 Task: Search one way flight ticket for 2 adults, 2 children, 2 infants in seat in first from Deadhorse: Deadhorse Airport(prudhoe Bay Airport) to Gillette: Gillette Campbell County Airport on 5-1-2023. Choice of flights is United. Number of bags: 7 checked bags. Price is upto 86000. Outbound departure time preference is 13:30. Return departure time preference is 16:30.
Action: Mouse moved to (263, 172)
Screenshot: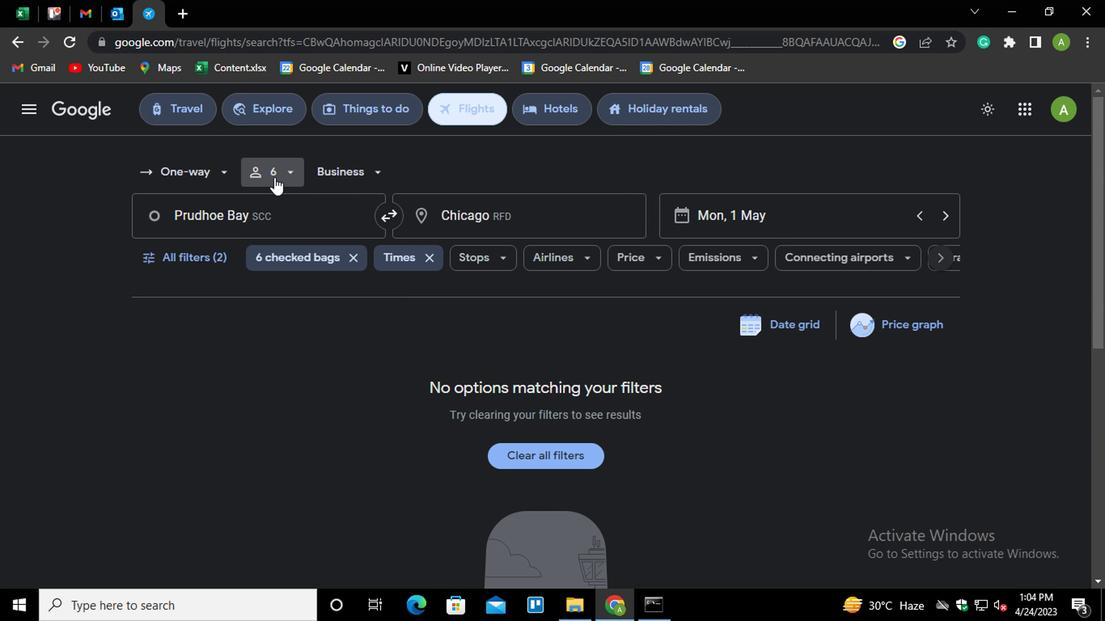 
Action: Mouse pressed left at (263, 172)
Screenshot: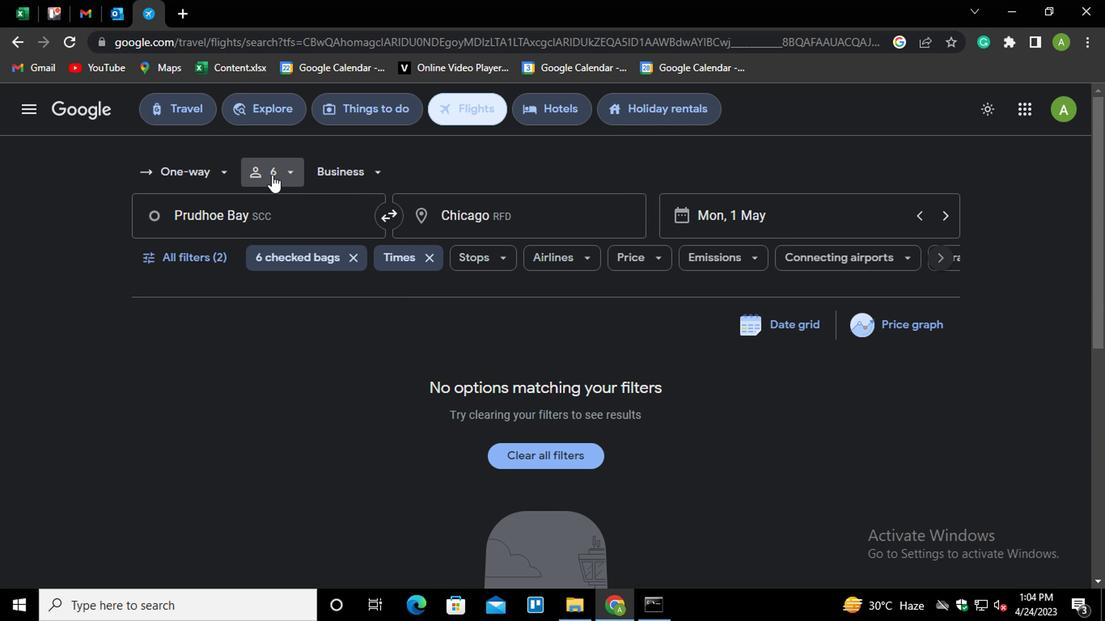 
Action: Mouse moved to (410, 214)
Screenshot: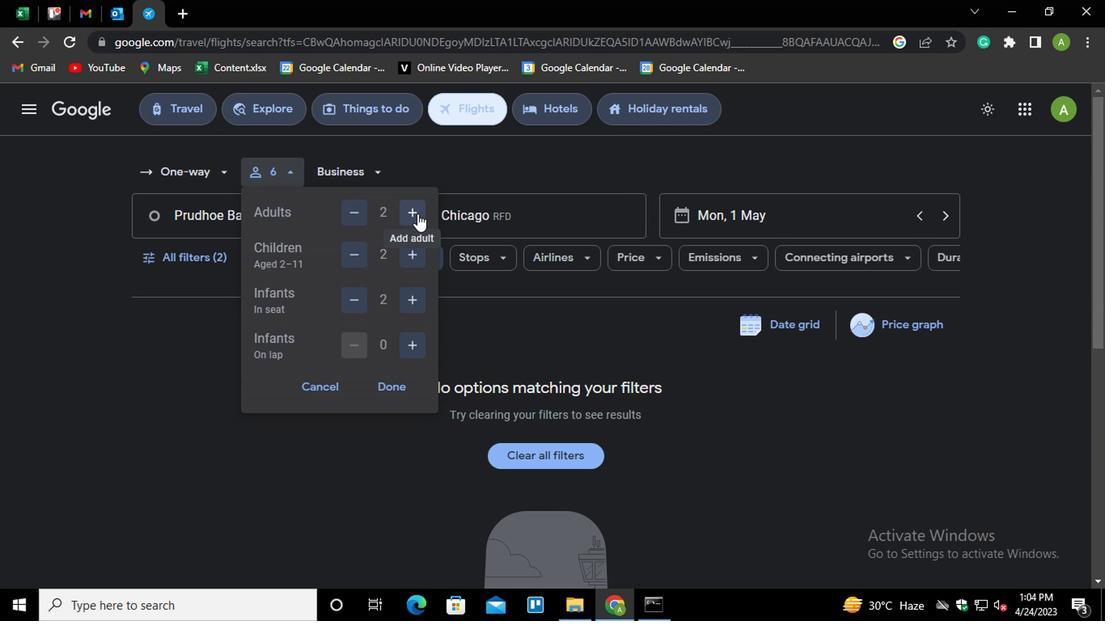 
Action: Mouse pressed left at (410, 214)
Screenshot: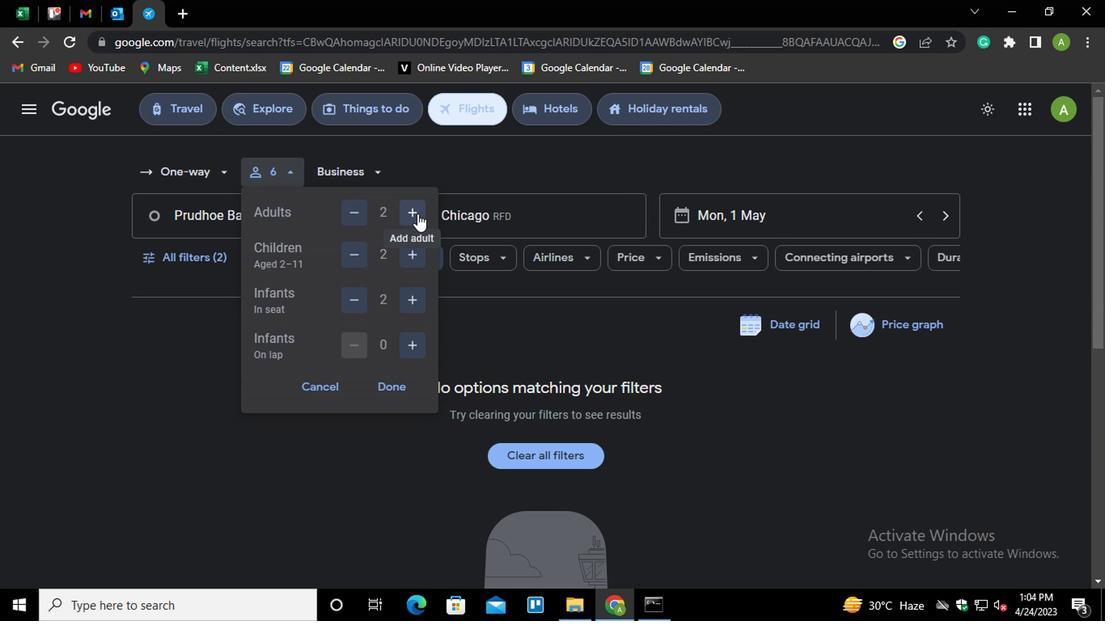 
Action: Mouse pressed left at (410, 214)
Screenshot: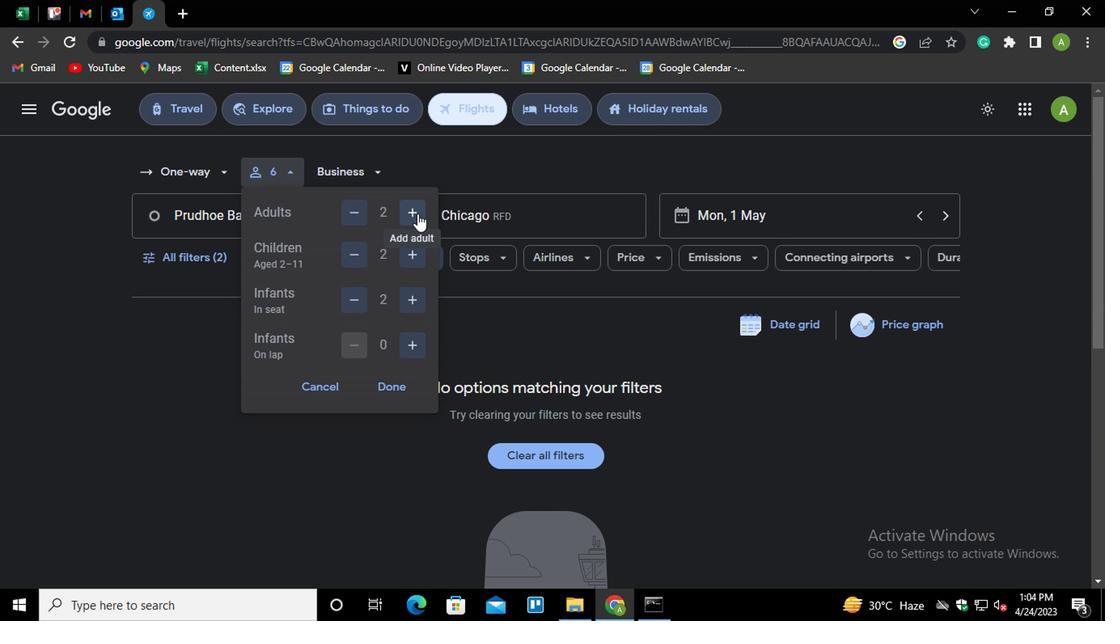 
Action: Mouse moved to (410, 214)
Screenshot: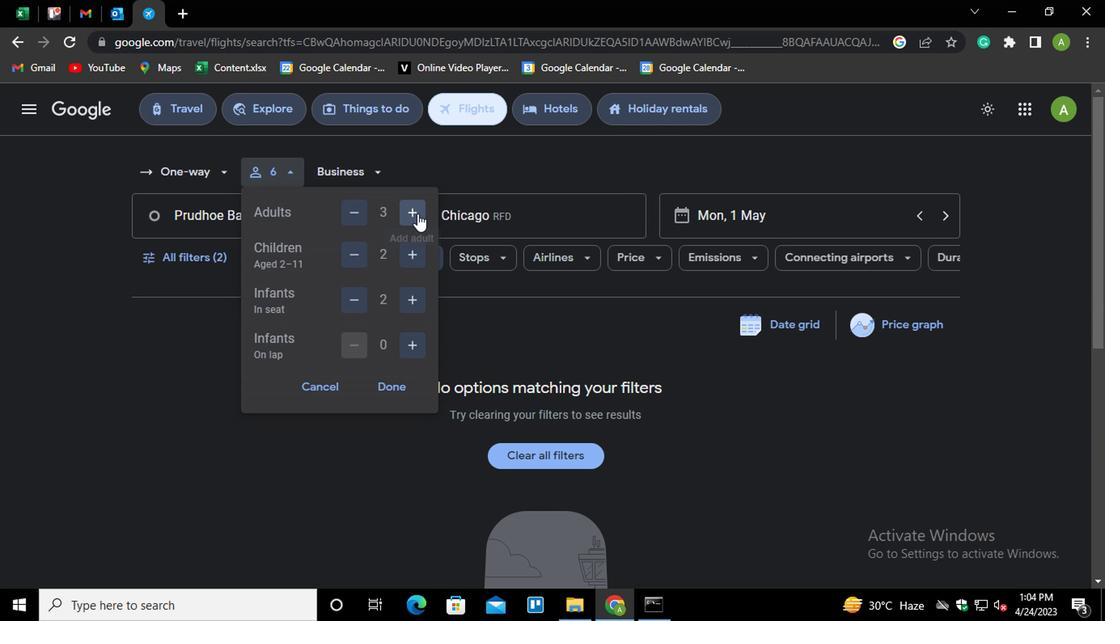 
Action: Mouse pressed left at (410, 214)
Screenshot: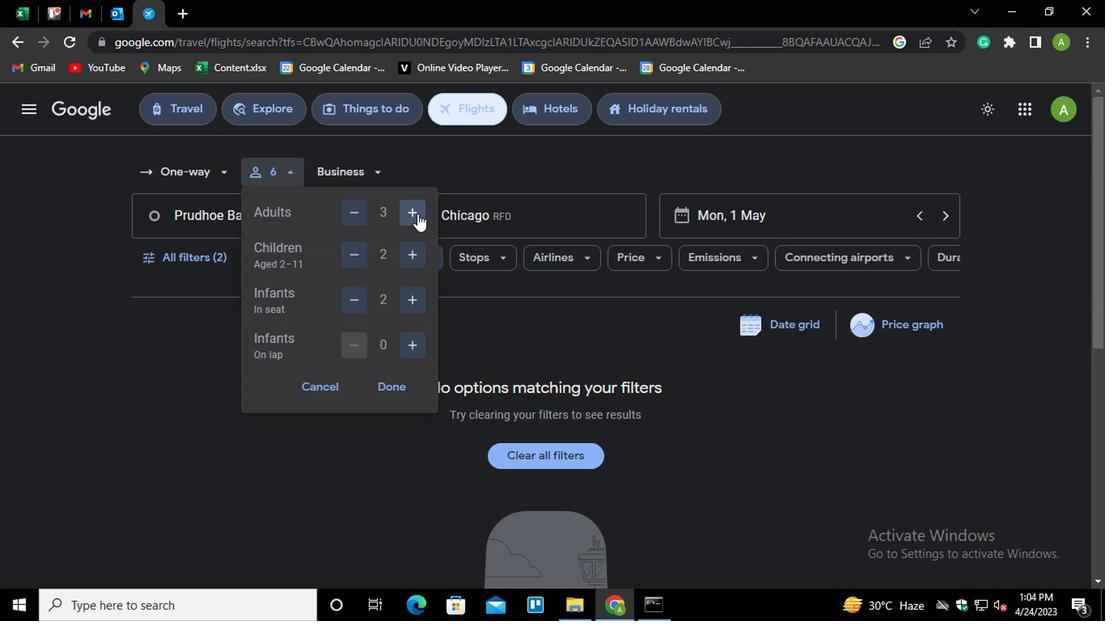 
Action: Mouse moved to (345, 297)
Screenshot: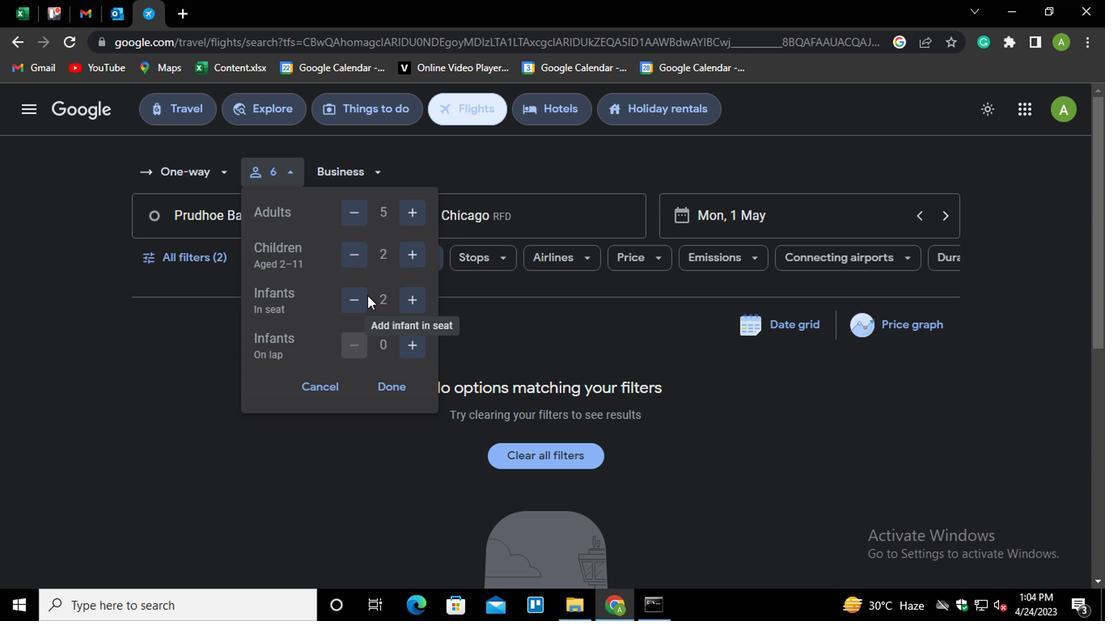 
Action: Mouse pressed left at (345, 297)
Screenshot: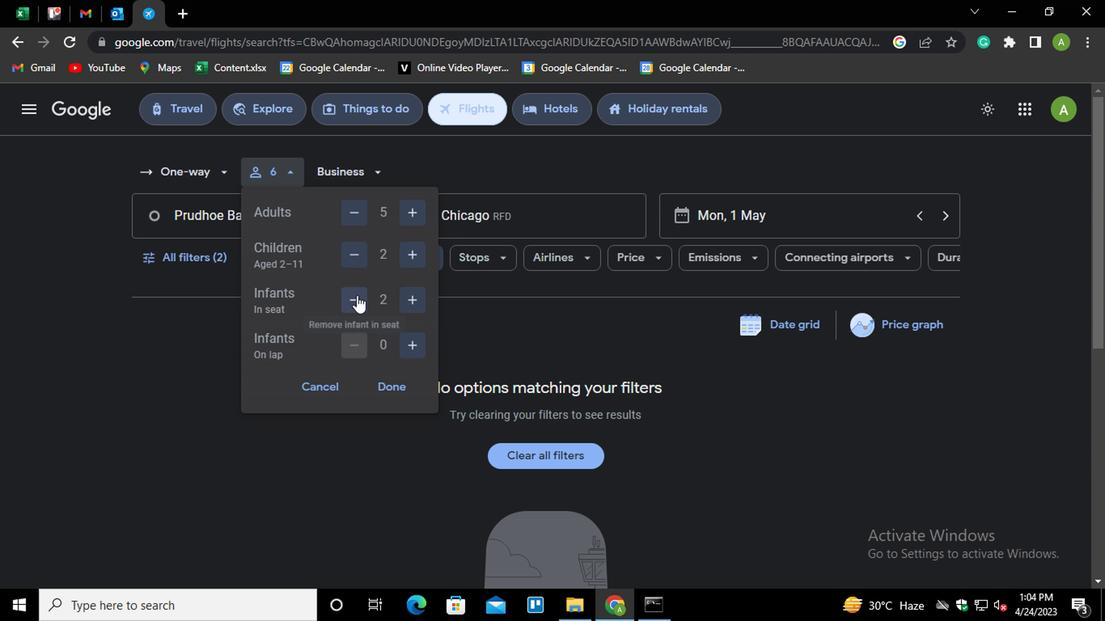 
Action: Mouse moved to (347, 214)
Screenshot: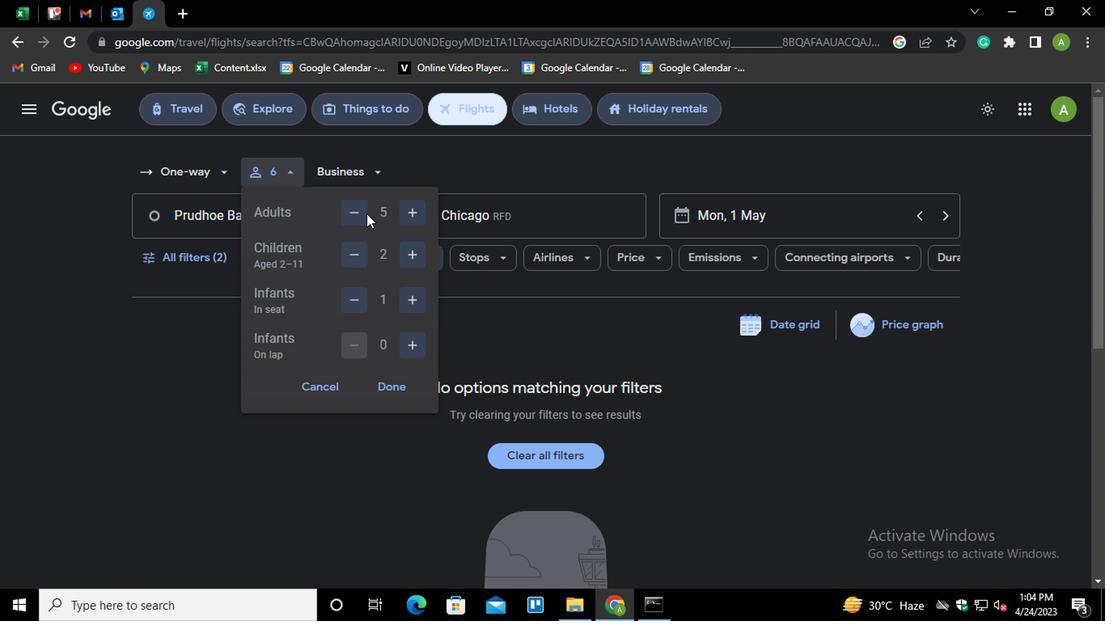 
Action: Mouse pressed left at (347, 214)
Screenshot: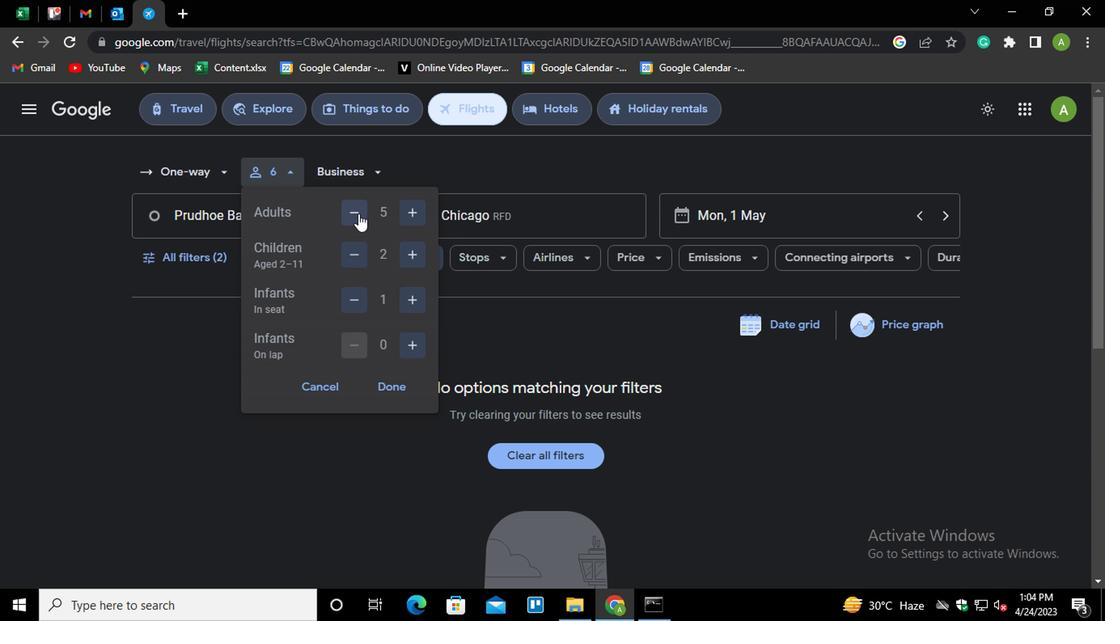 
Action: Mouse pressed left at (347, 214)
Screenshot: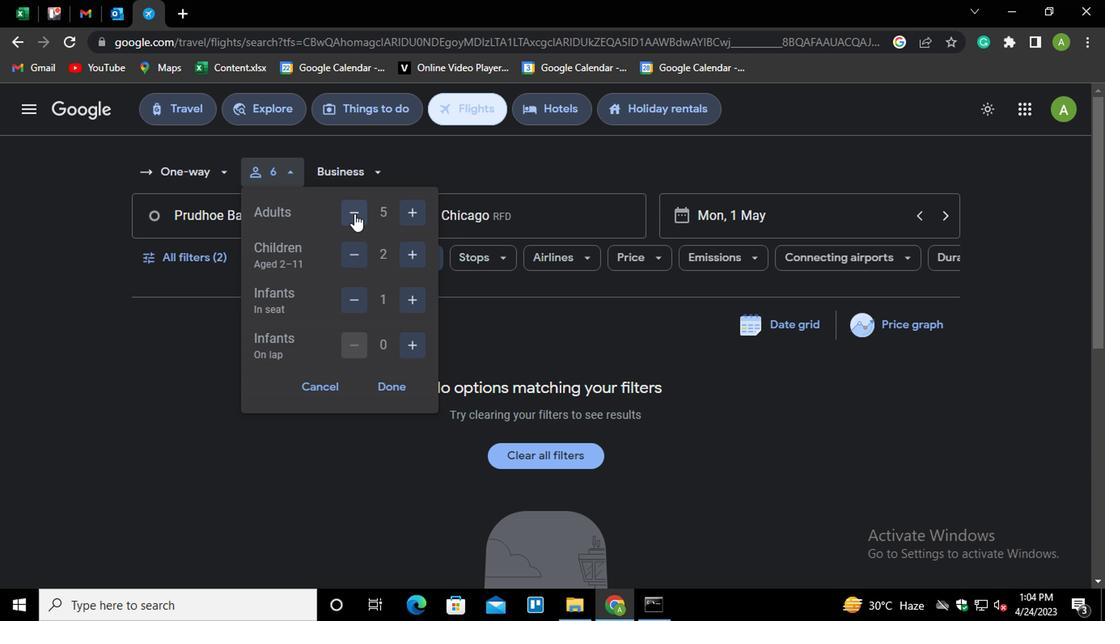 
Action: Mouse pressed left at (347, 214)
Screenshot: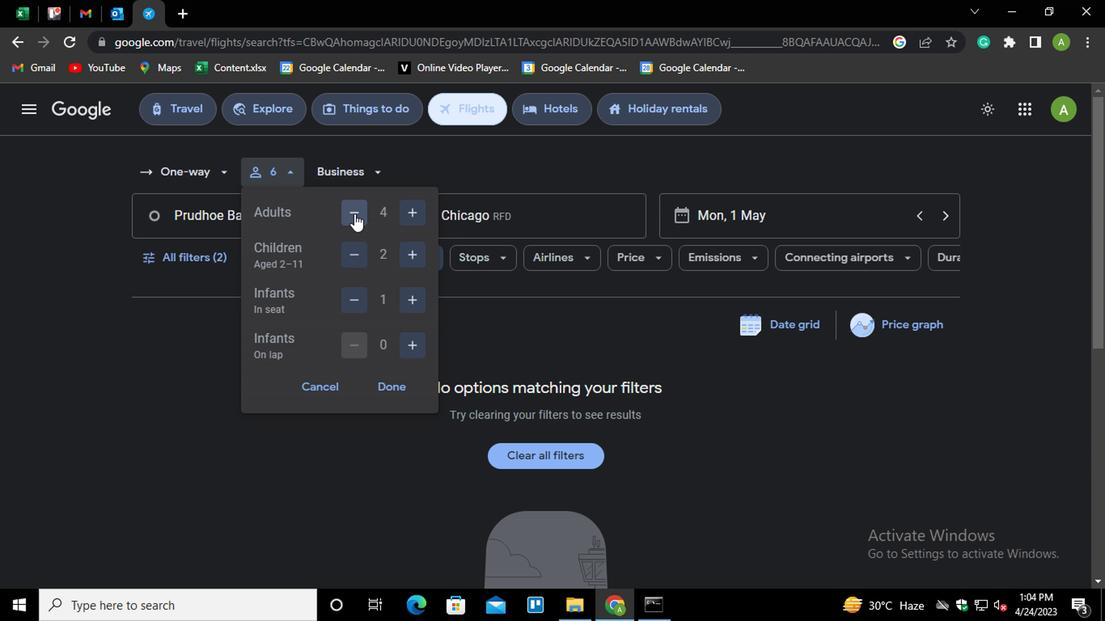 
Action: Mouse moved to (408, 301)
Screenshot: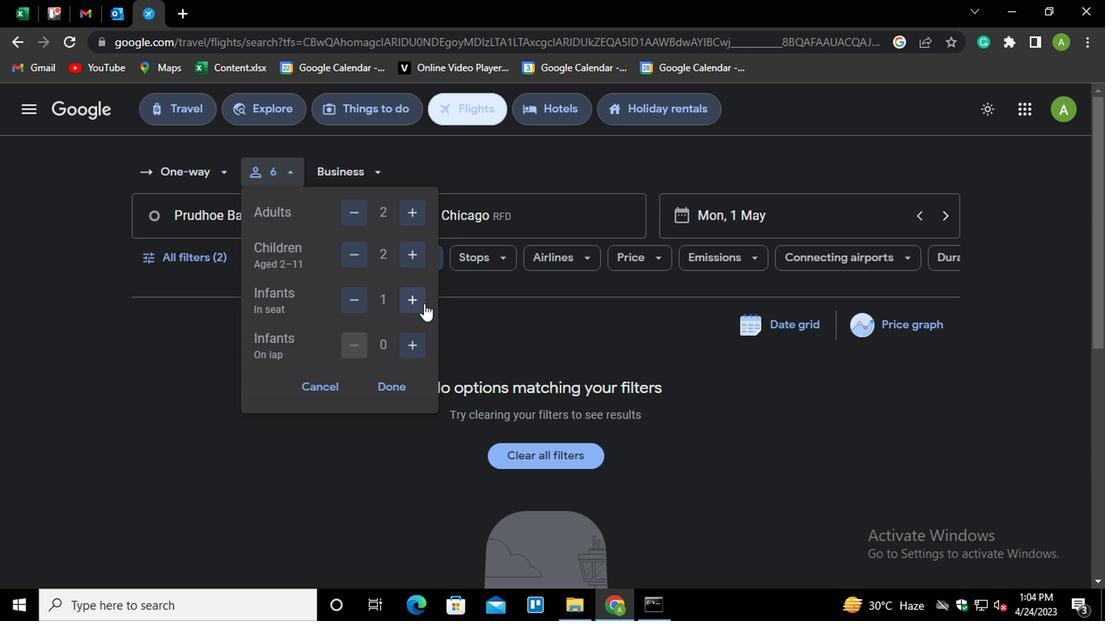 
Action: Mouse pressed left at (408, 301)
Screenshot: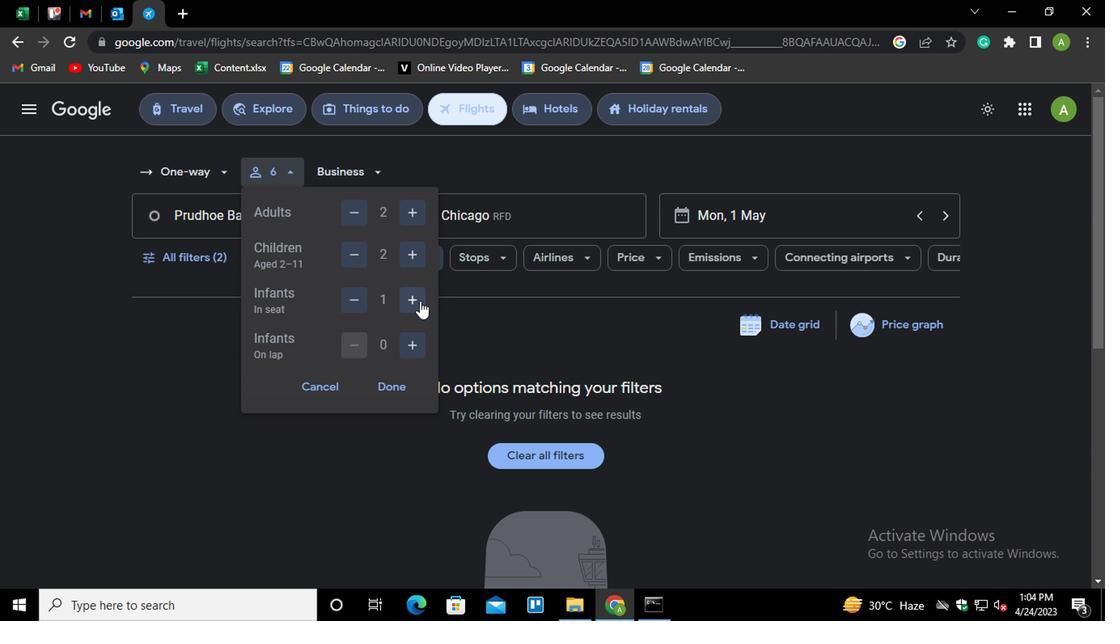 
Action: Mouse moved to (390, 383)
Screenshot: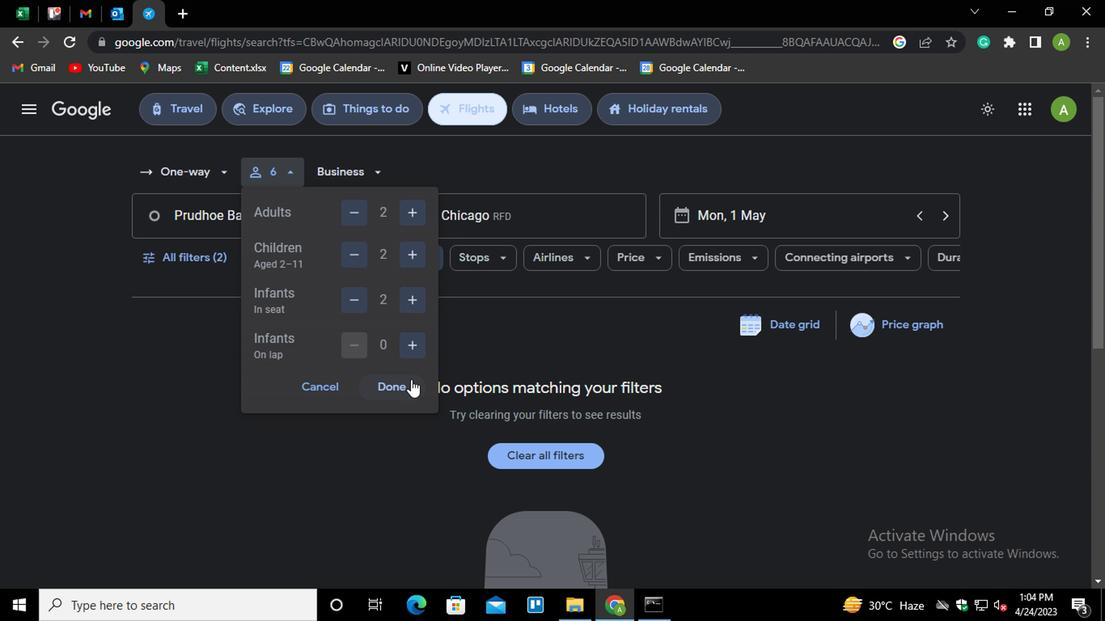 
Action: Mouse pressed left at (390, 383)
Screenshot: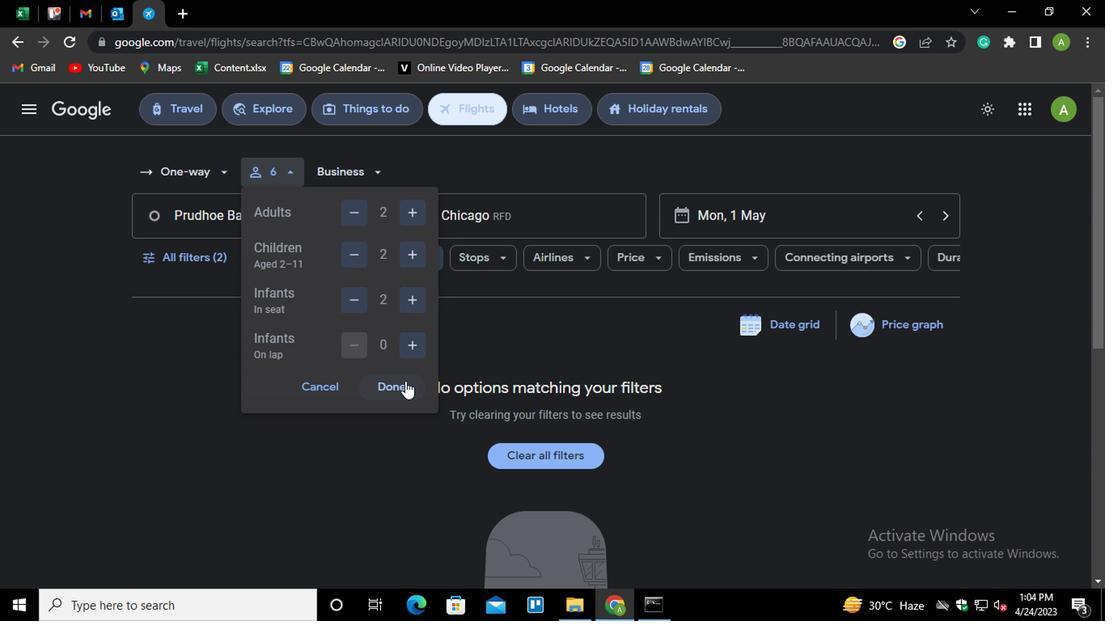 
Action: Mouse moved to (309, 218)
Screenshot: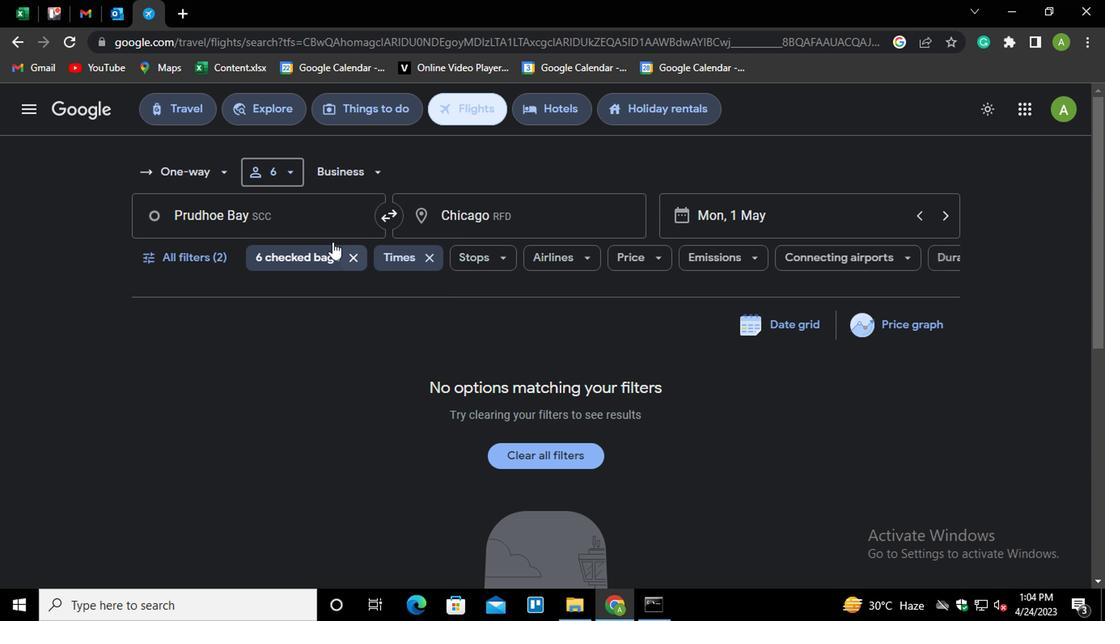 
Action: Mouse pressed left at (309, 218)
Screenshot: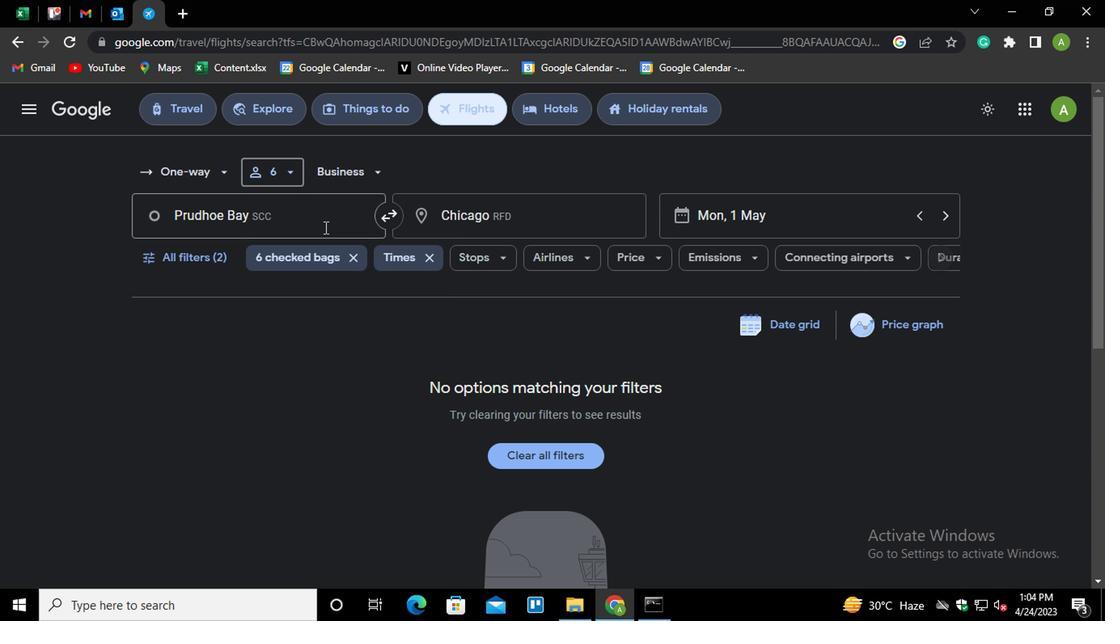 
Action: Mouse pressed left at (309, 218)
Screenshot: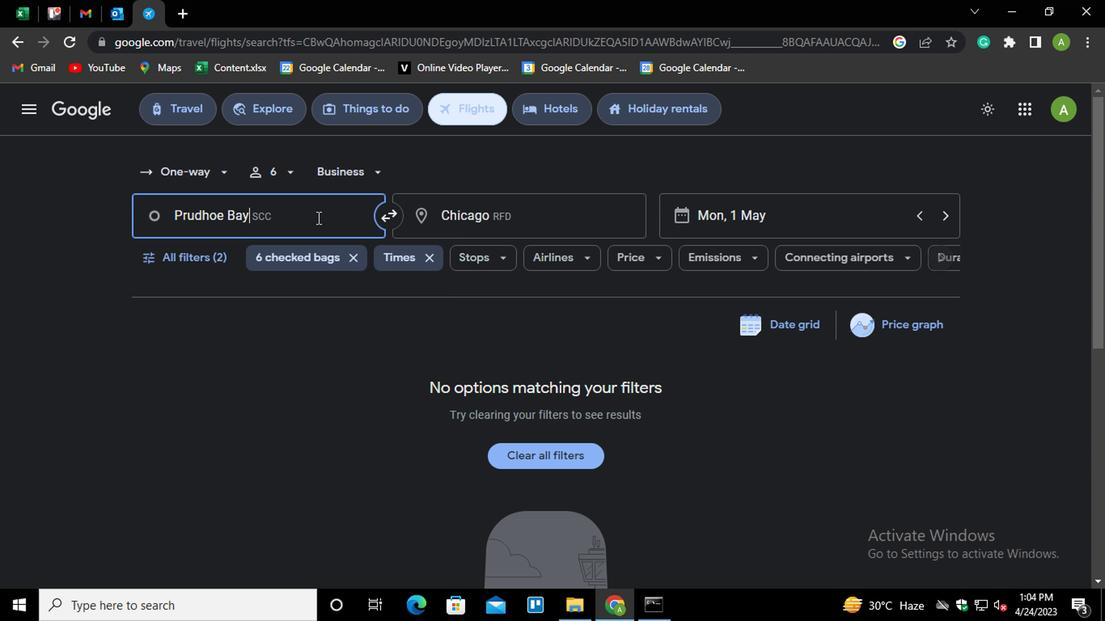 
Action: Mouse moved to (255, 275)
Screenshot: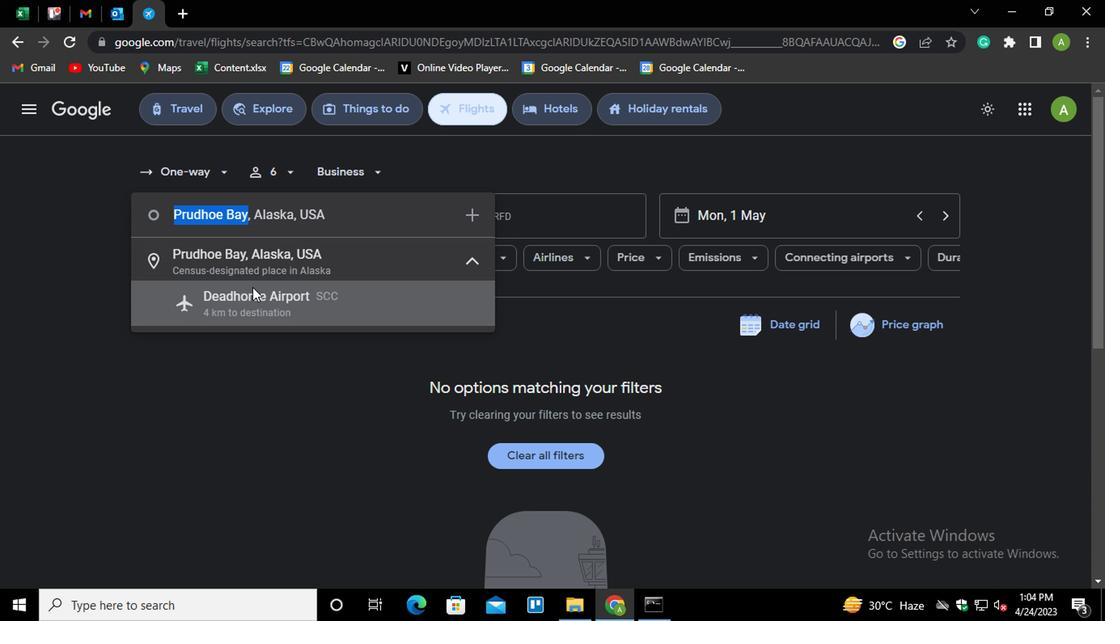 
Action: Mouse pressed left at (255, 275)
Screenshot: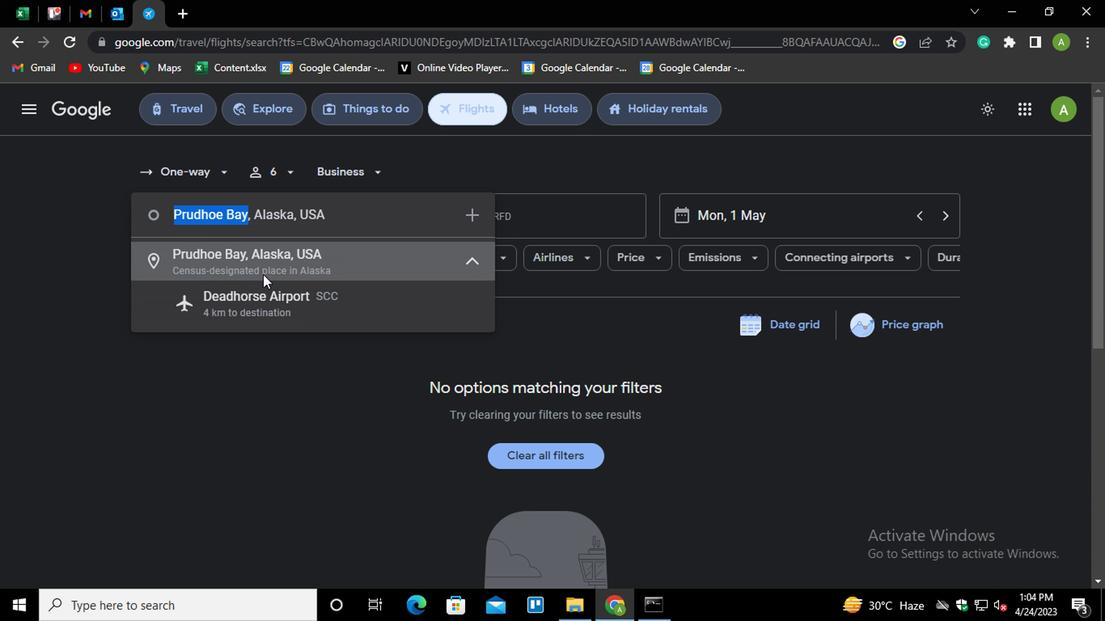 
Action: Mouse moved to (562, 222)
Screenshot: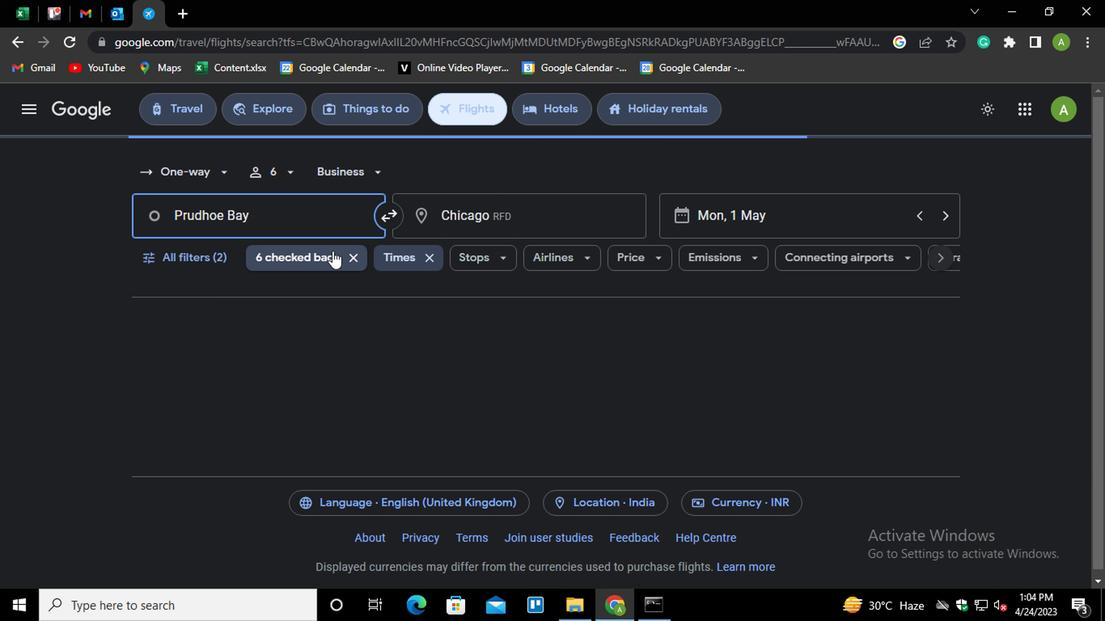 
Action: Mouse pressed left at (562, 222)
Screenshot: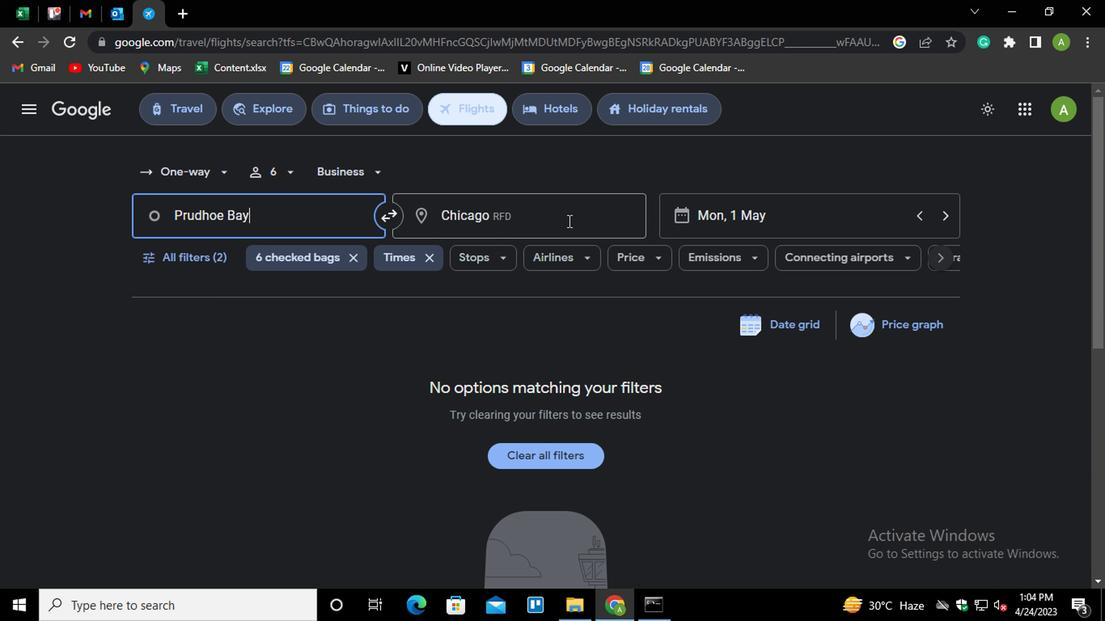 
Action: Key pressed <Key.shift>GILLETTE<Key.down><Key.enter>
Screenshot: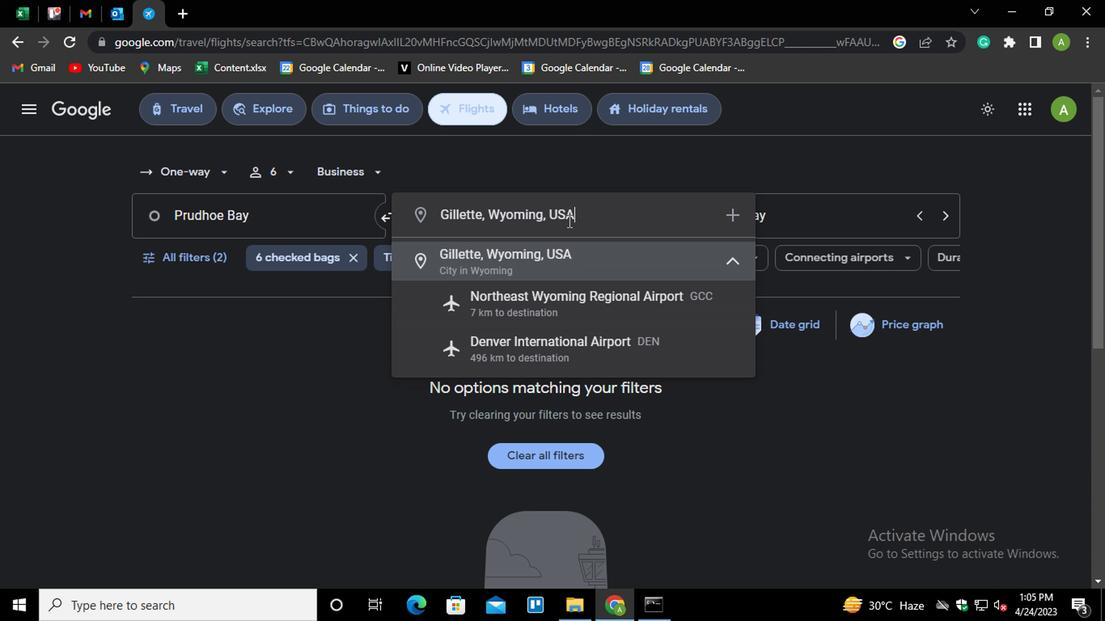 
Action: Mouse moved to (188, 265)
Screenshot: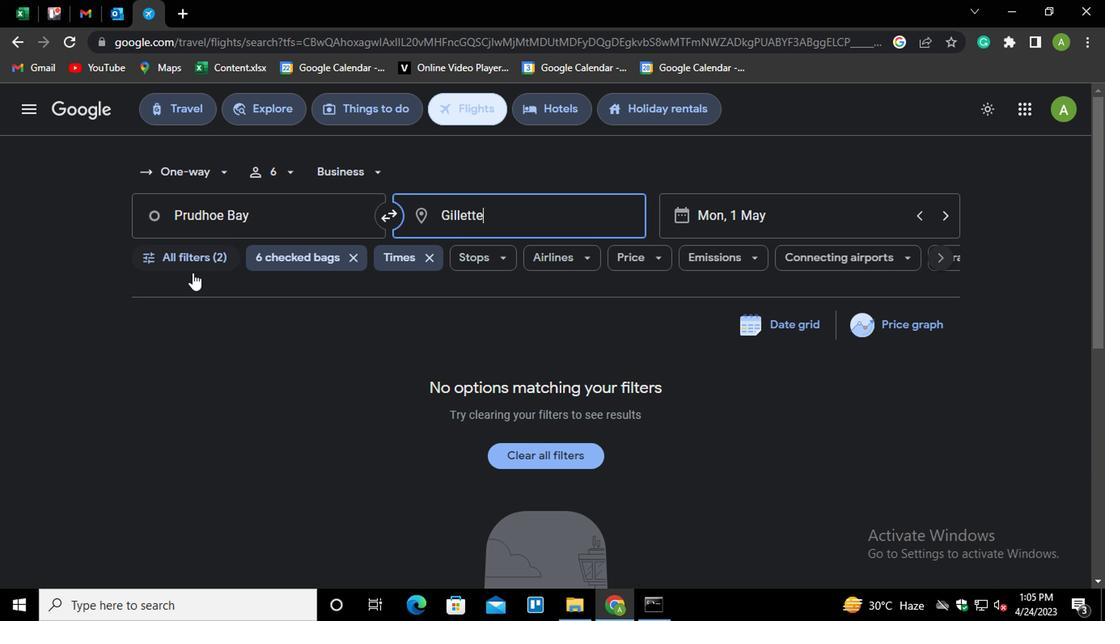 
Action: Mouse pressed left at (188, 265)
Screenshot: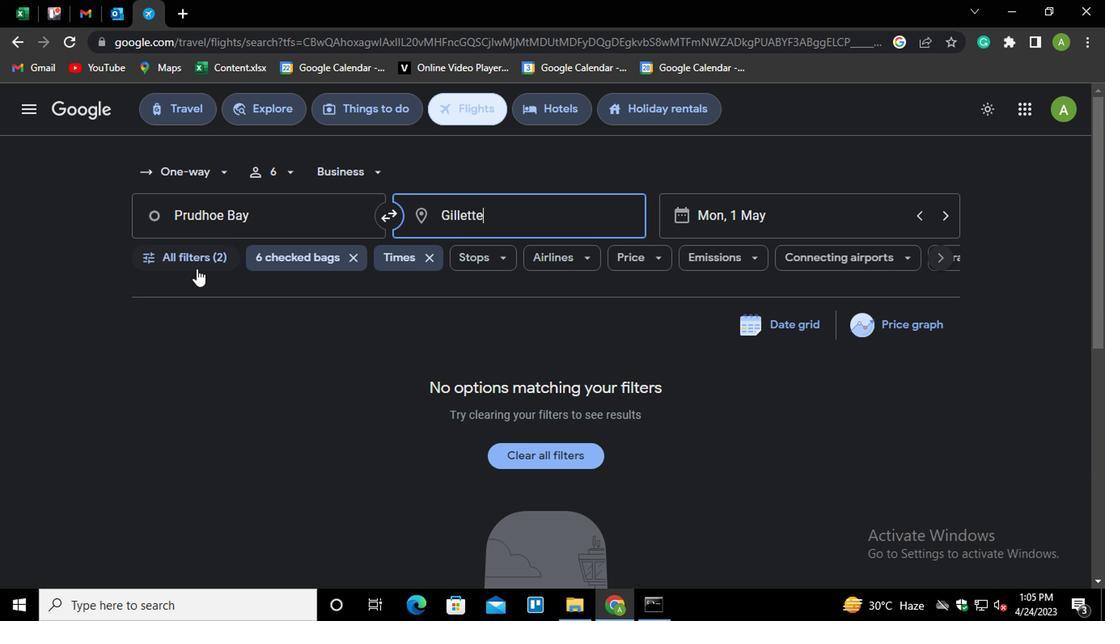 
Action: Mouse moved to (361, 567)
Screenshot: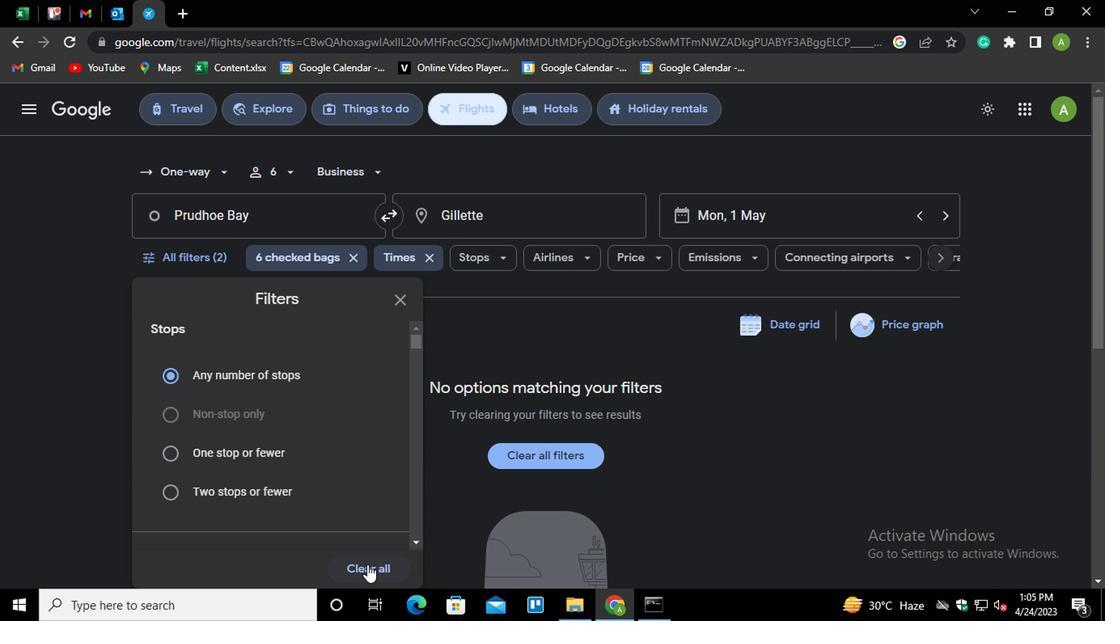 
Action: Mouse pressed left at (361, 567)
Screenshot: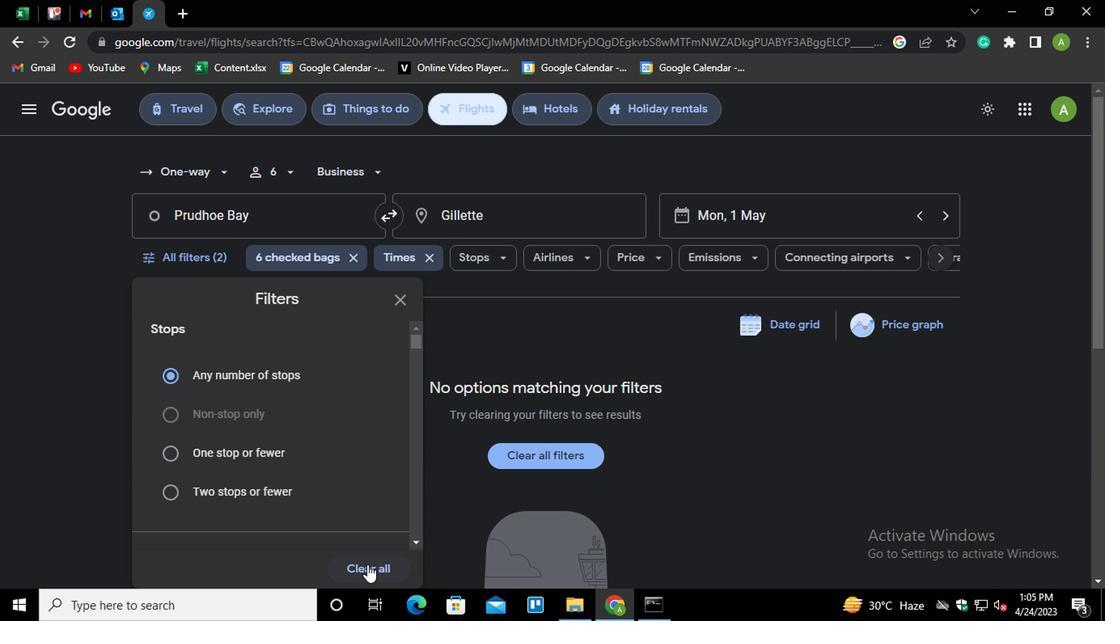 
Action: Mouse moved to (343, 435)
Screenshot: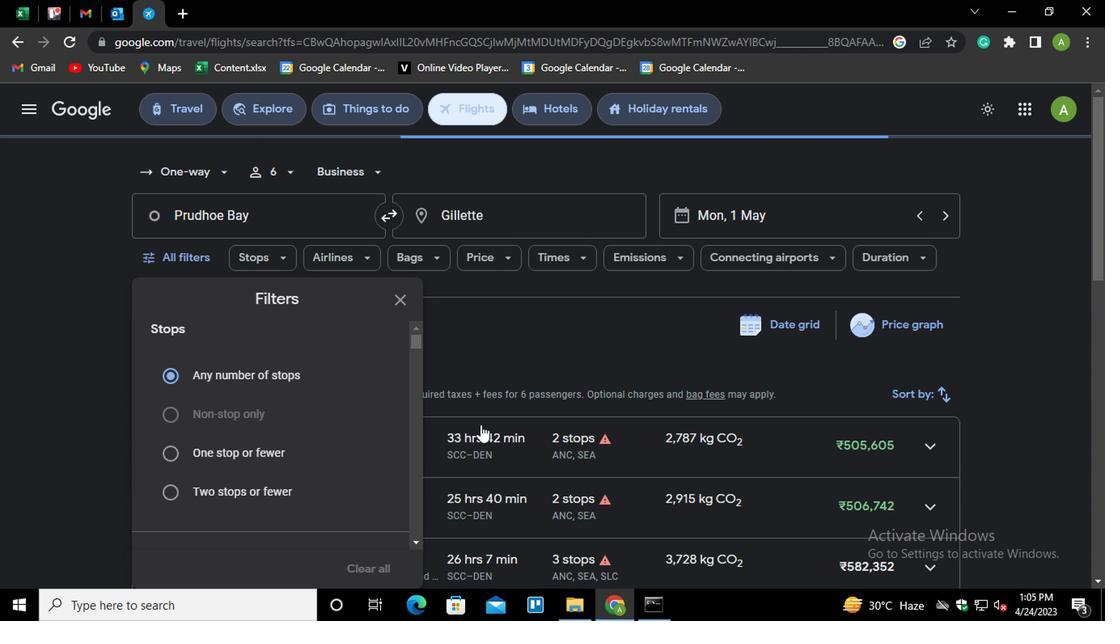 
Action: Mouse scrolled (343, 434) with delta (0, -1)
Screenshot: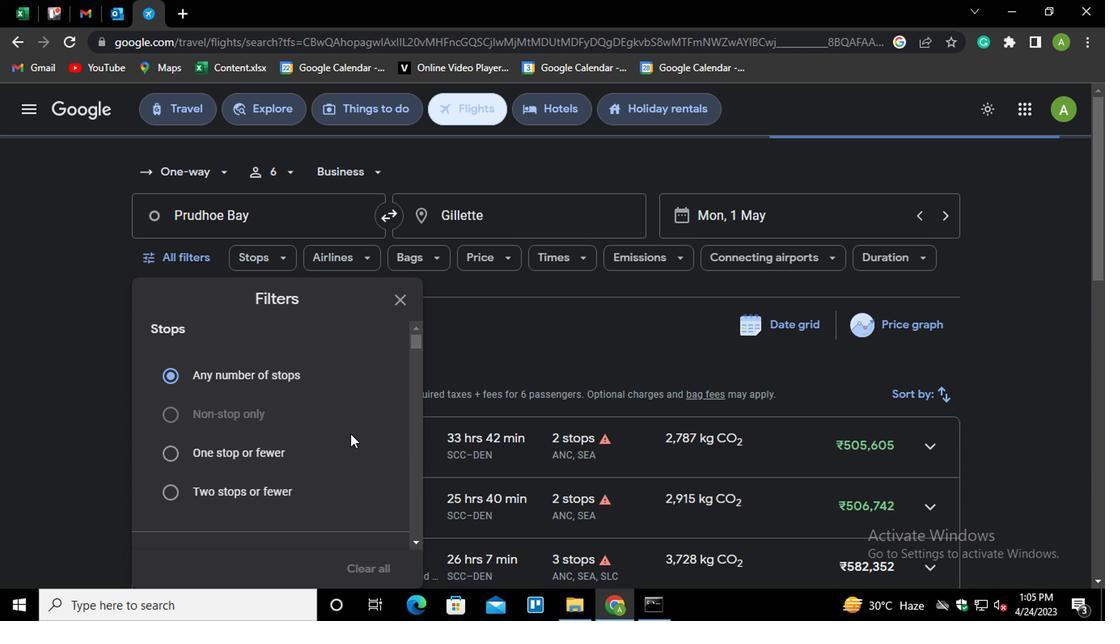 
Action: Mouse scrolled (343, 434) with delta (0, -1)
Screenshot: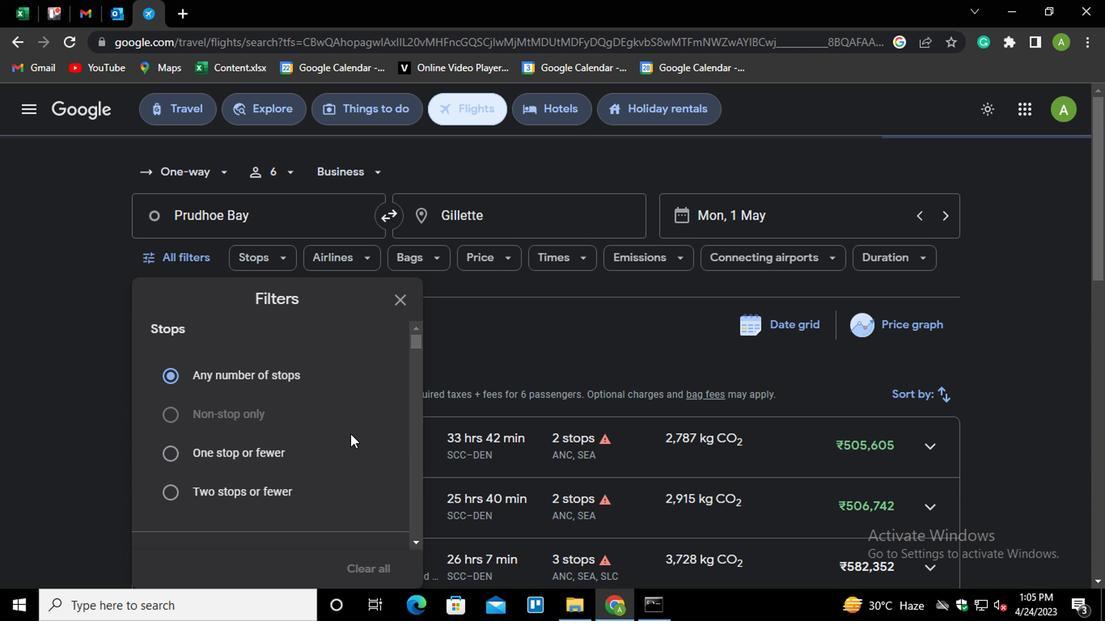 
Action: Mouse moved to (299, 440)
Screenshot: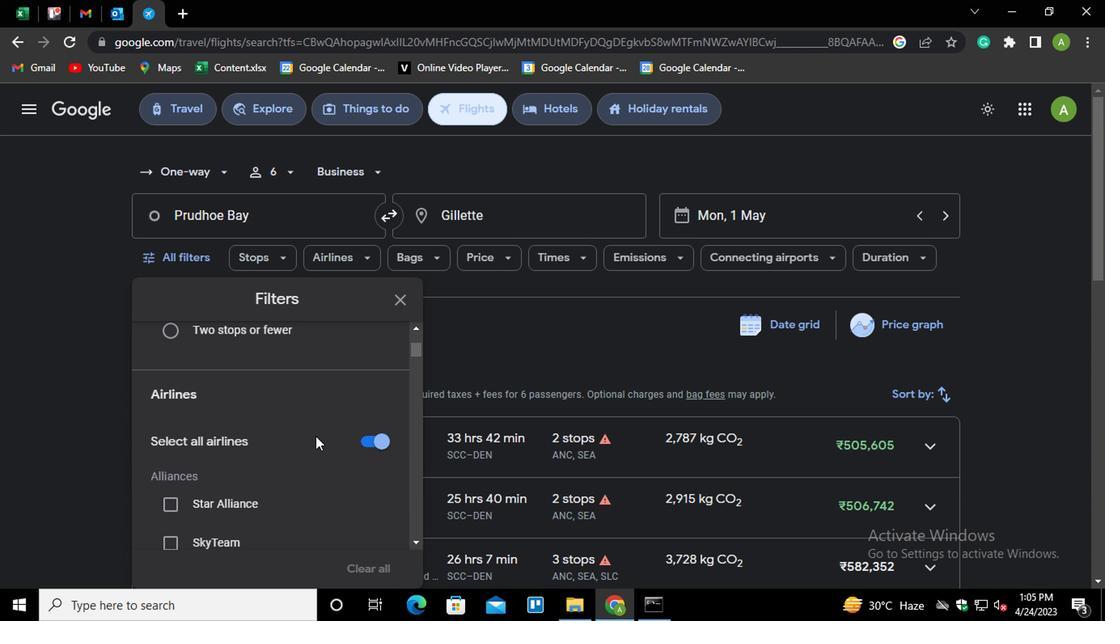 
Action: Mouse scrolled (299, 439) with delta (0, 0)
Screenshot: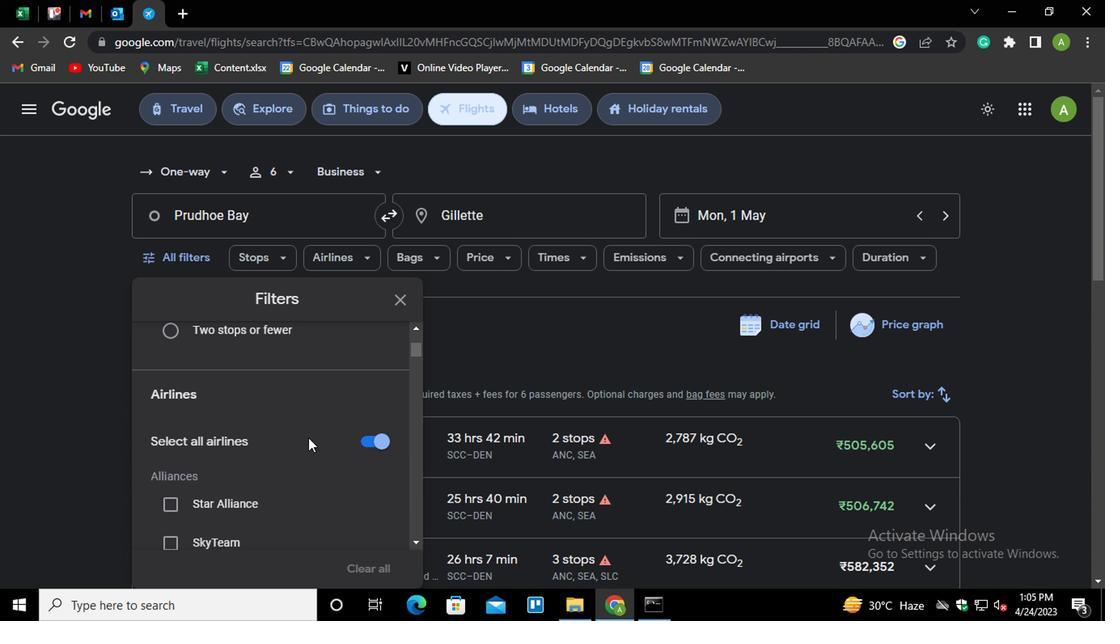 
Action: Mouse scrolled (299, 439) with delta (0, 0)
Screenshot: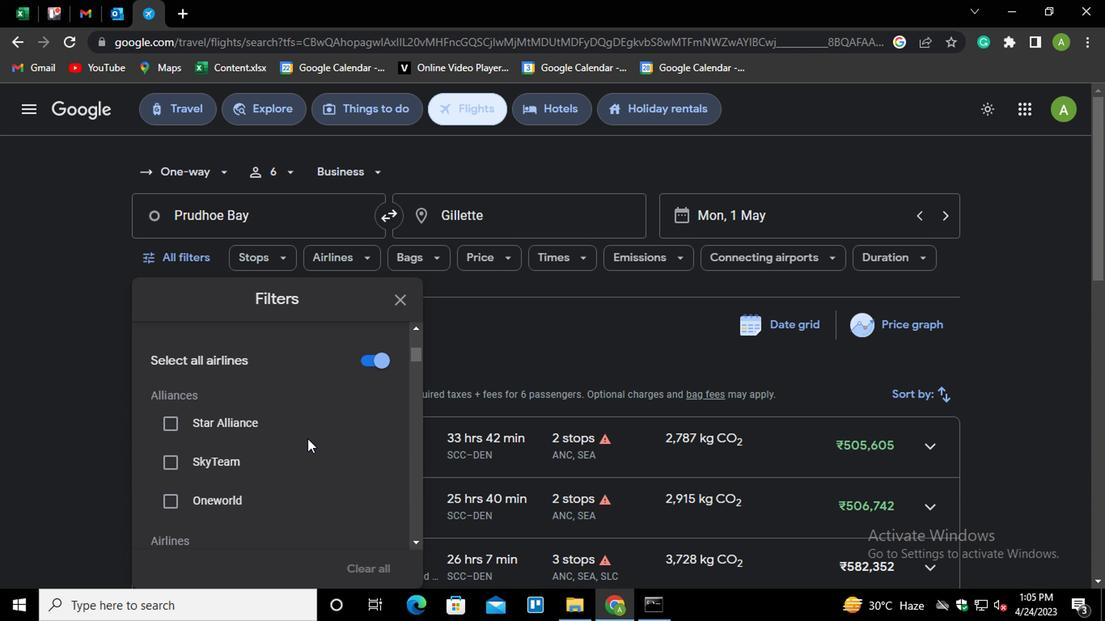 
Action: Mouse scrolled (299, 439) with delta (0, 0)
Screenshot: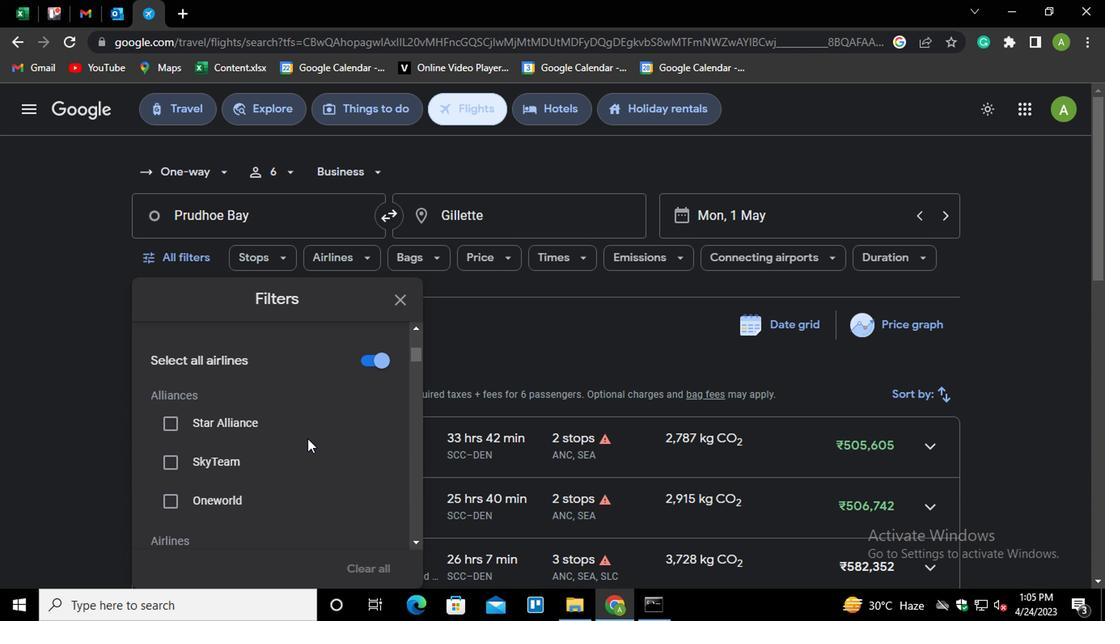 
Action: Mouse moved to (299, 440)
Screenshot: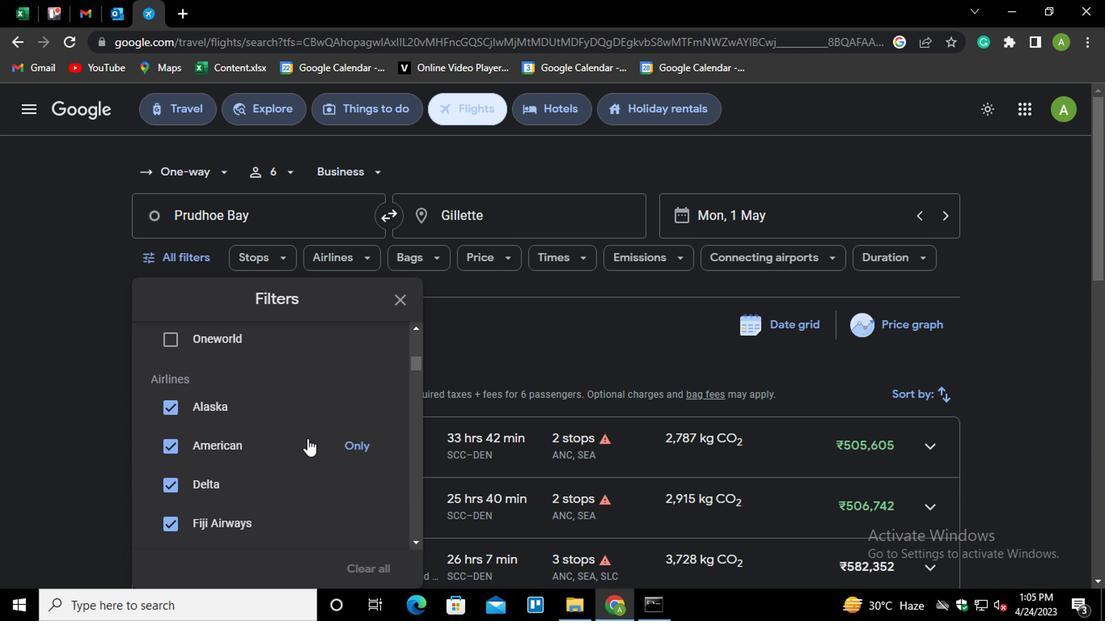 
Action: Mouse scrolled (299, 439) with delta (0, 0)
Screenshot: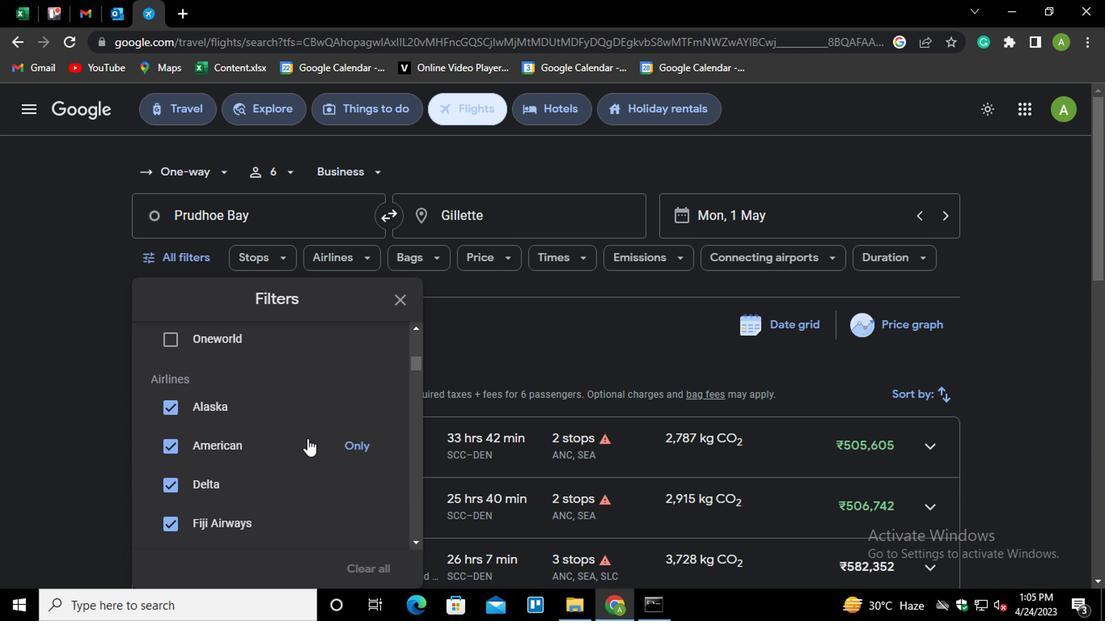 
Action: Mouse moved to (337, 521)
Screenshot: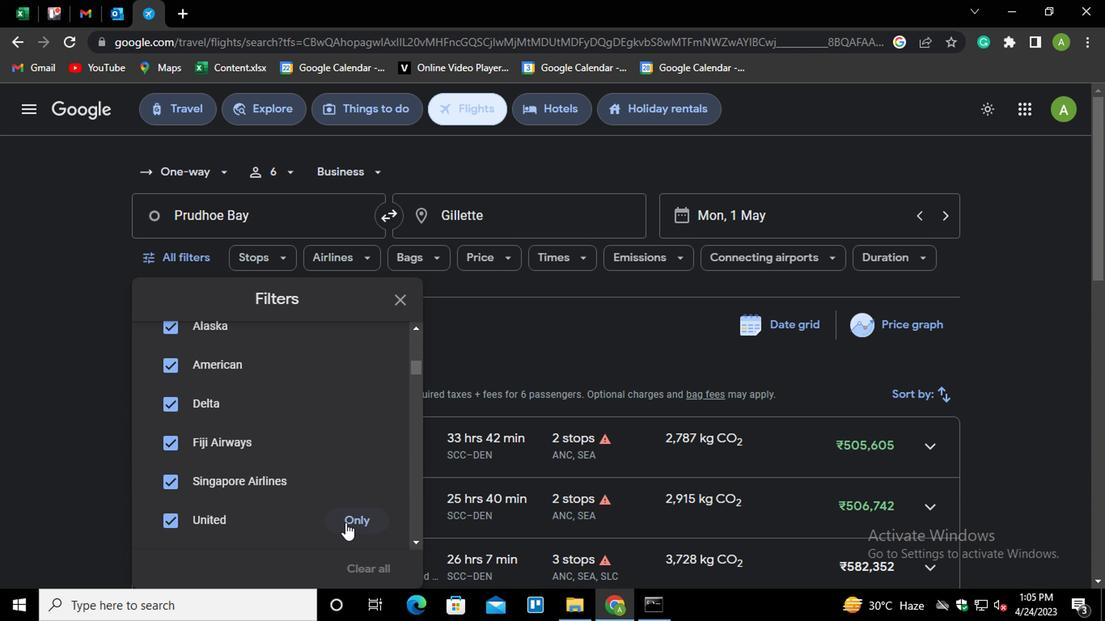 
Action: Mouse pressed left at (337, 521)
Screenshot: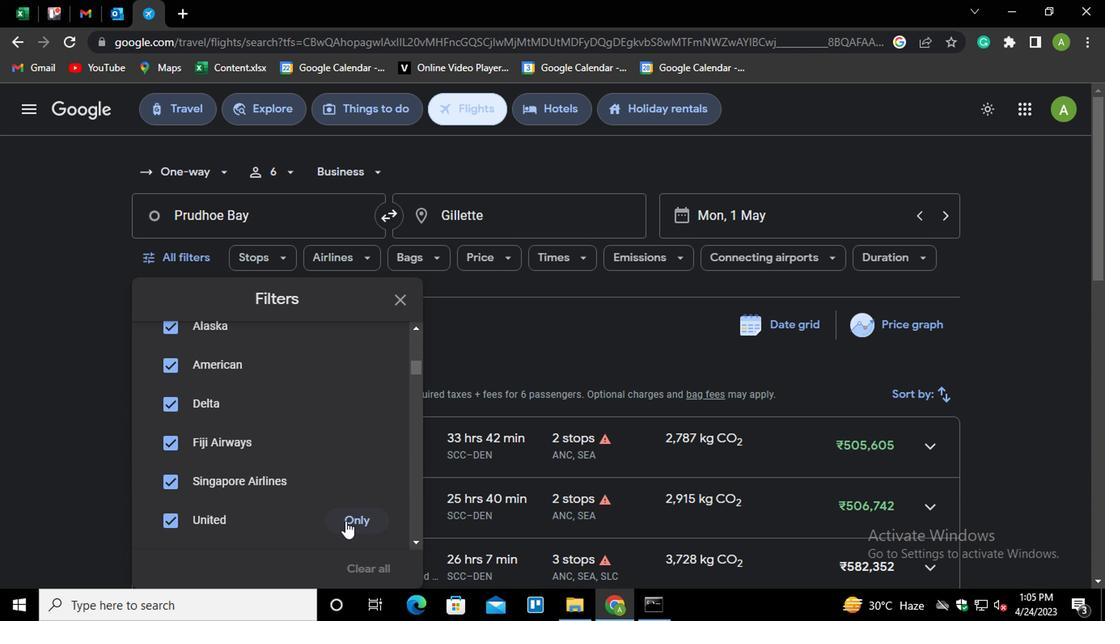 
Action: Mouse moved to (290, 478)
Screenshot: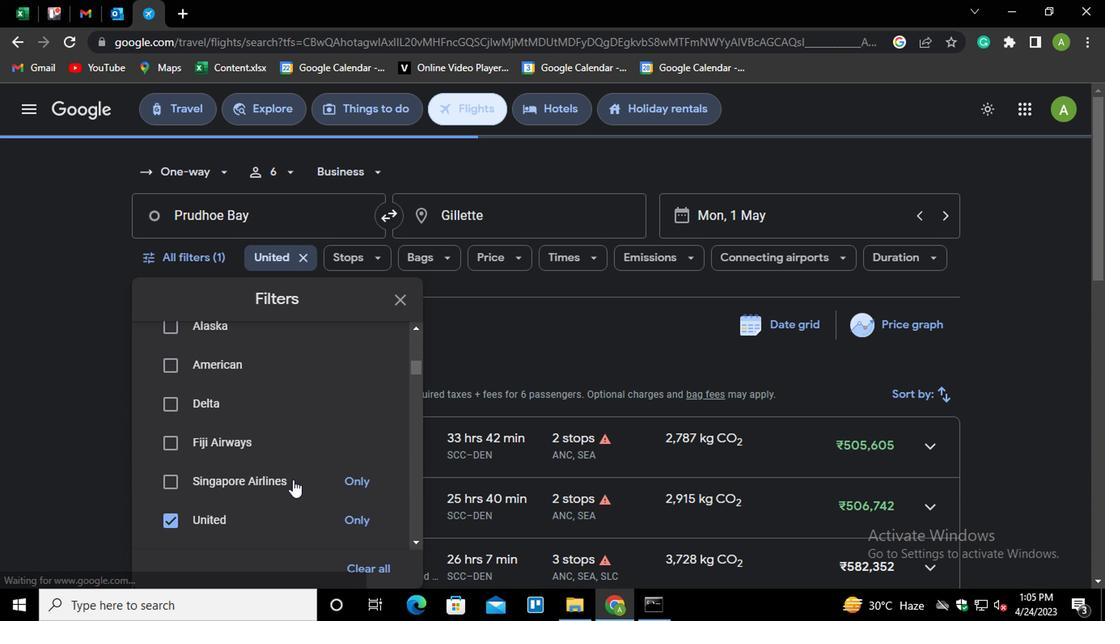
Action: Mouse scrolled (290, 477) with delta (0, 0)
Screenshot: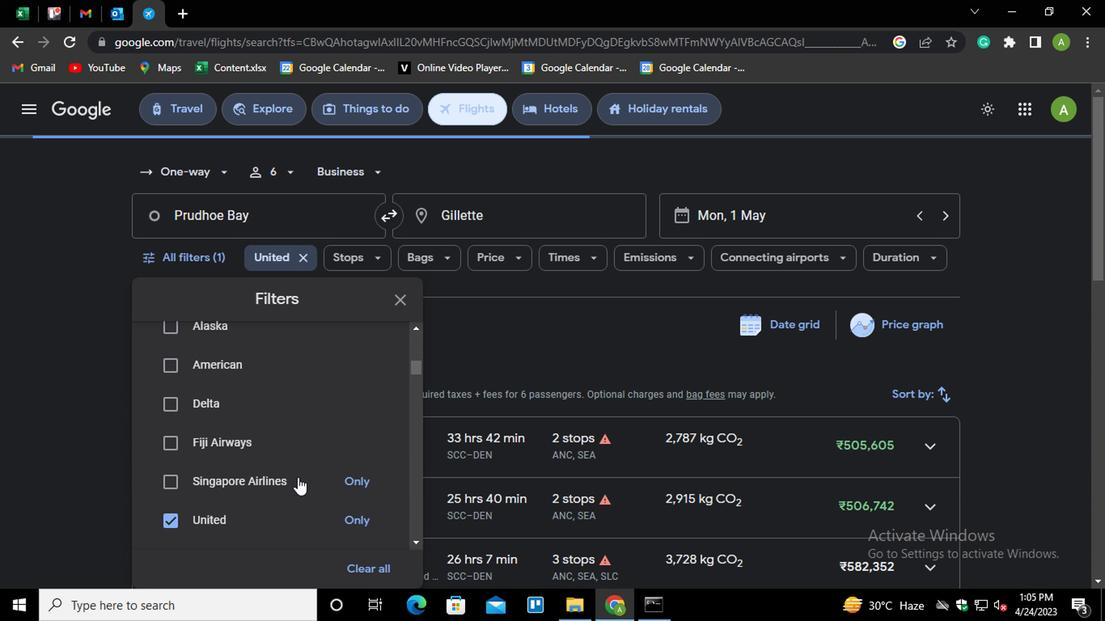 
Action: Mouse scrolled (290, 477) with delta (0, 0)
Screenshot: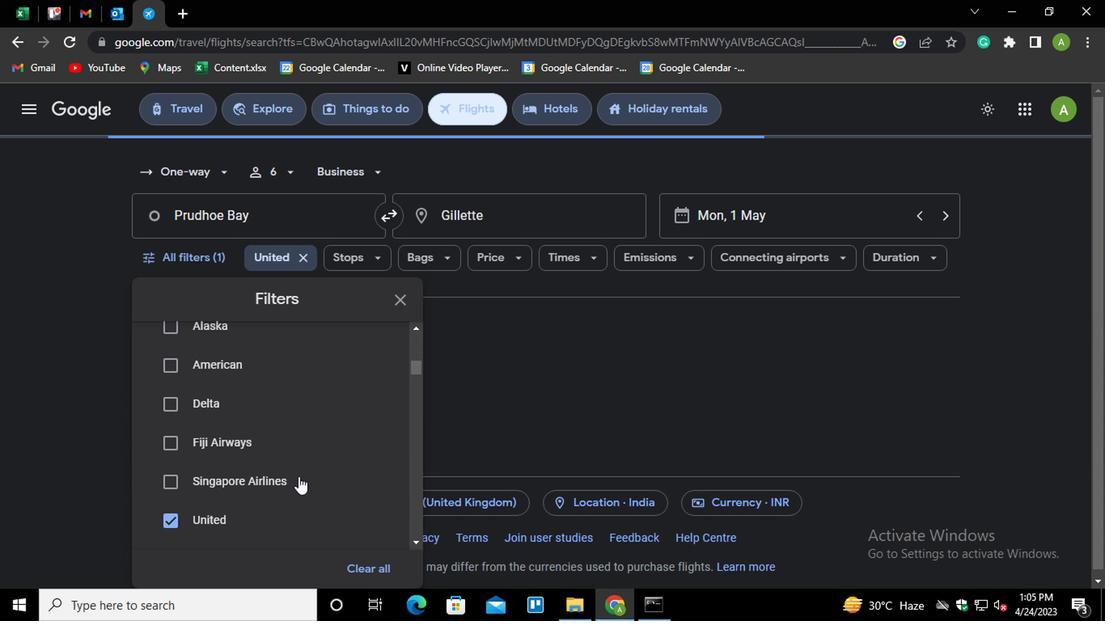 
Action: Mouse scrolled (290, 477) with delta (0, 0)
Screenshot: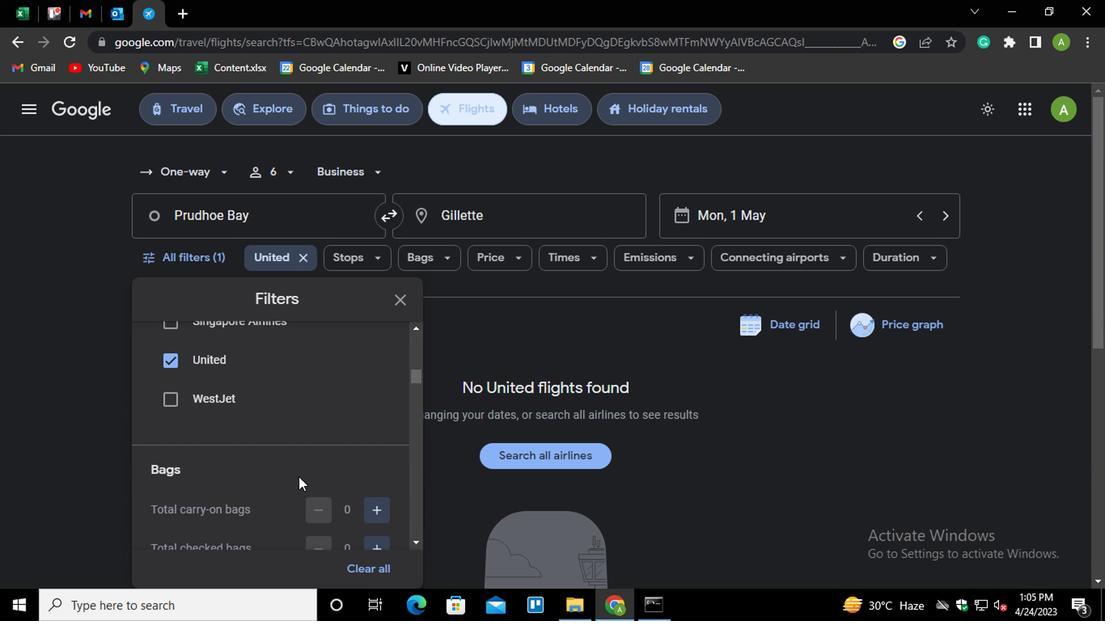 
Action: Mouse moved to (375, 467)
Screenshot: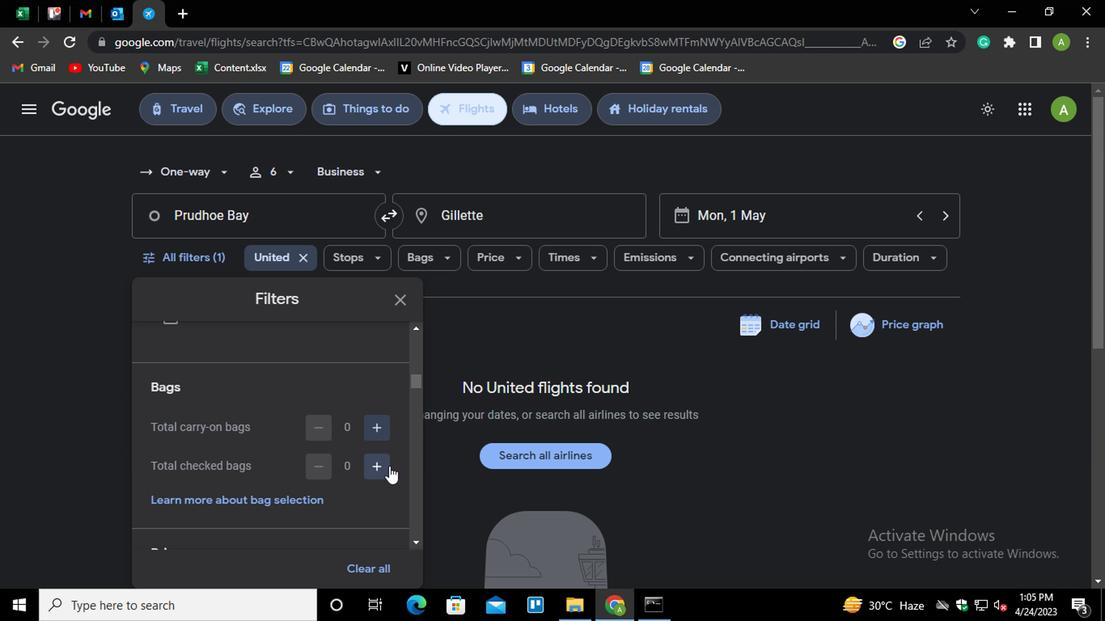 
Action: Mouse pressed left at (375, 467)
Screenshot: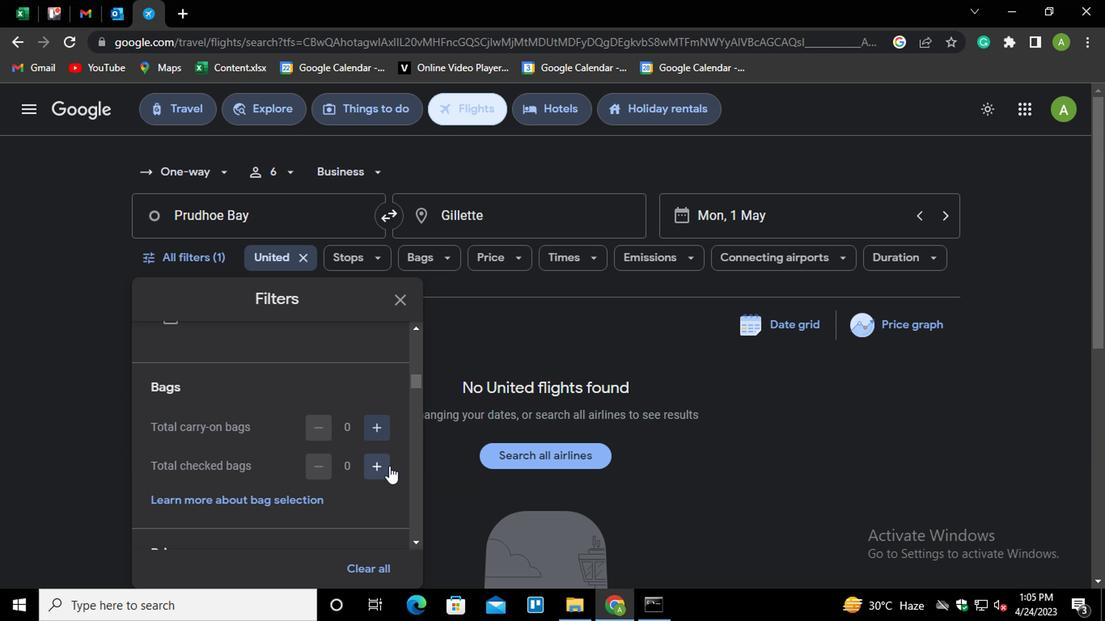 
Action: Mouse pressed left at (375, 467)
Screenshot: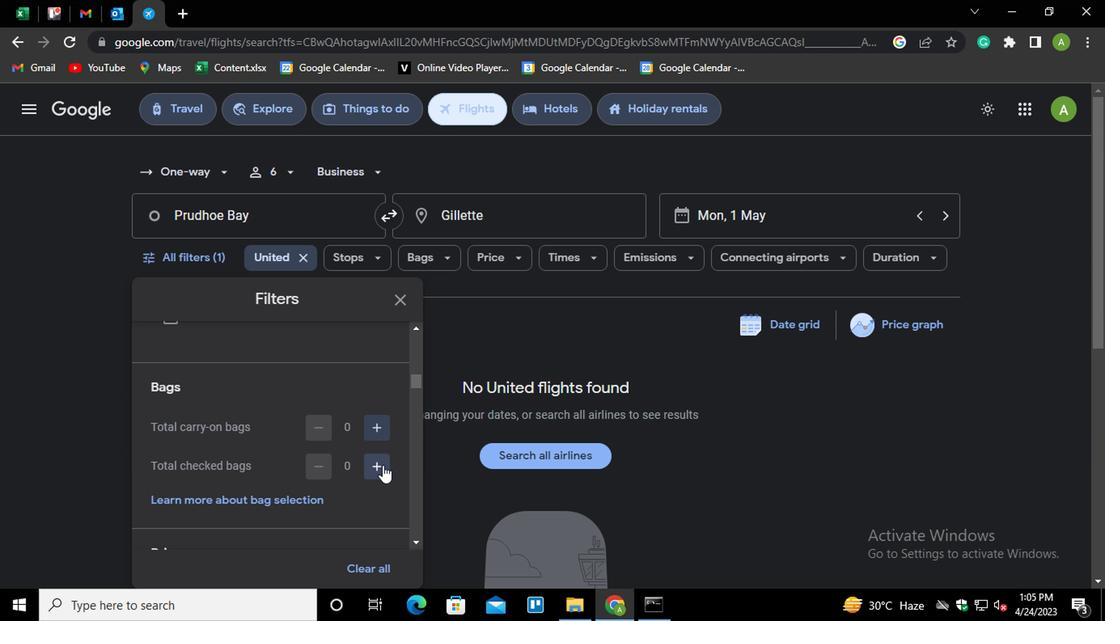 
Action: Mouse pressed left at (375, 467)
Screenshot: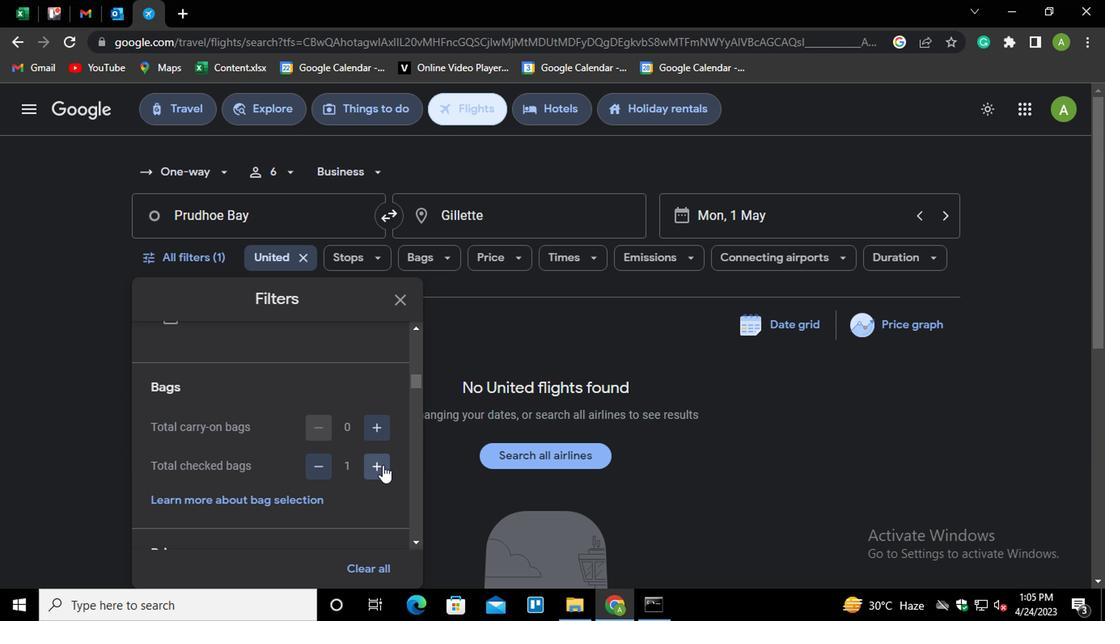 
Action: Mouse pressed left at (375, 467)
Screenshot: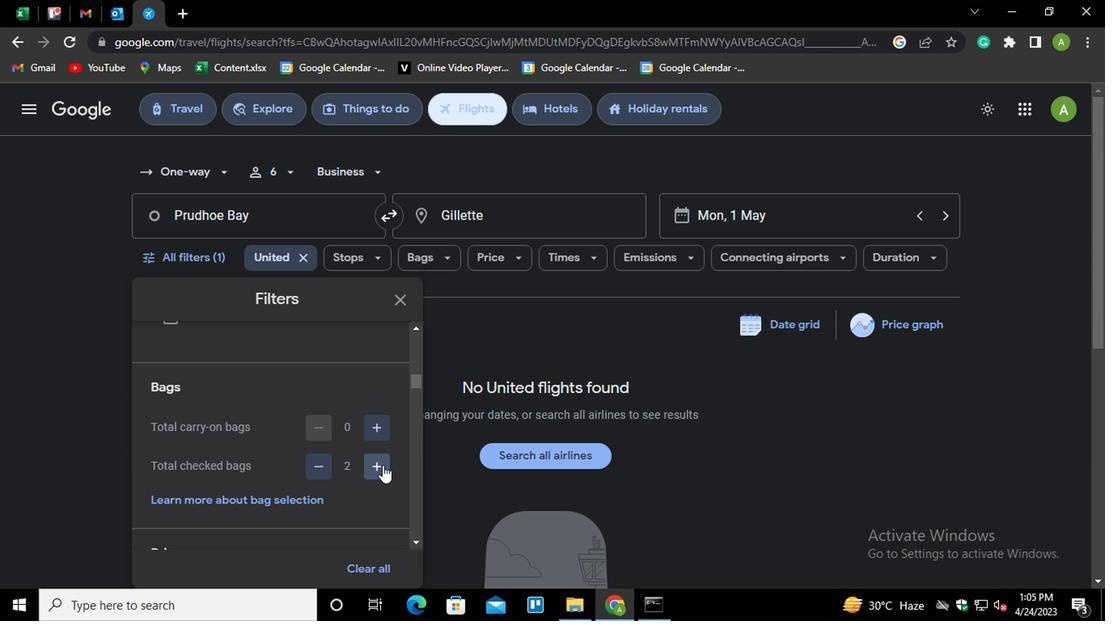 
Action: Mouse pressed left at (375, 467)
Screenshot: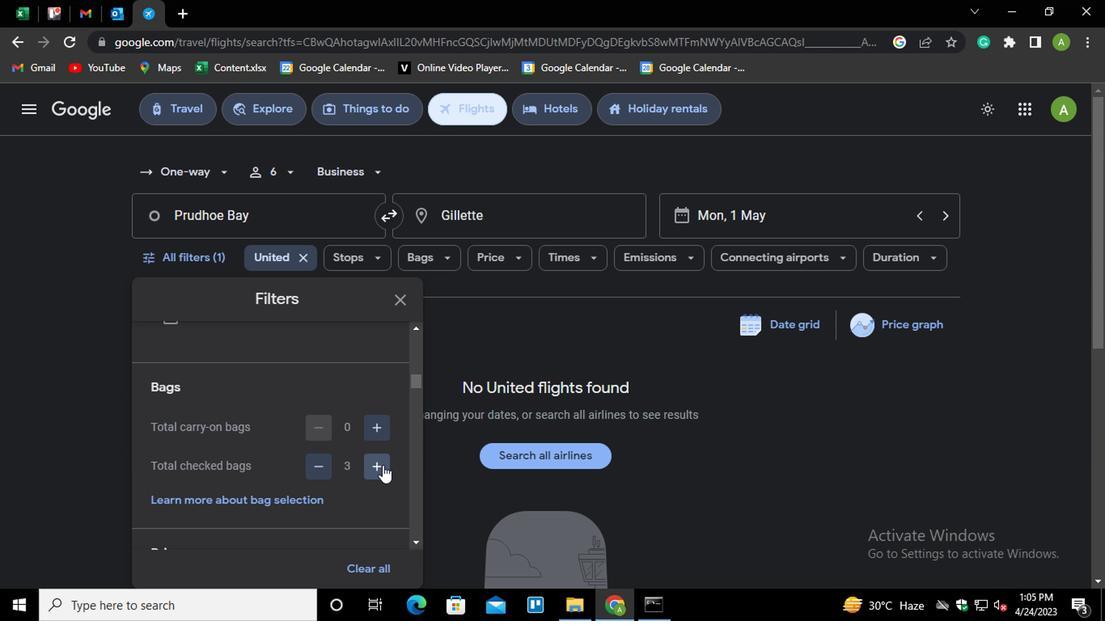 
Action: Mouse moved to (374, 467)
Screenshot: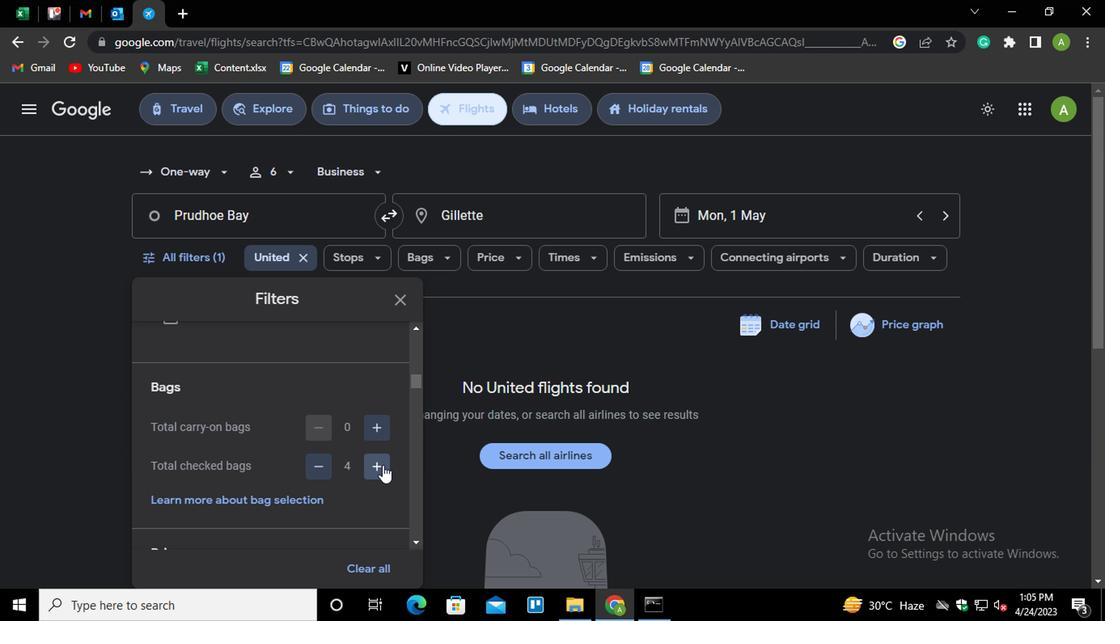 
Action: Mouse pressed left at (374, 467)
Screenshot: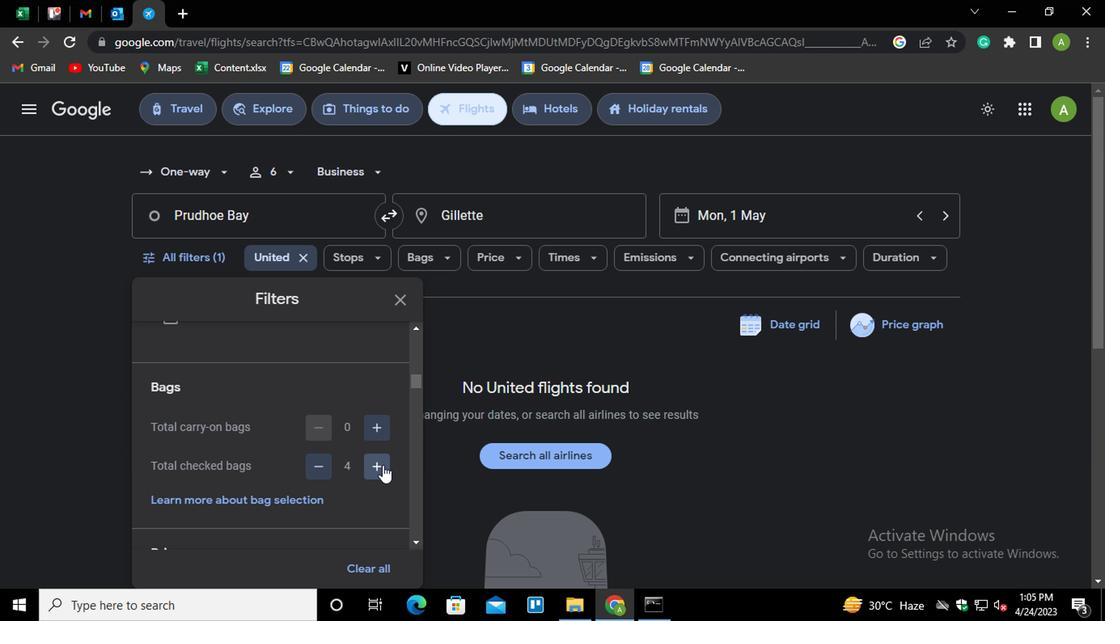 
Action: Mouse pressed left at (374, 467)
Screenshot: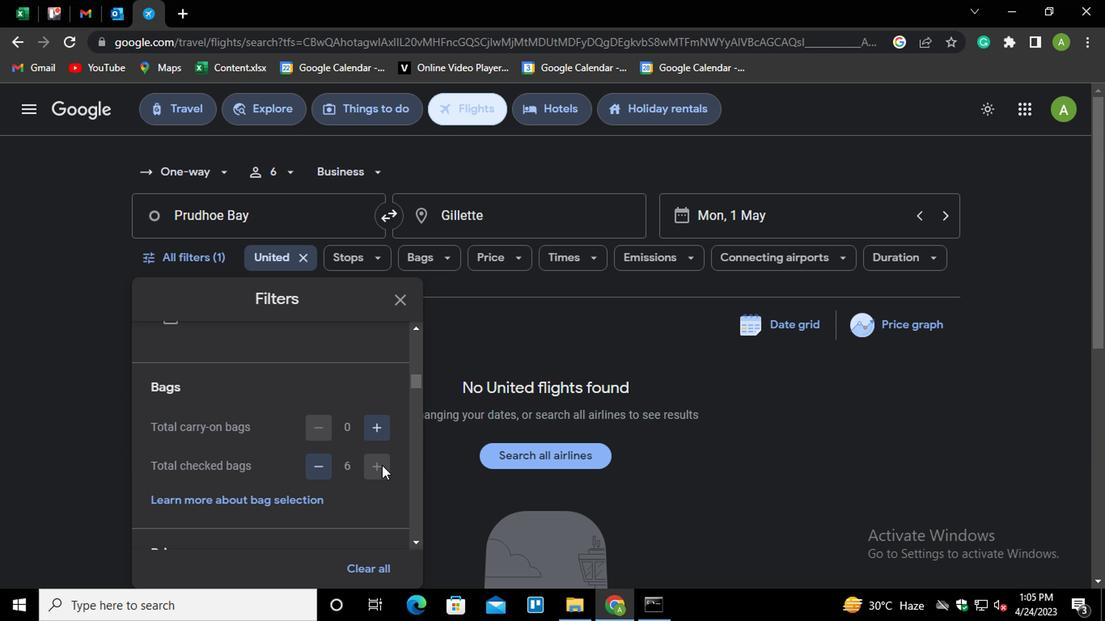 
Action: Mouse scrolled (374, 466) with delta (0, -1)
Screenshot: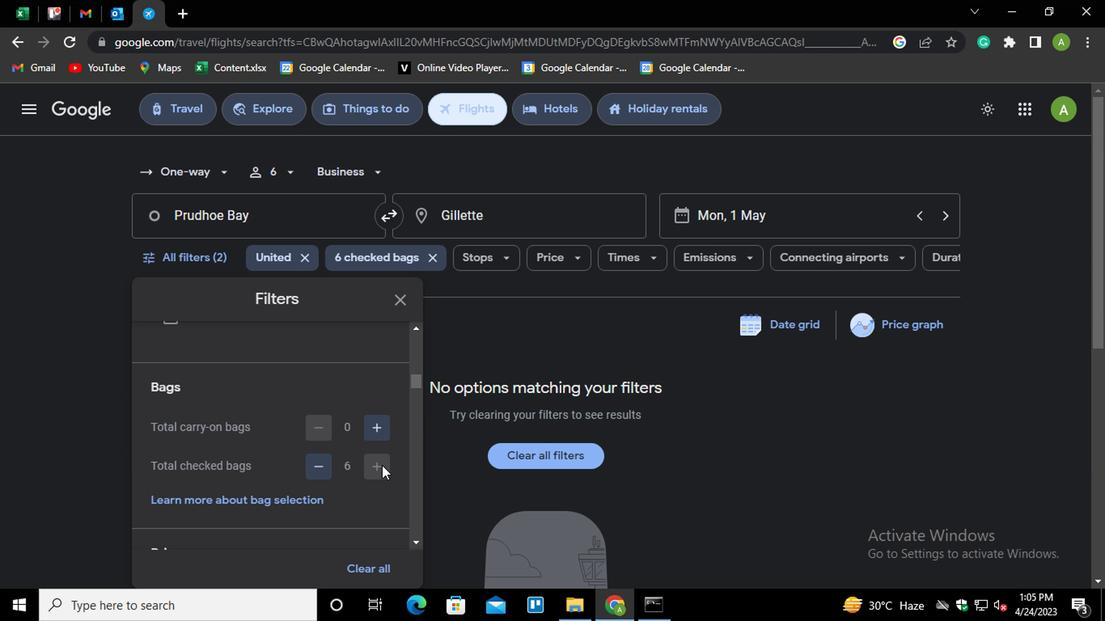 
Action: Mouse scrolled (374, 466) with delta (0, -1)
Screenshot: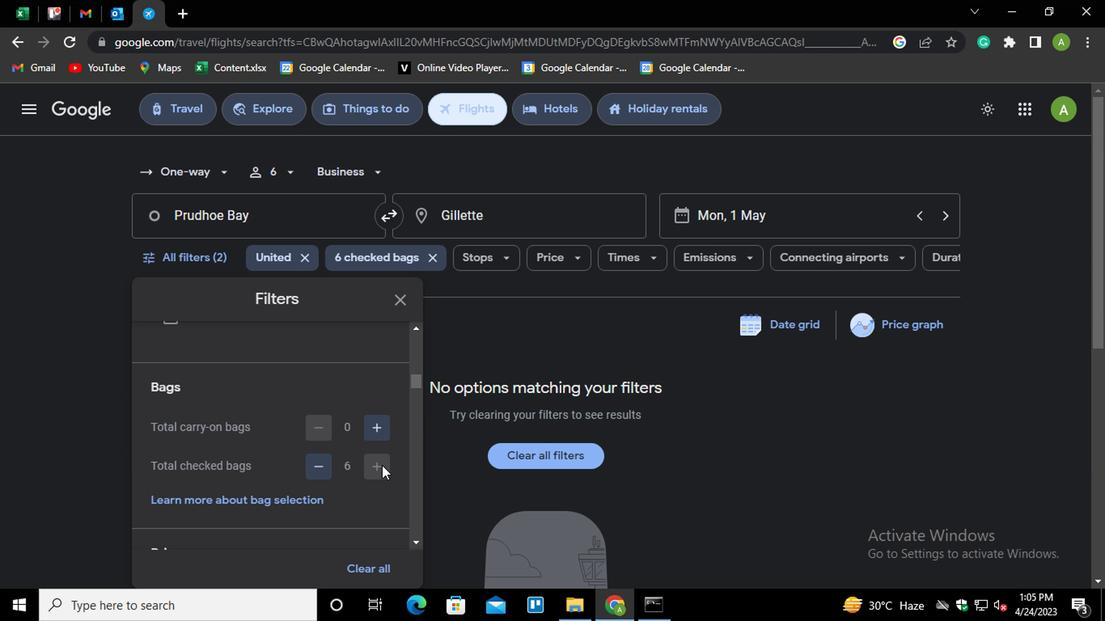 
Action: Mouse pressed left at (374, 467)
Screenshot: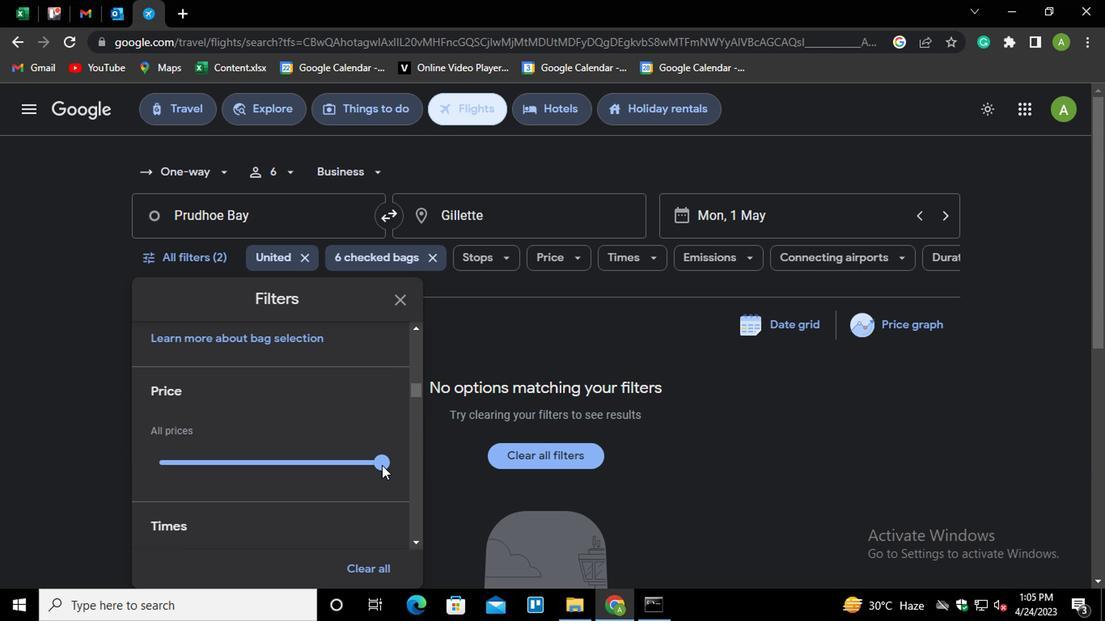 
Action: Mouse moved to (377, 464)
Screenshot: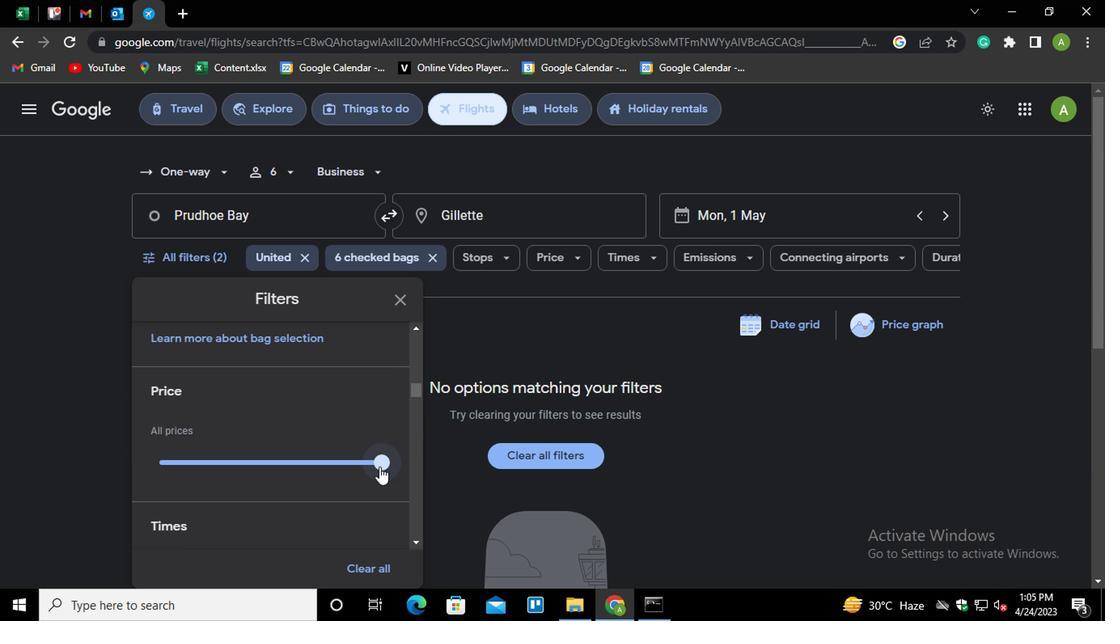 
Action: Mouse pressed left at (377, 464)
Screenshot: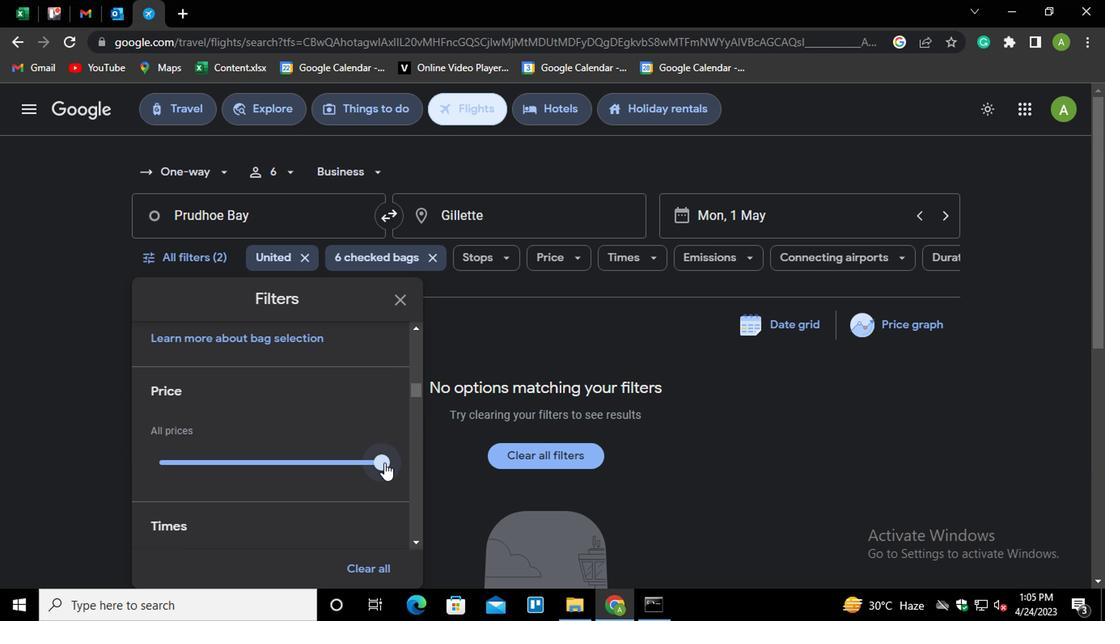 
Action: Mouse moved to (279, 454)
Screenshot: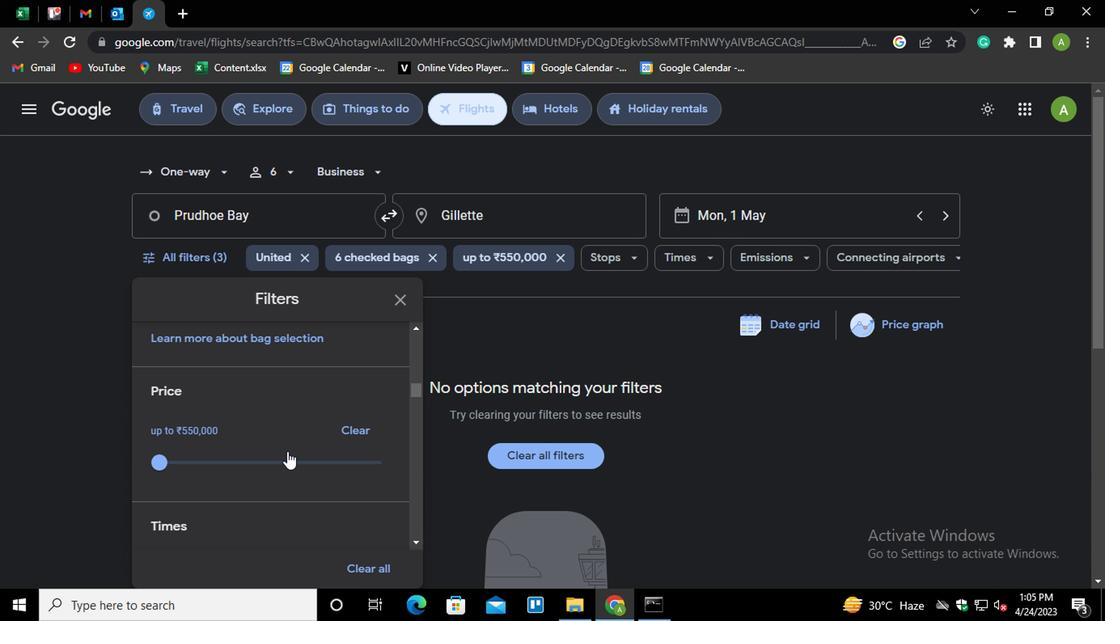 
Action: Mouse scrolled (279, 453) with delta (0, 0)
Screenshot: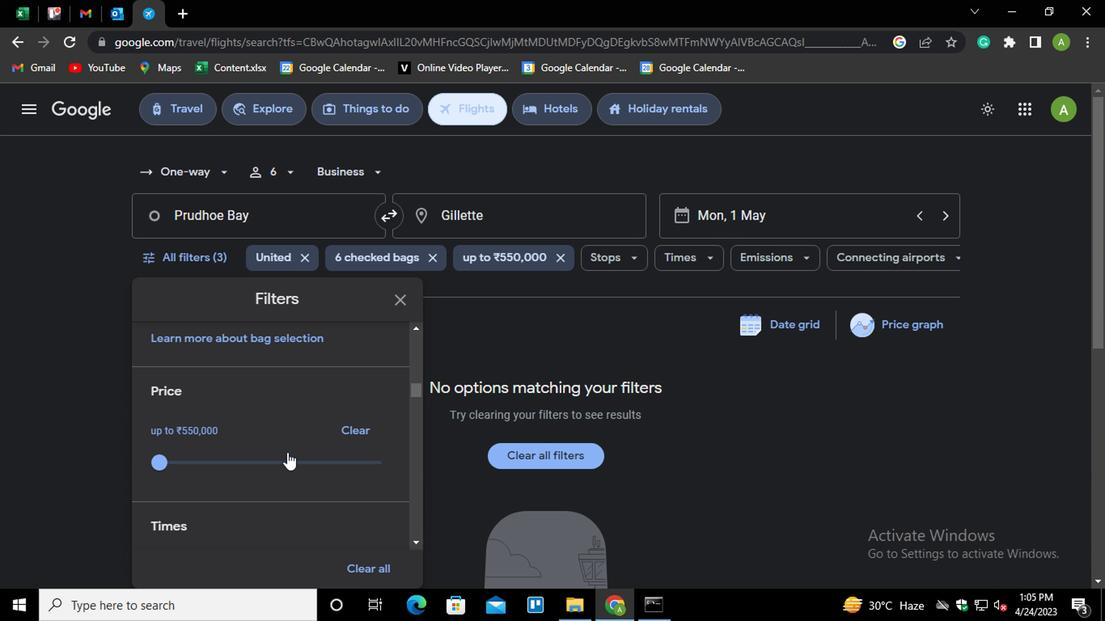 
Action: Mouse scrolled (279, 453) with delta (0, 0)
Screenshot: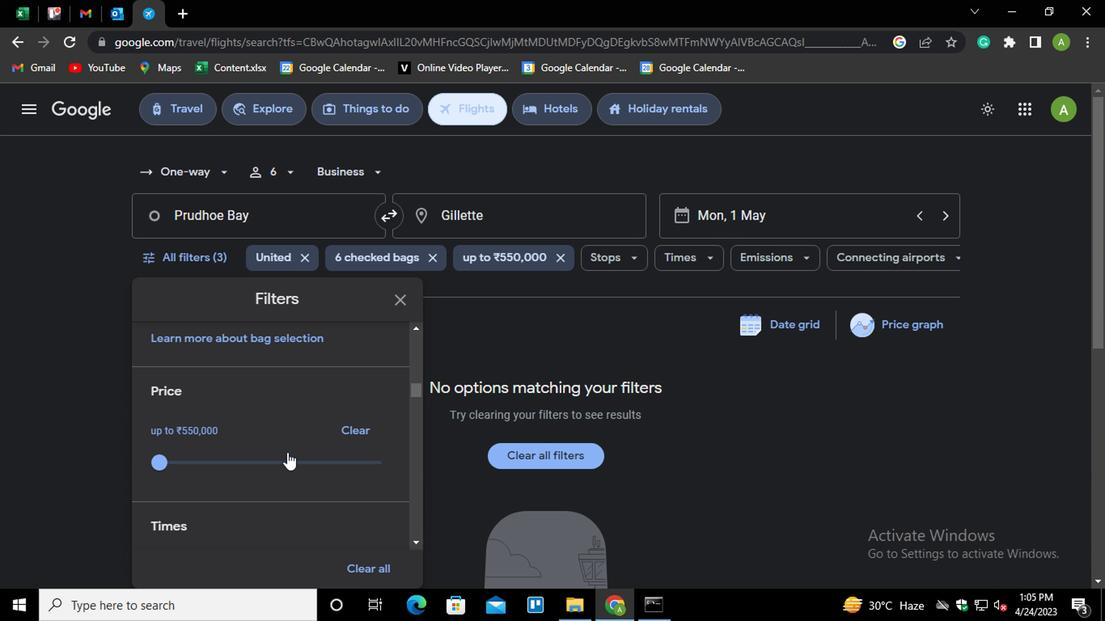 
Action: Mouse scrolled (279, 453) with delta (0, 0)
Screenshot: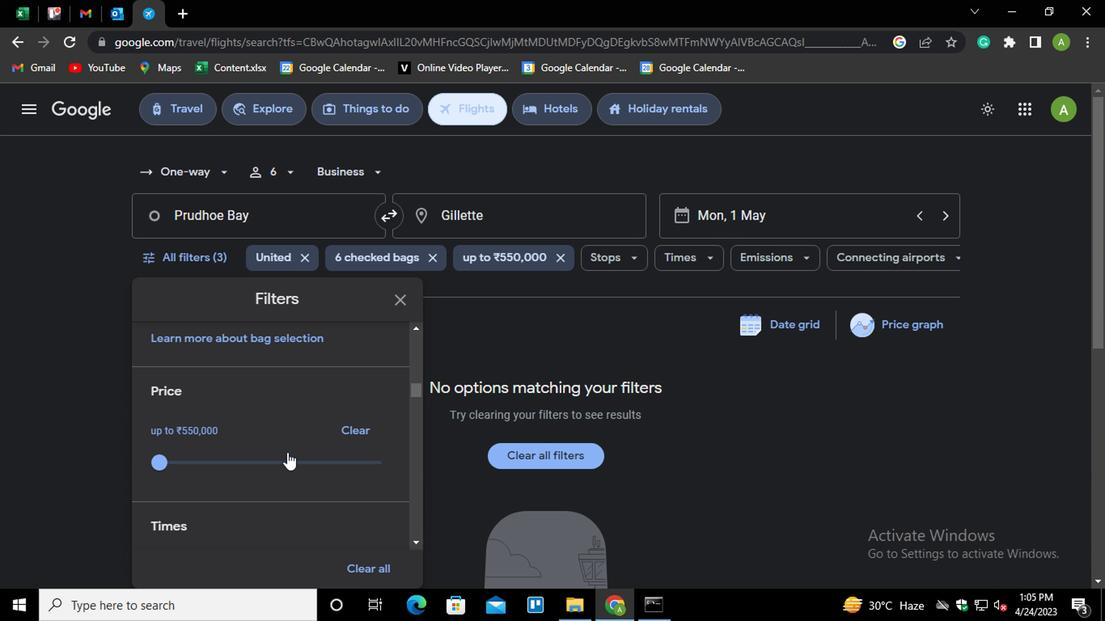 
Action: Mouse moved to (231, 400)
Screenshot: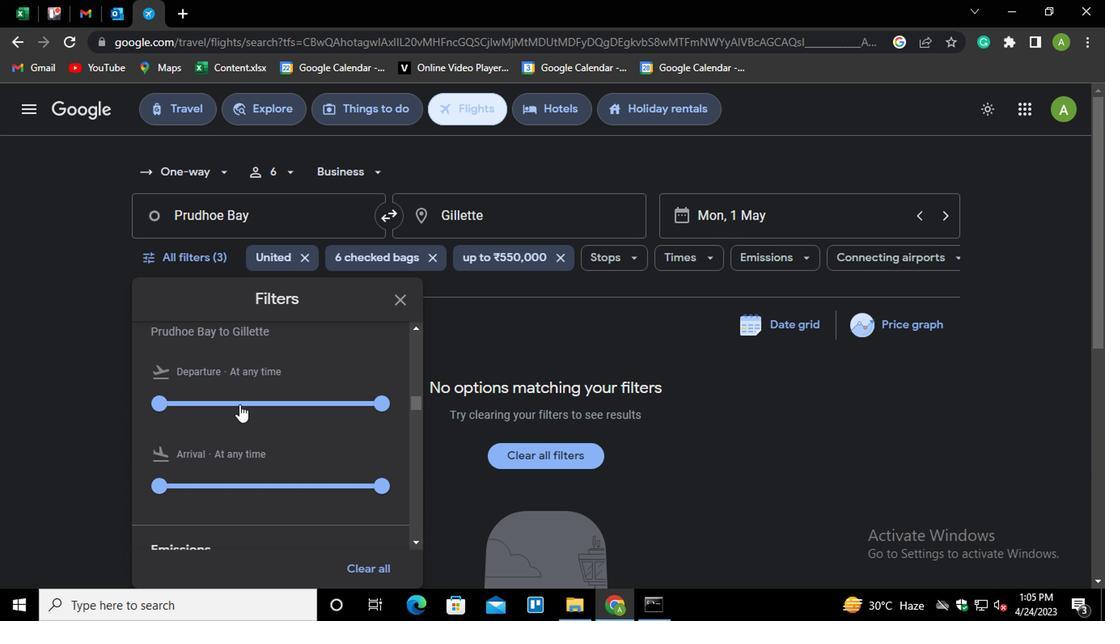 
Action: Mouse pressed left at (231, 400)
Screenshot: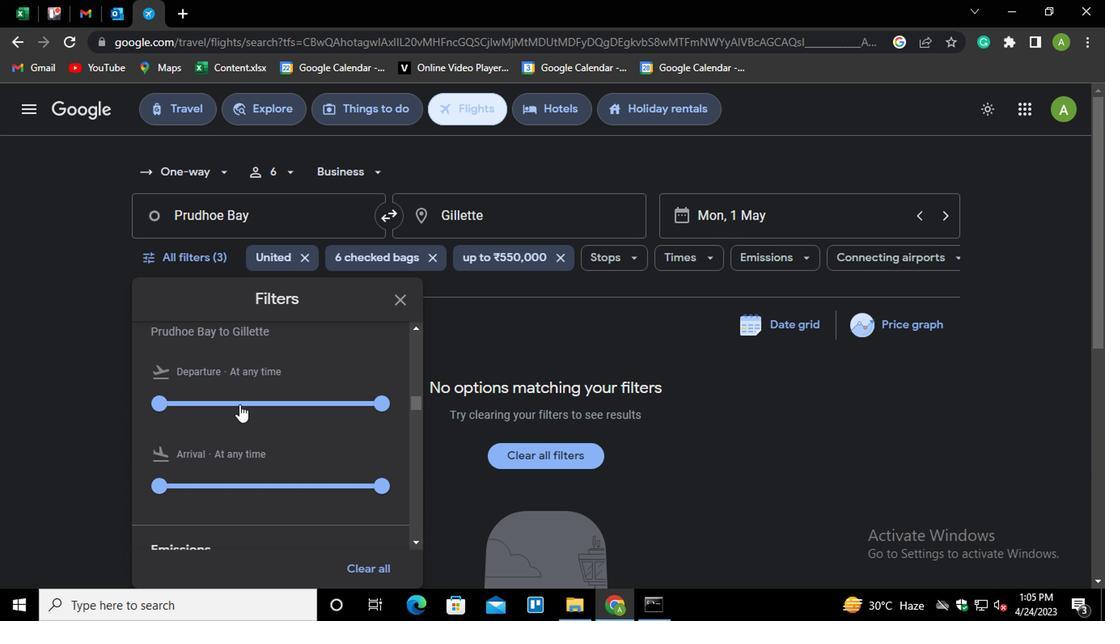 
Action: Mouse moved to (245, 400)
Screenshot: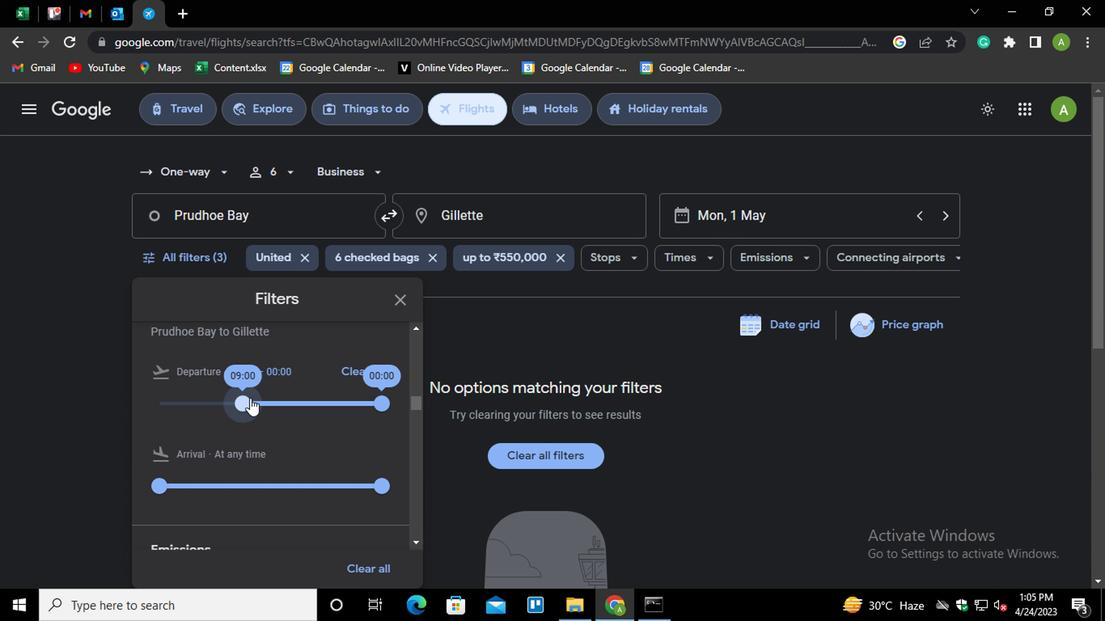 
Action: Mouse pressed left at (245, 400)
Screenshot: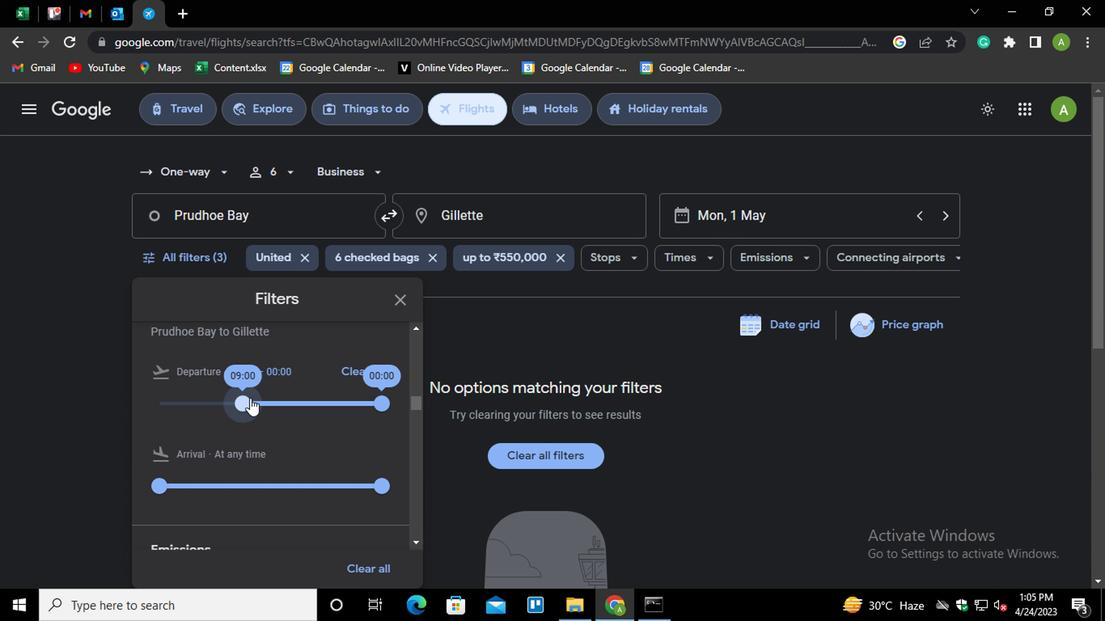 
Action: Mouse moved to (369, 406)
Screenshot: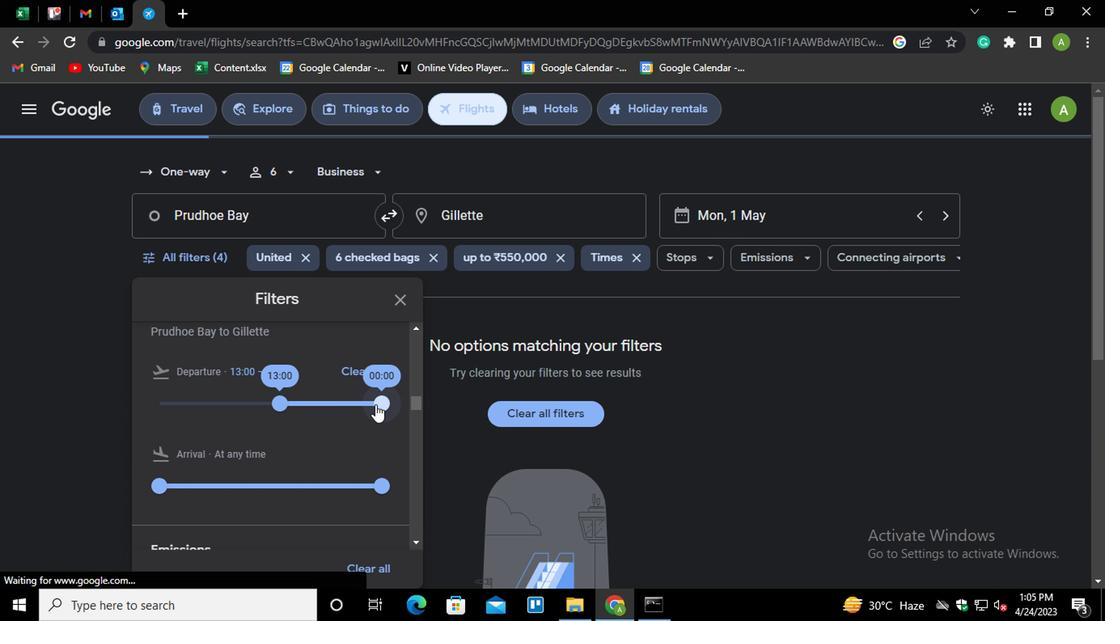 
Action: Mouse pressed left at (369, 406)
Screenshot: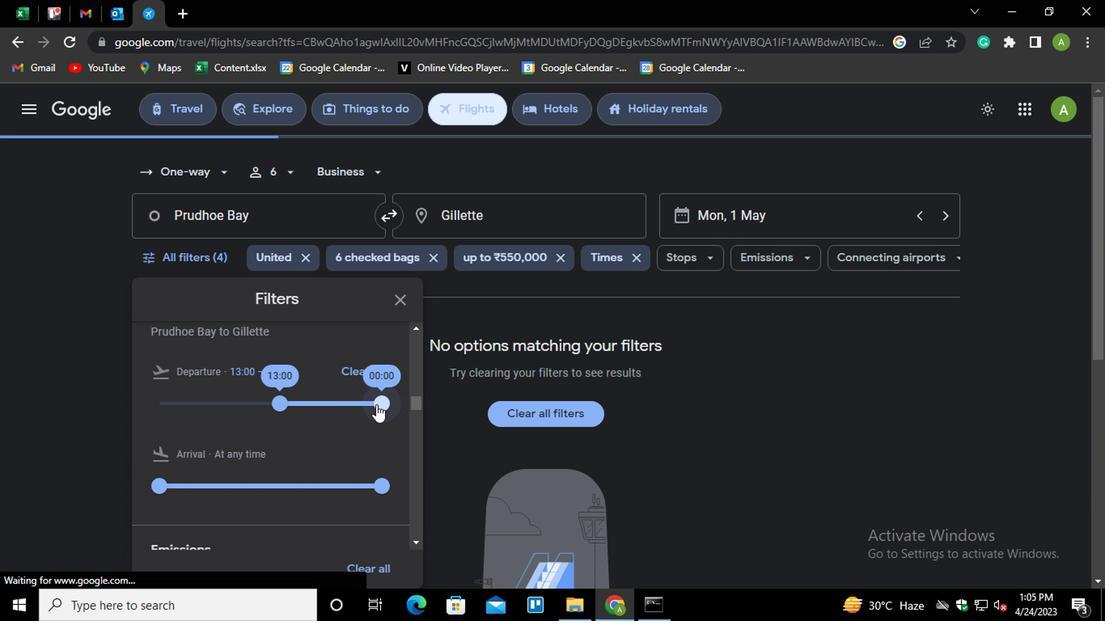 
Action: Mouse moved to (297, 428)
Screenshot: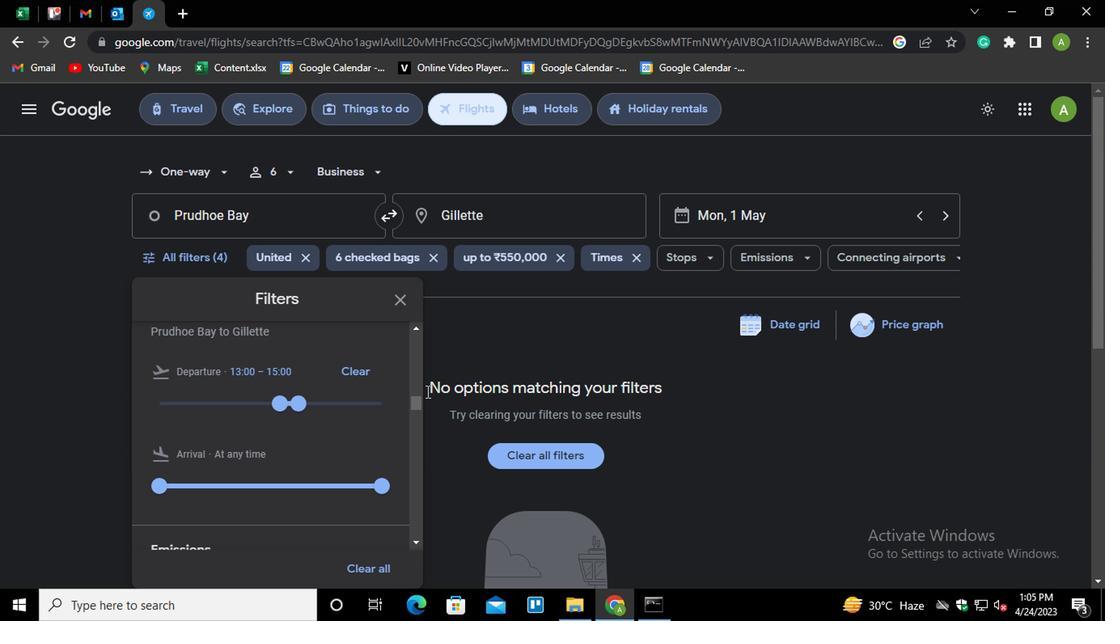 
Action: Mouse scrolled (297, 428) with delta (0, 0)
Screenshot: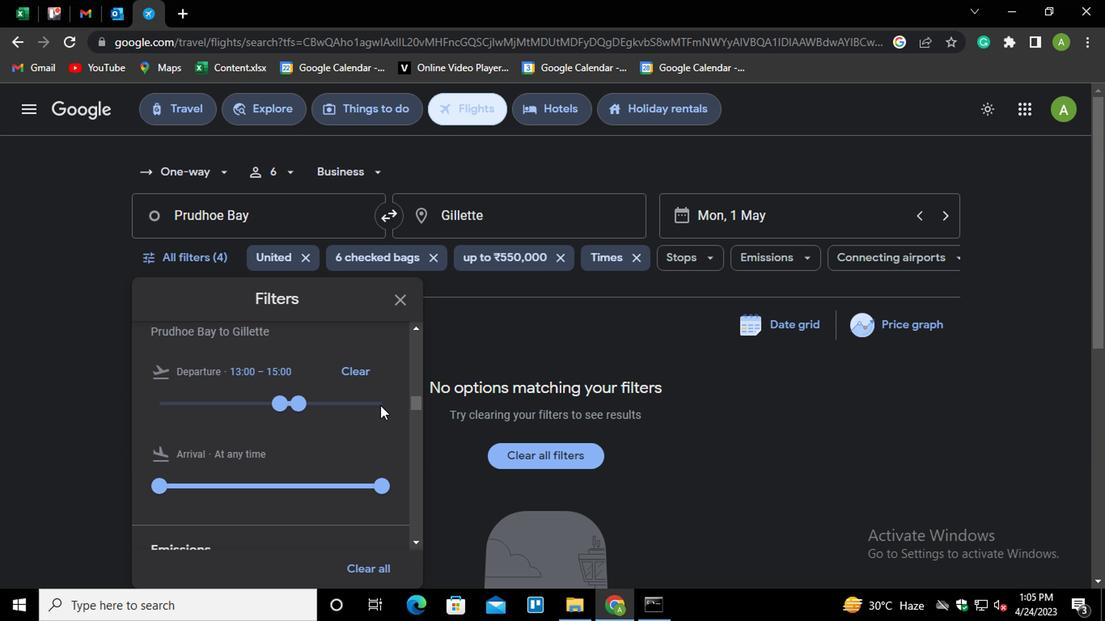 
Action: Mouse scrolled (297, 428) with delta (0, 0)
Screenshot: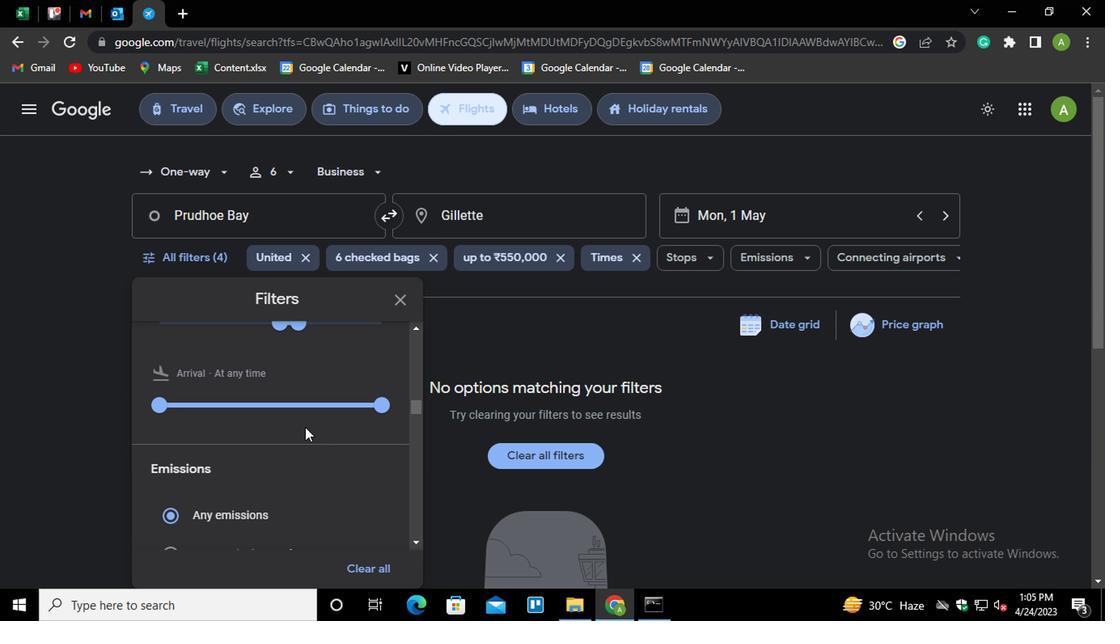 
Action: Mouse scrolled (297, 428) with delta (0, 0)
Screenshot: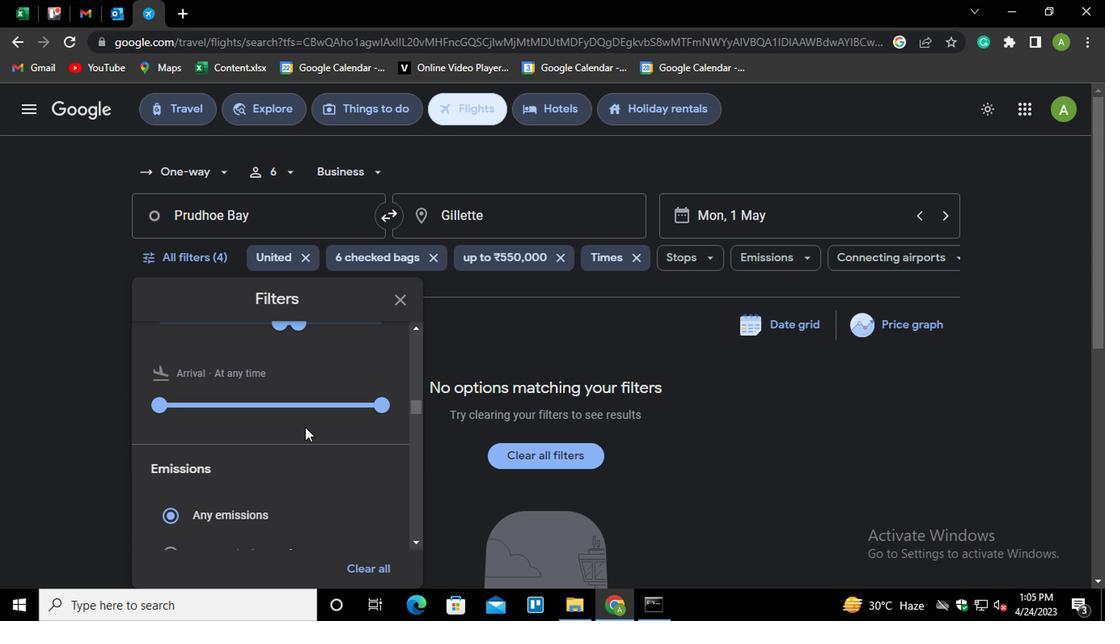 
Action: Mouse scrolled (297, 428) with delta (0, 0)
Screenshot: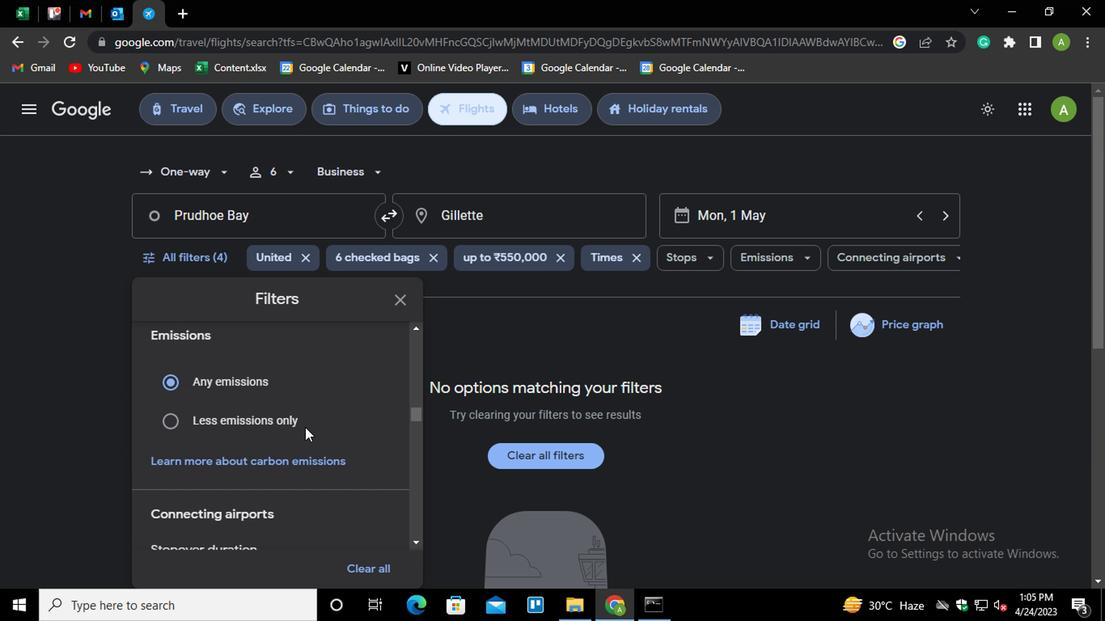 
Action: Mouse scrolled (297, 428) with delta (0, 0)
Screenshot: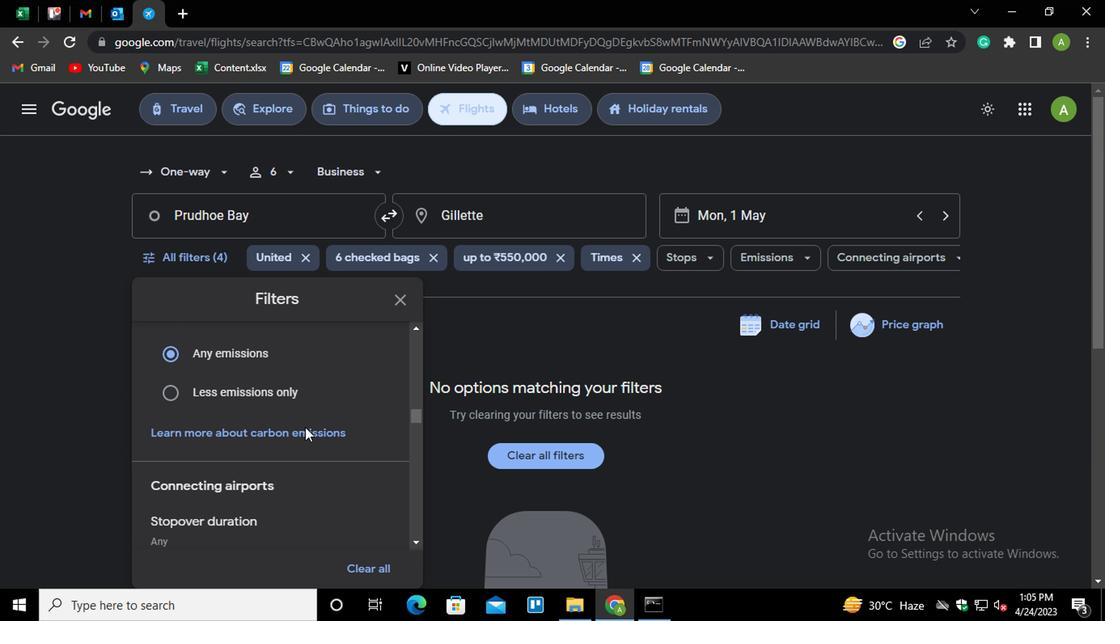 
Action: Mouse scrolled (297, 428) with delta (0, 0)
Screenshot: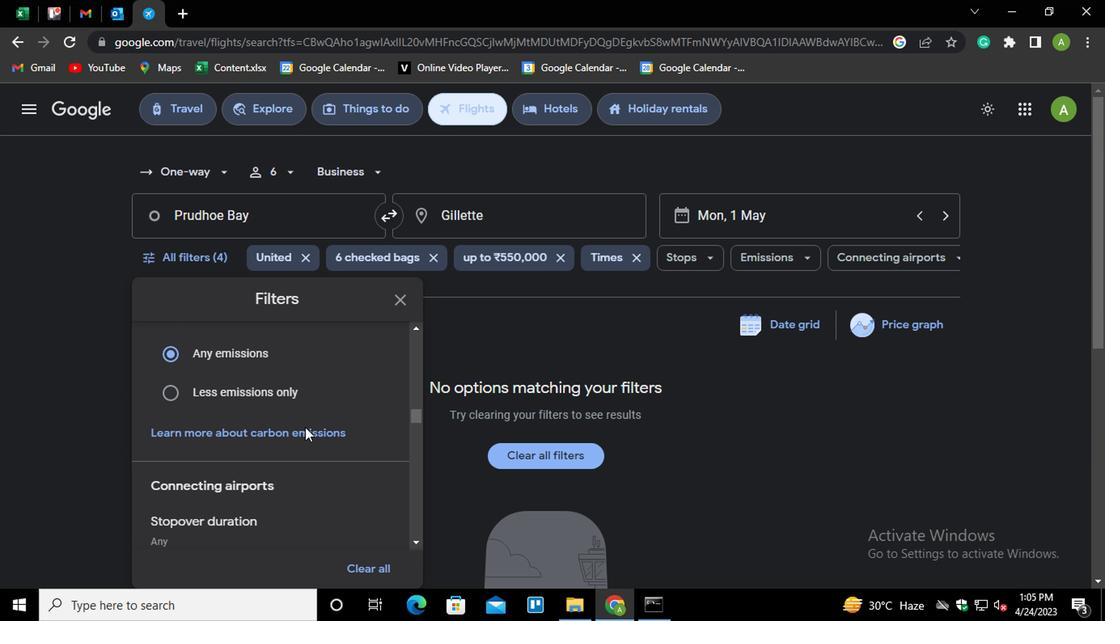 
Action: Mouse scrolled (297, 428) with delta (0, 0)
Screenshot: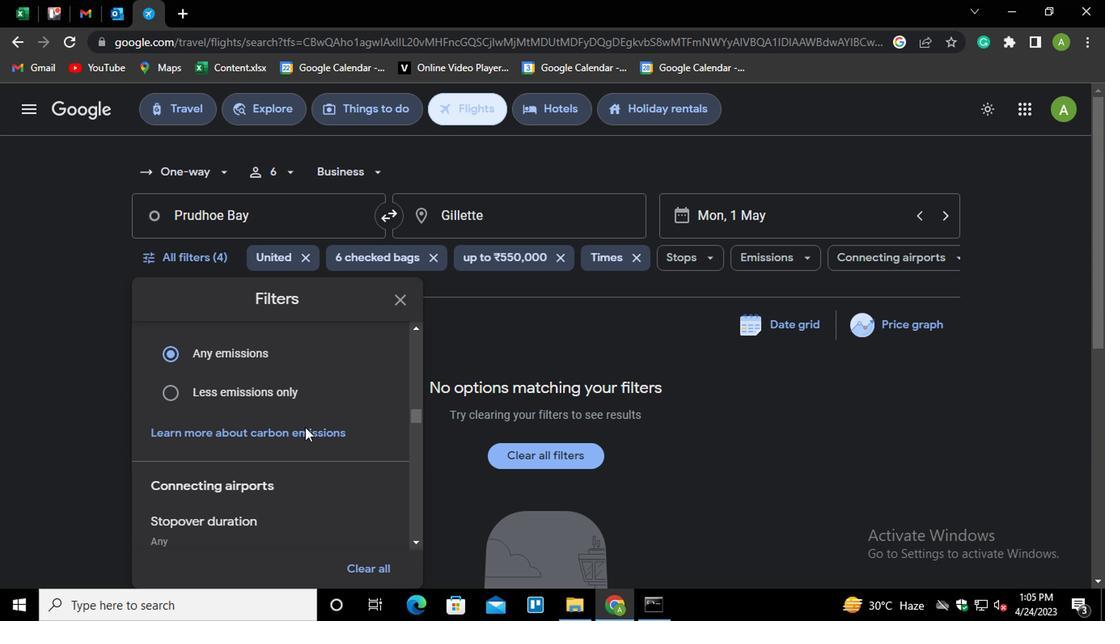 
Action: Mouse scrolled (297, 428) with delta (0, 0)
Screenshot: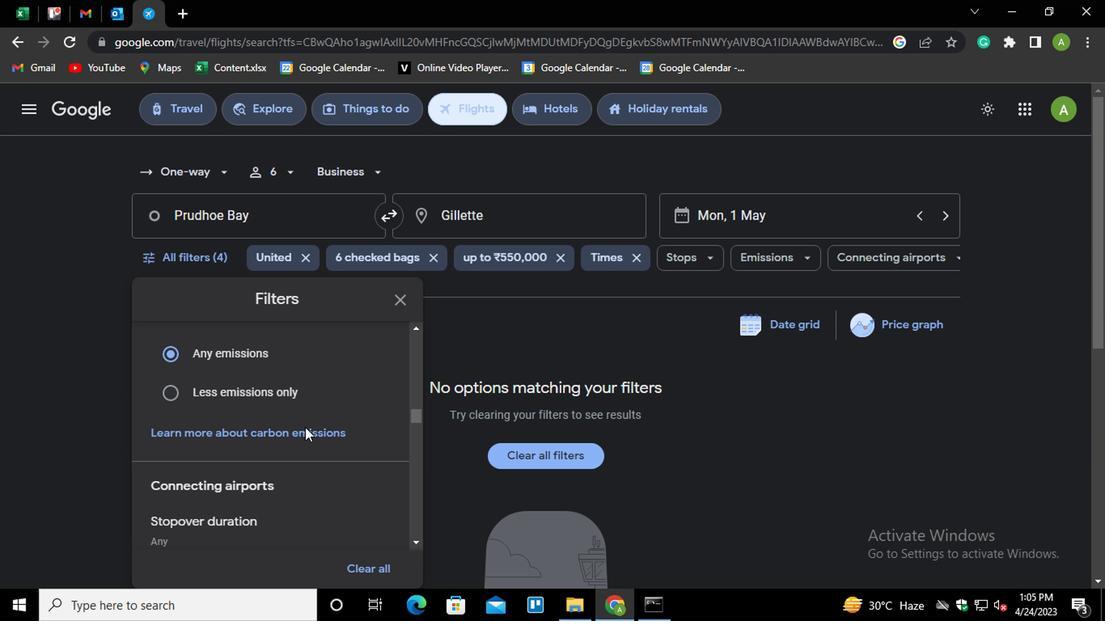 
Action: Mouse scrolled (297, 428) with delta (0, 0)
Screenshot: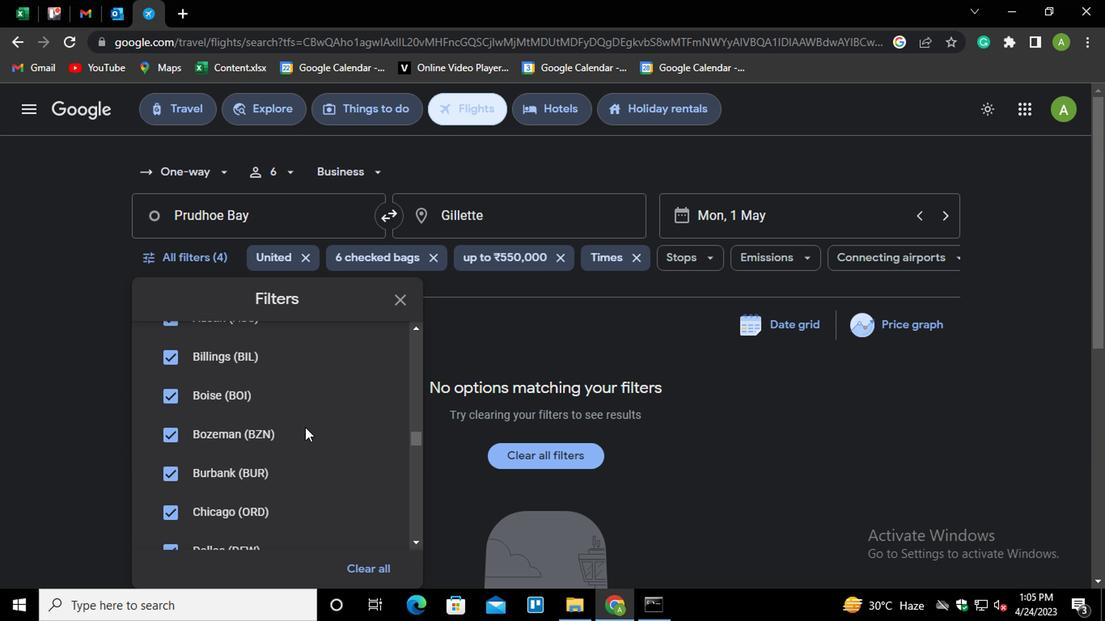 
Action: Mouse scrolled (297, 428) with delta (0, 0)
Screenshot: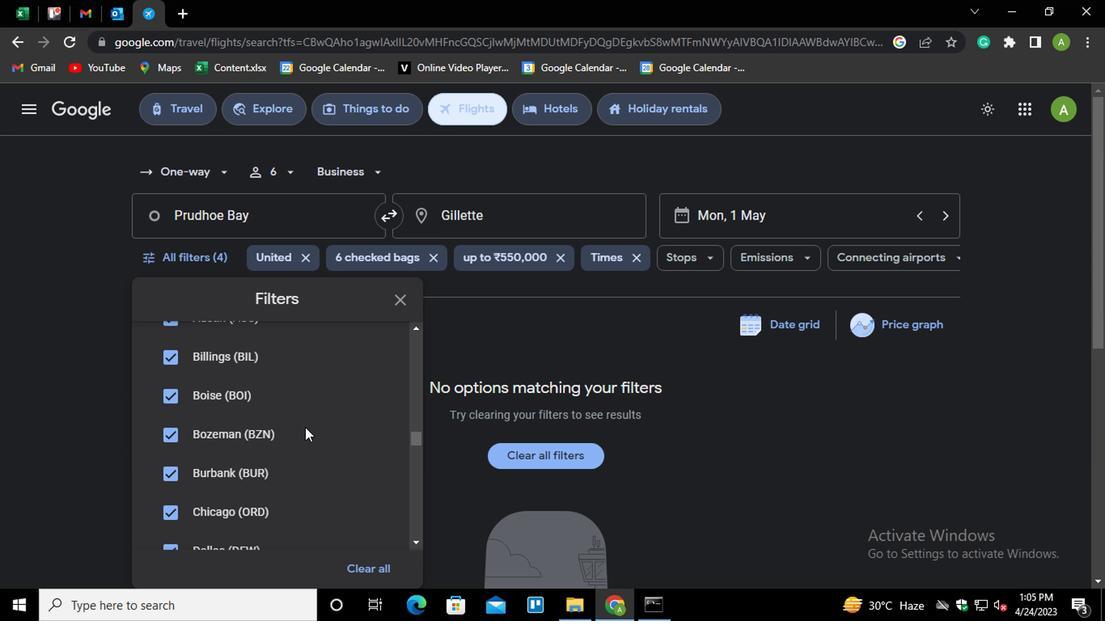 
Action: Mouse scrolled (297, 428) with delta (0, 0)
Screenshot: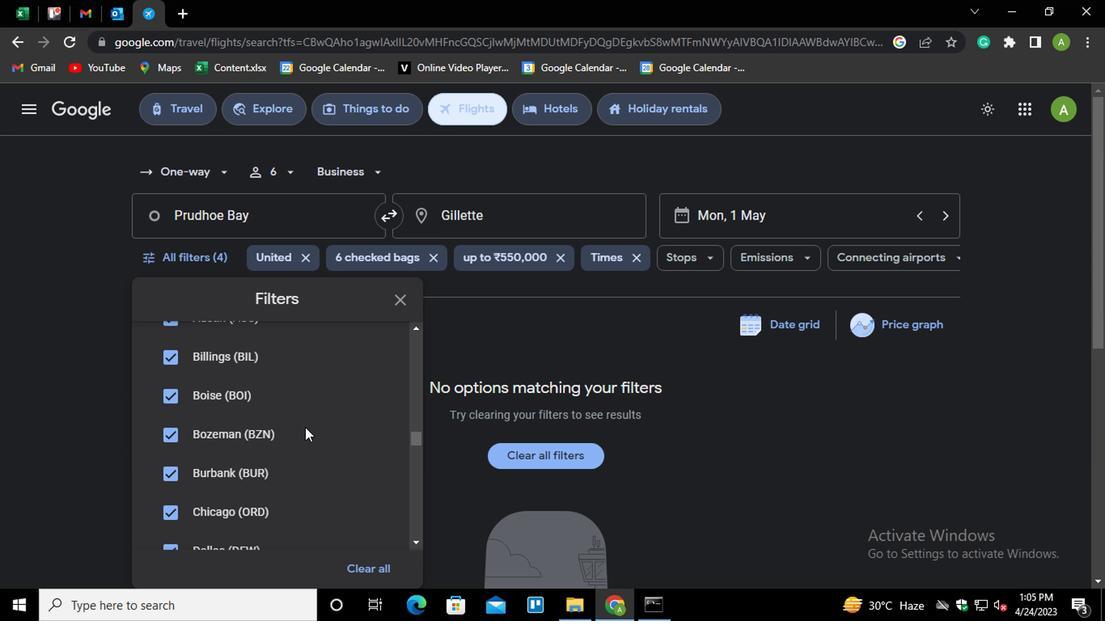 
Action: Mouse scrolled (297, 428) with delta (0, 0)
Screenshot: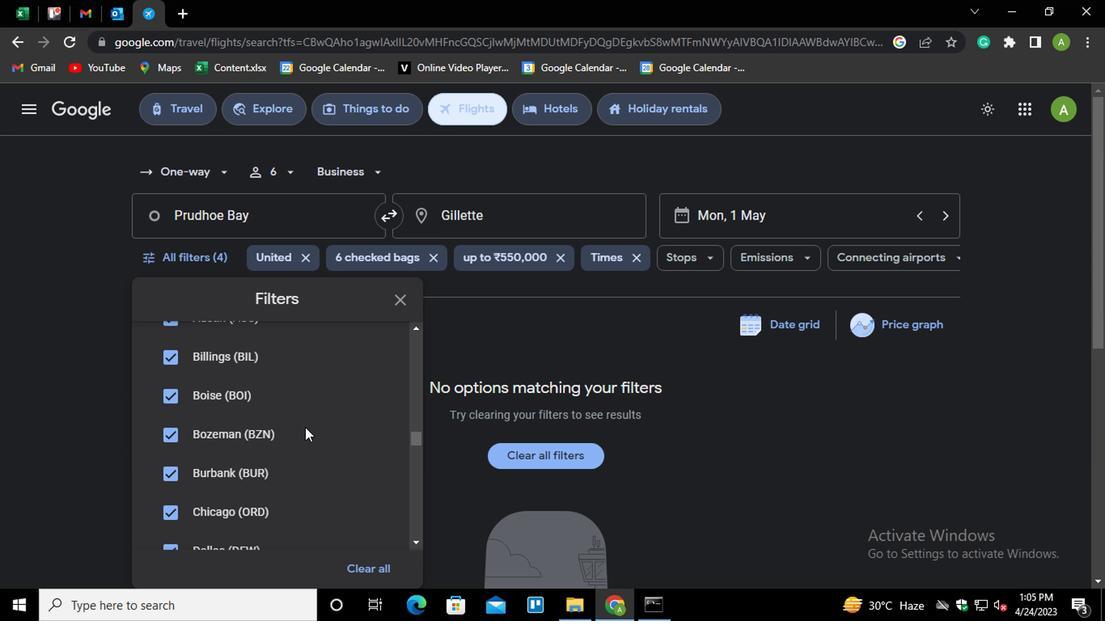 
Action: Mouse scrolled (297, 428) with delta (0, 0)
Screenshot: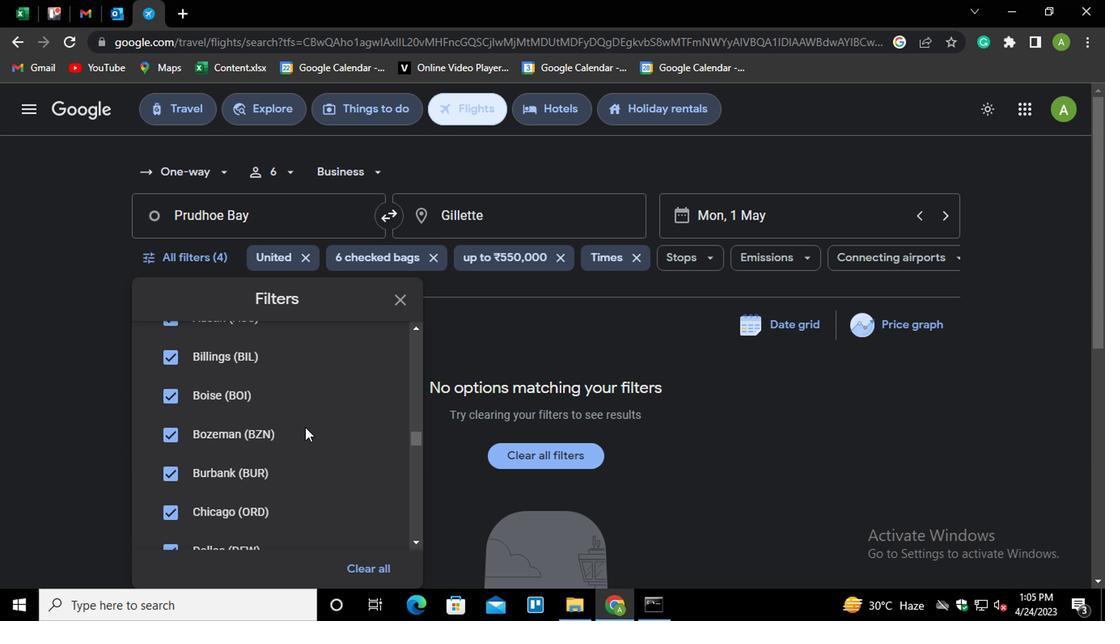 
Action: Mouse scrolled (297, 428) with delta (0, 0)
Screenshot: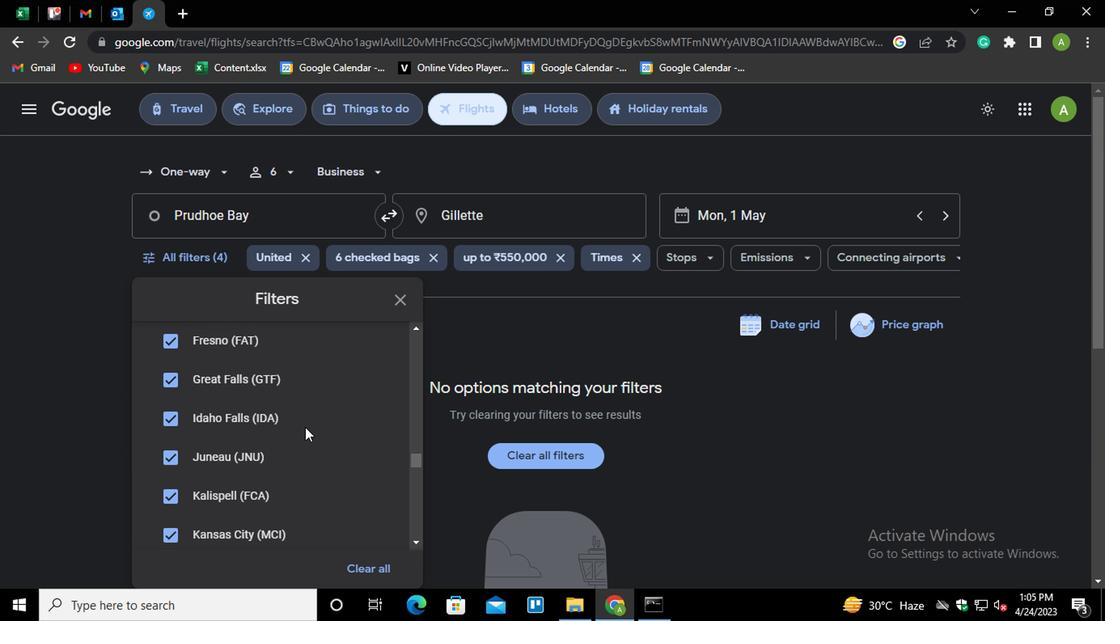 
Action: Mouse moved to (297, 430)
Screenshot: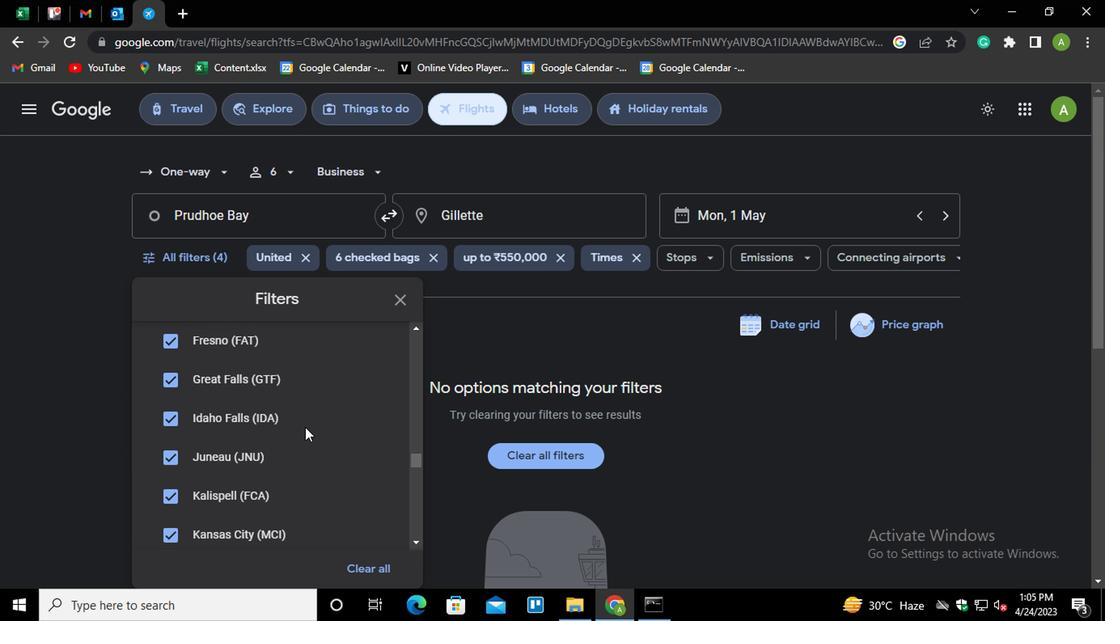 
Action: Mouse scrolled (297, 428) with delta (0, -1)
Screenshot: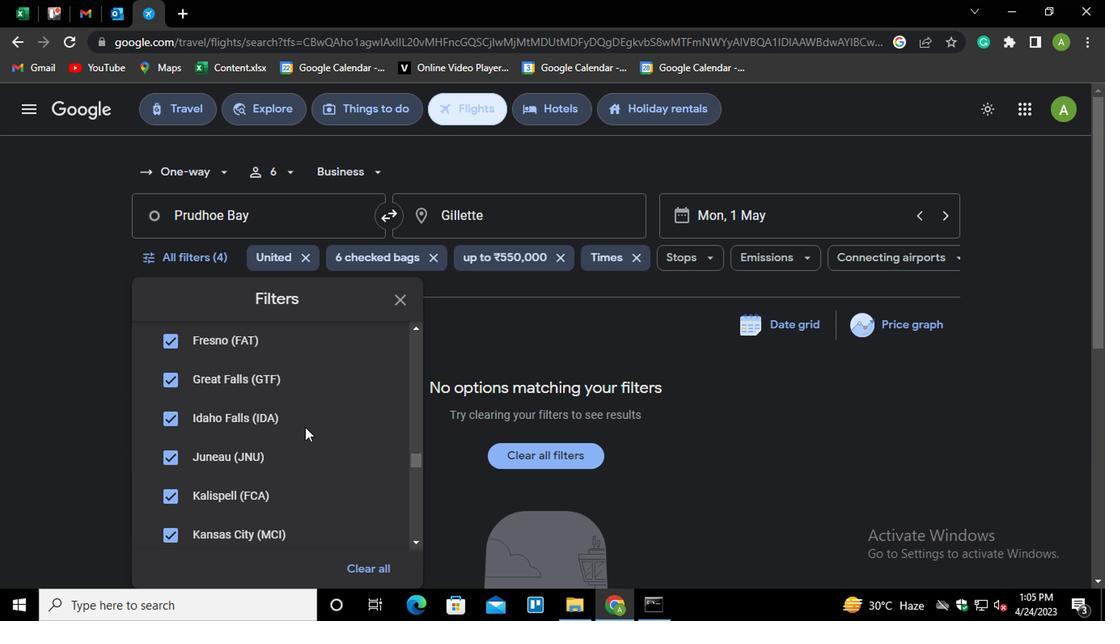 
Action: Mouse scrolled (297, 428) with delta (0, -1)
Screenshot: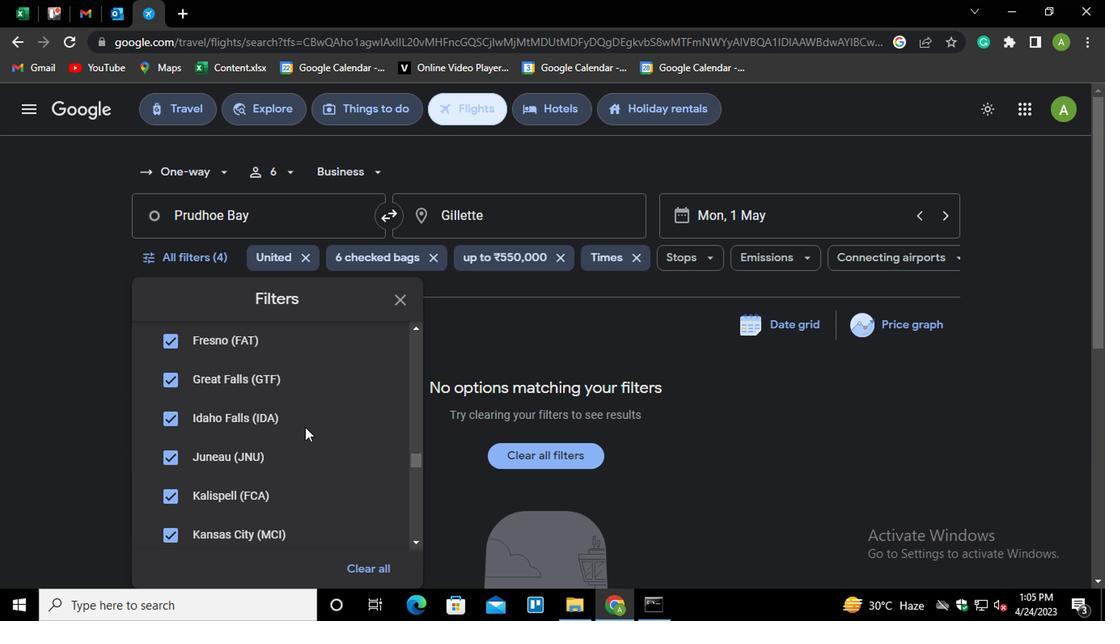 
Action: Mouse scrolled (297, 428) with delta (0, -1)
Screenshot: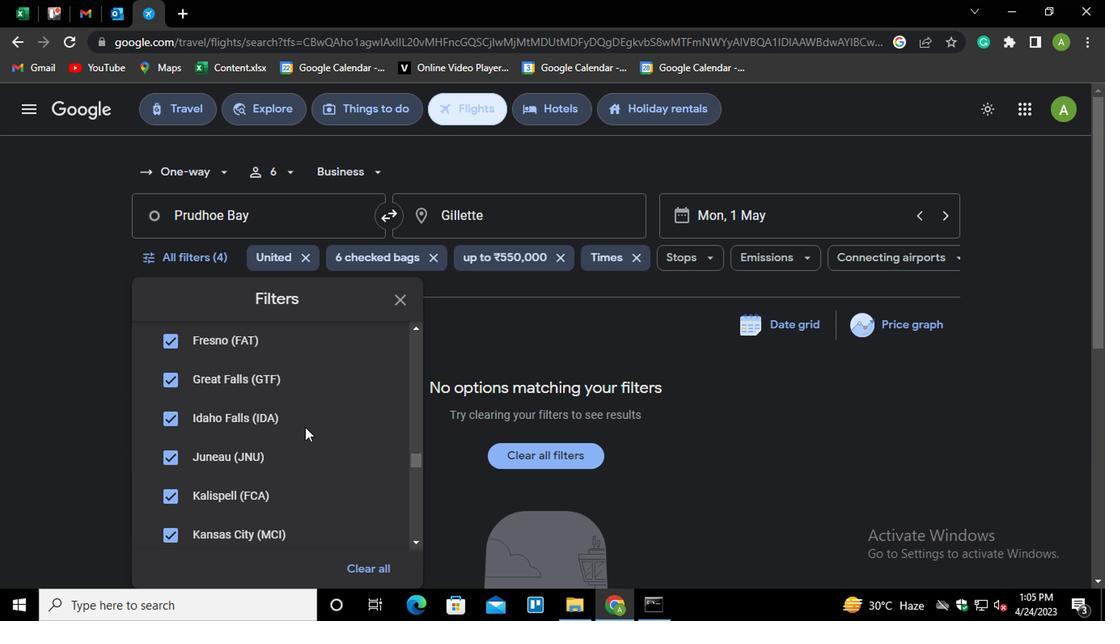 
Action: Mouse scrolled (297, 428) with delta (0, -1)
Screenshot: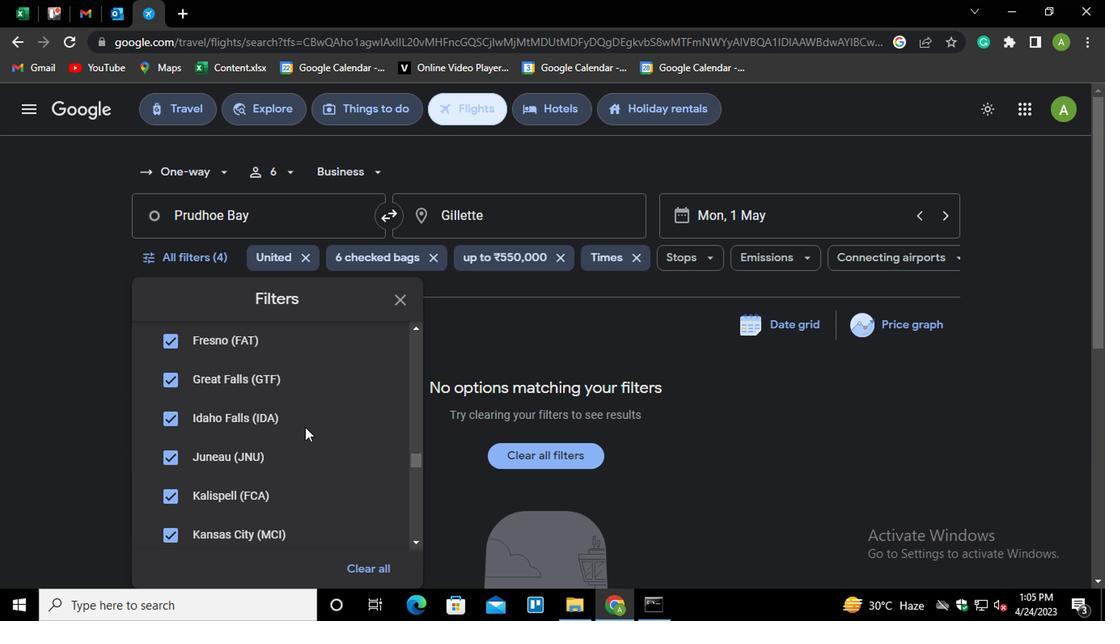 
Action: Mouse moved to (295, 430)
Screenshot: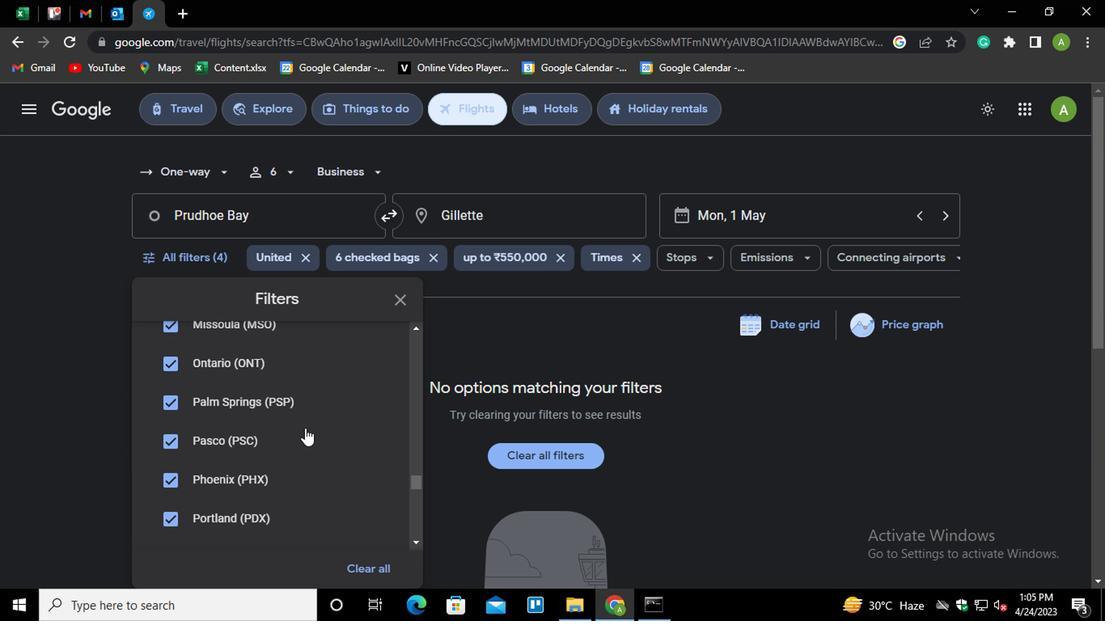 
Action: Mouse scrolled (295, 428) with delta (0, -1)
Screenshot: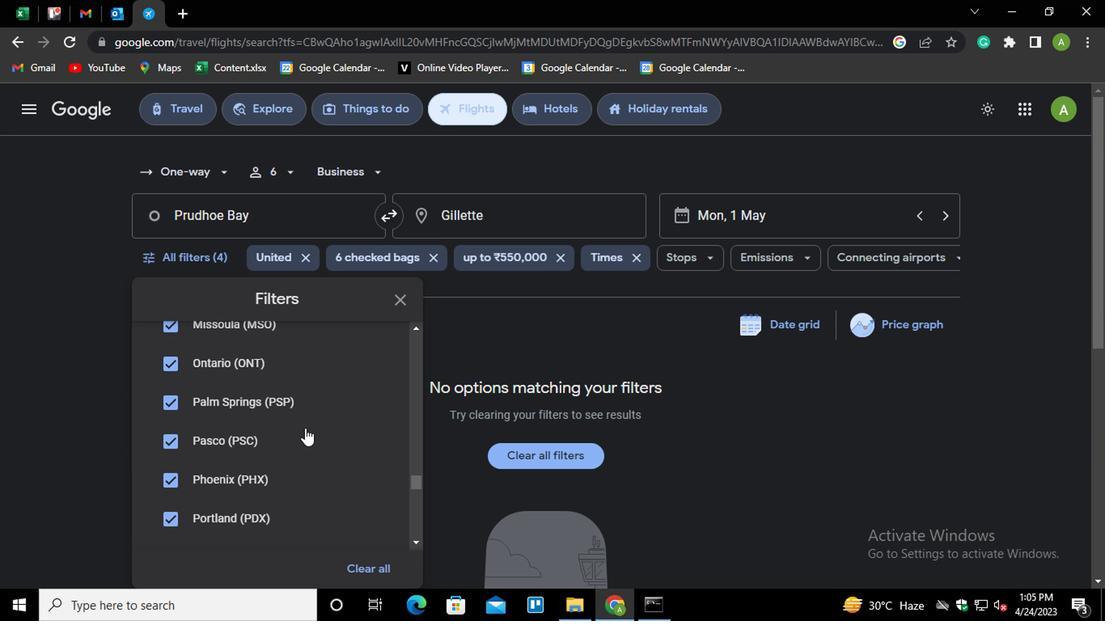 
Action: Mouse scrolled (295, 428) with delta (0, -1)
Screenshot: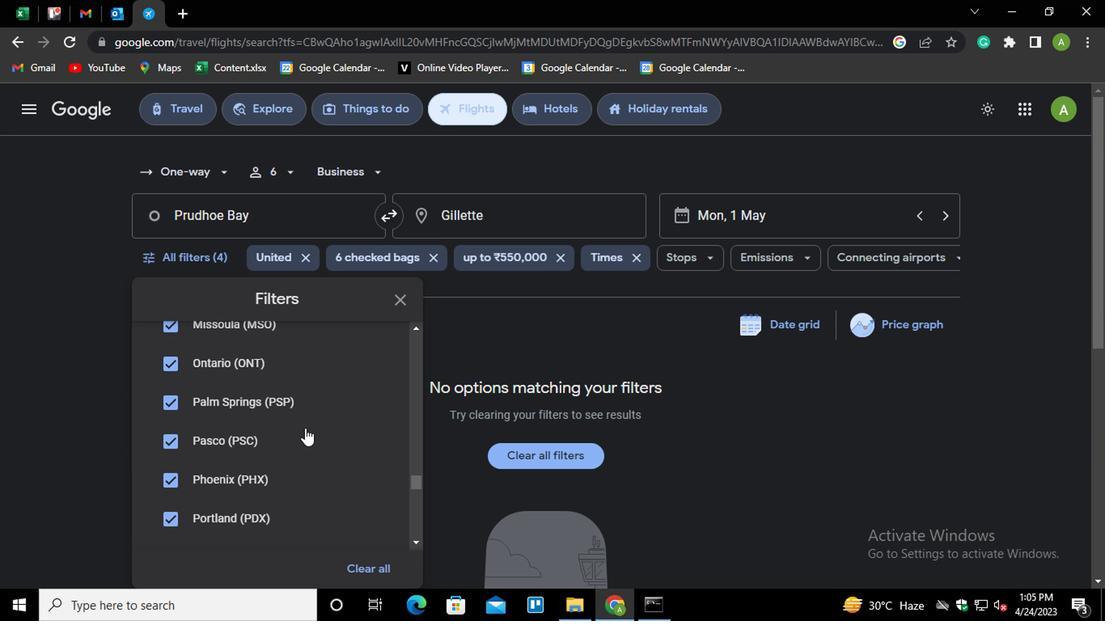 
Action: Mouse scrolled (295, 428) with delta (0, -1)
Screenshot: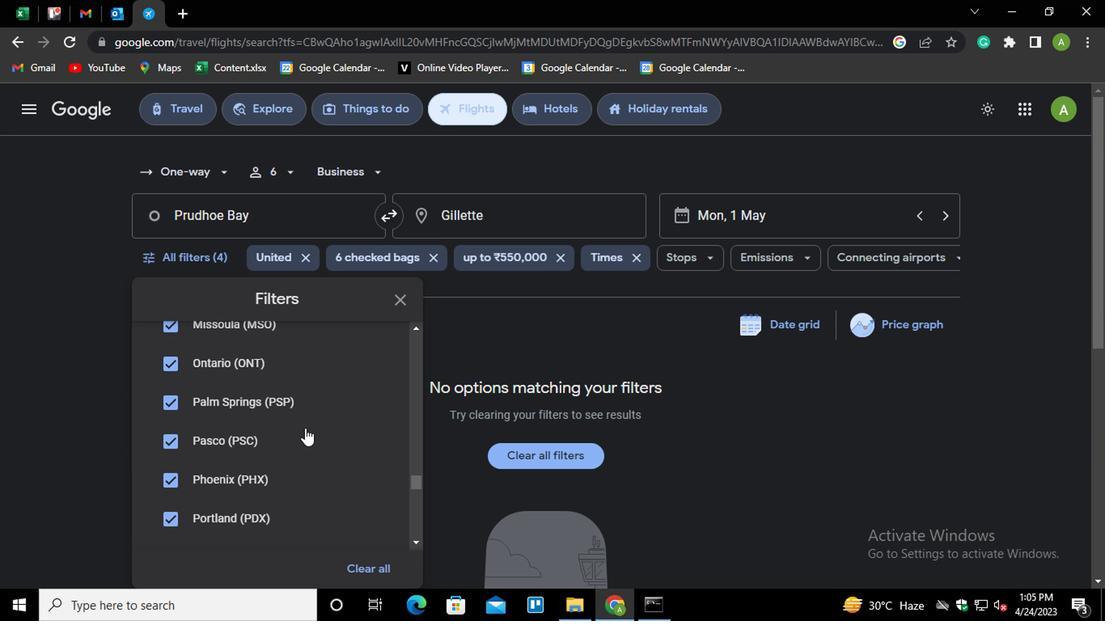 
Action: Mouse moved to (295, 430)
Screenshot: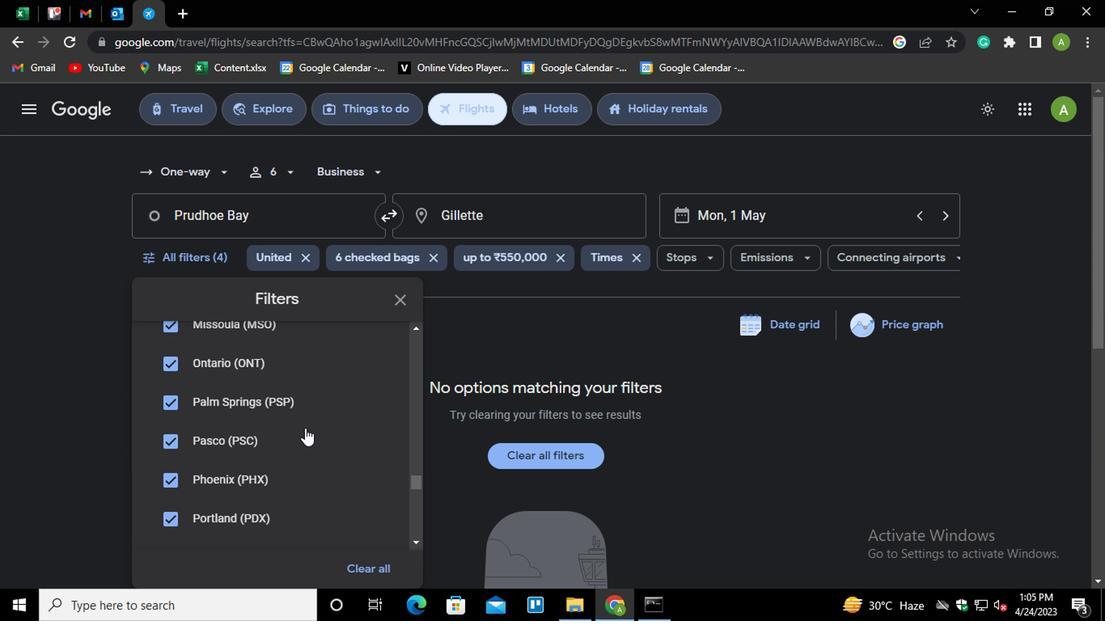 
Action: Mouse scrolled (295, 430) with delta (0, 0)
Screenshot: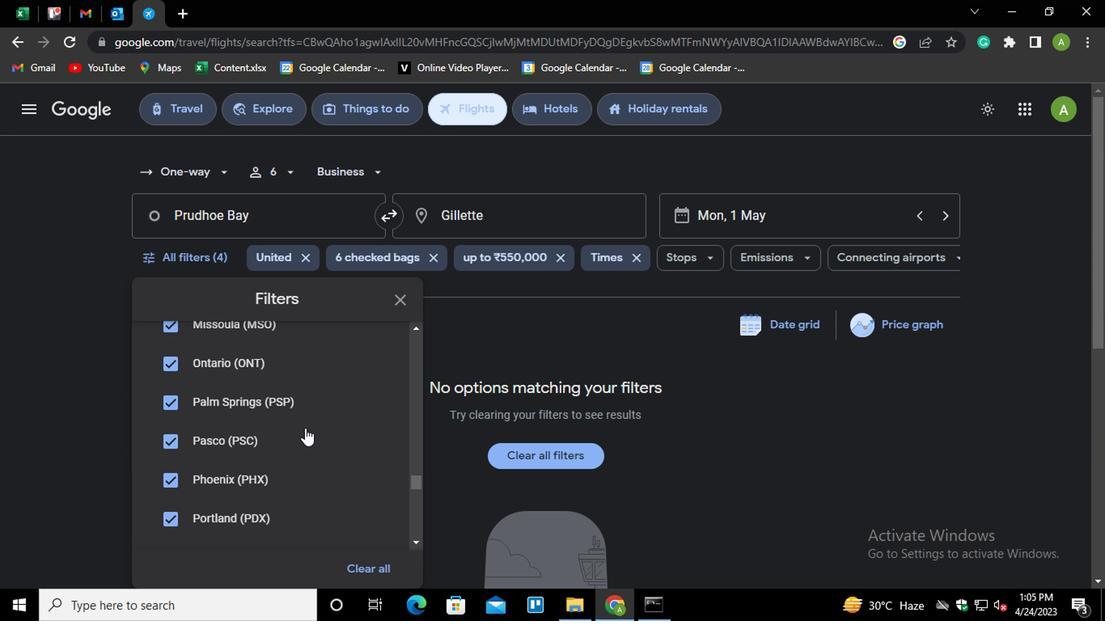 
Action: Mouse scrolled (295, 430) with delta (0, 0)
Screenshot: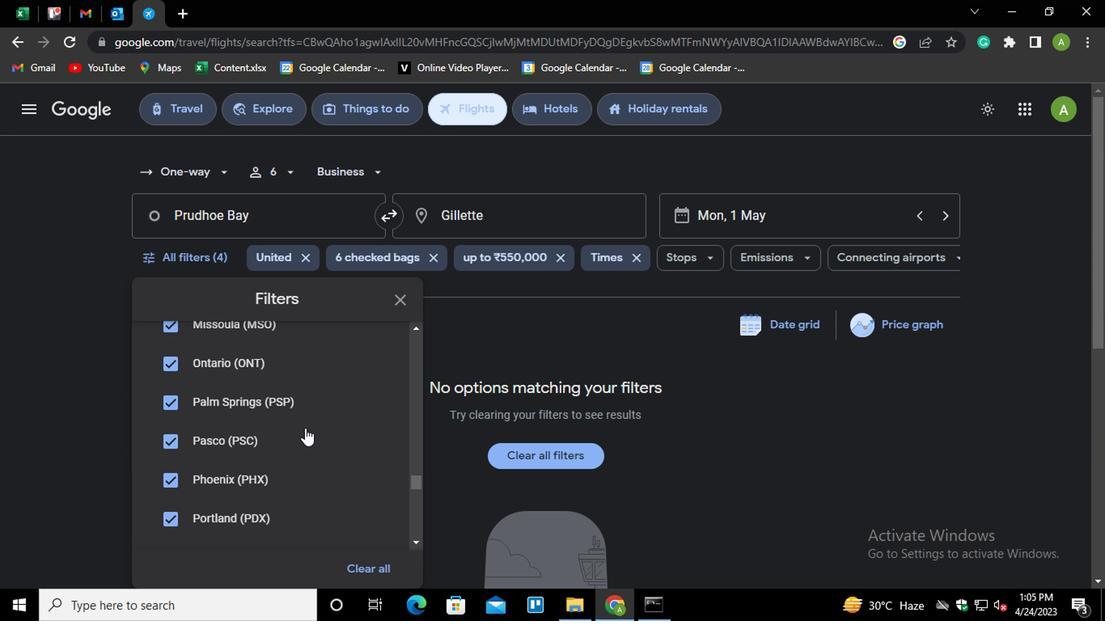 
Action: Mouse moved to (295, 430)
Screenshot: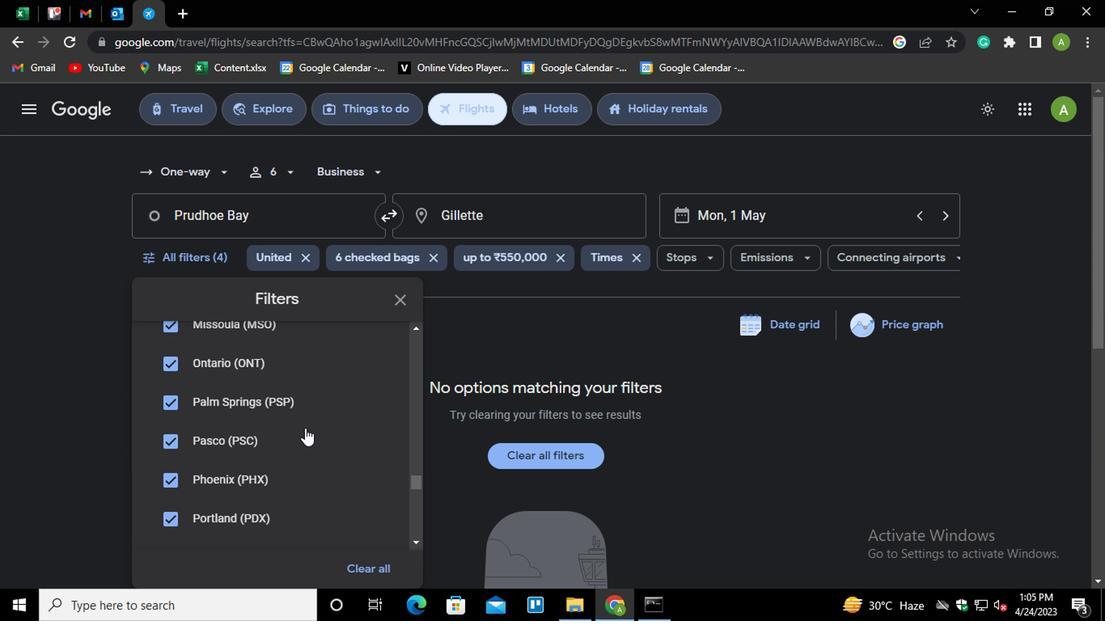 
Action: Mouse scrolled (295, 430) with delta (0, 0)
Screenshot: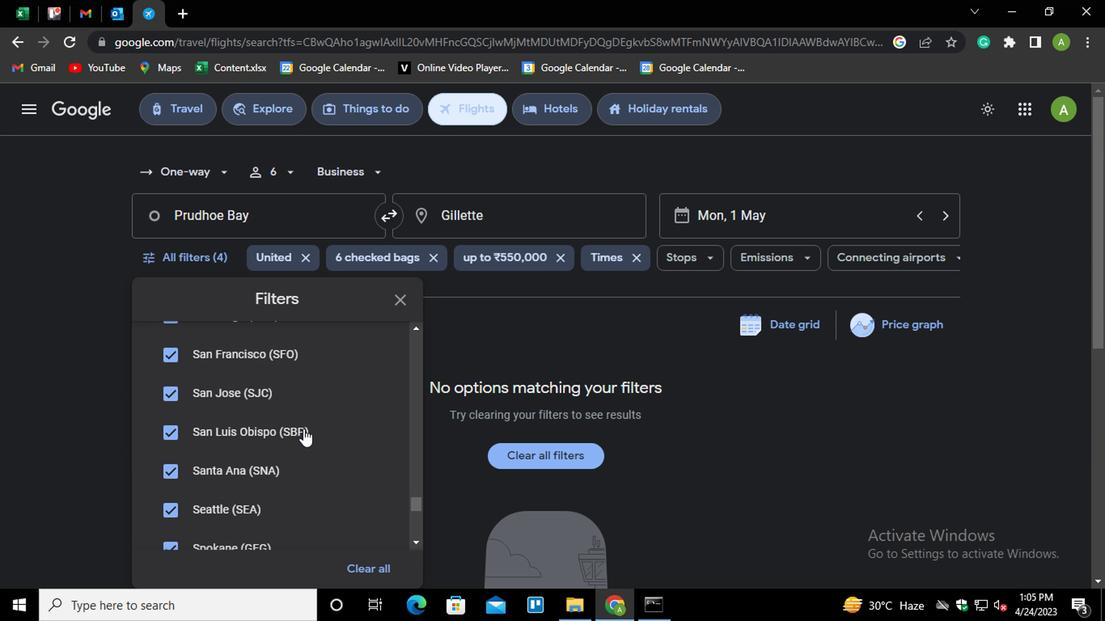 
Action: Mouse scrolled (295, 430) with delta (0, 0)
Screenshot: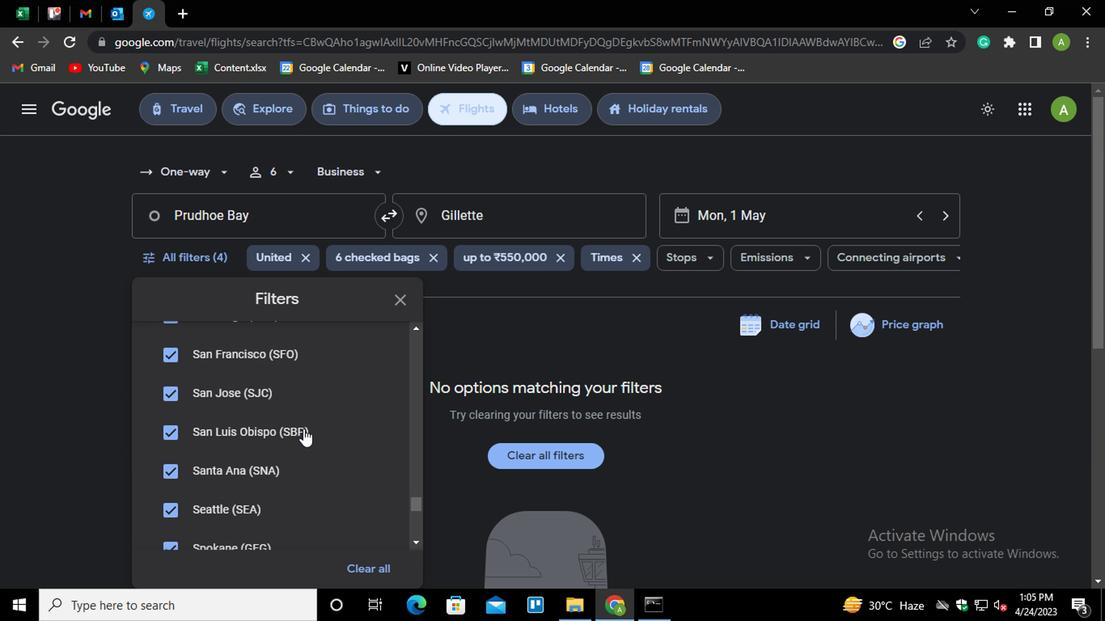 
Action: Mouse scrolled (295, 430) with delta (0, 0)
Screenshot: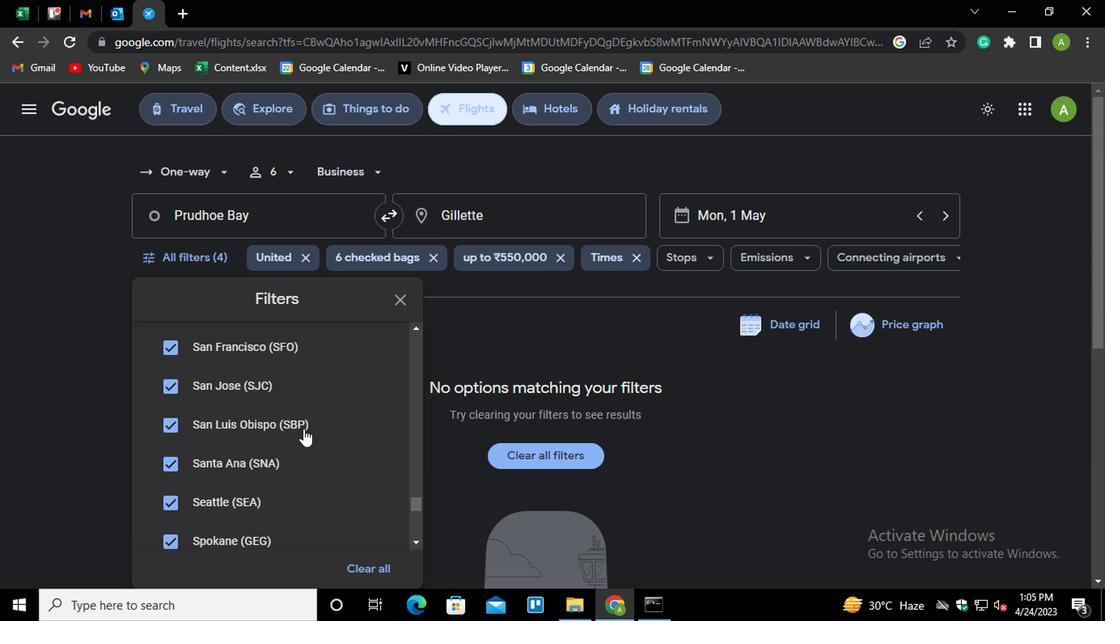 
Action: Mouse scrolled (295, 430) with delta (0, 0)
Screenshot: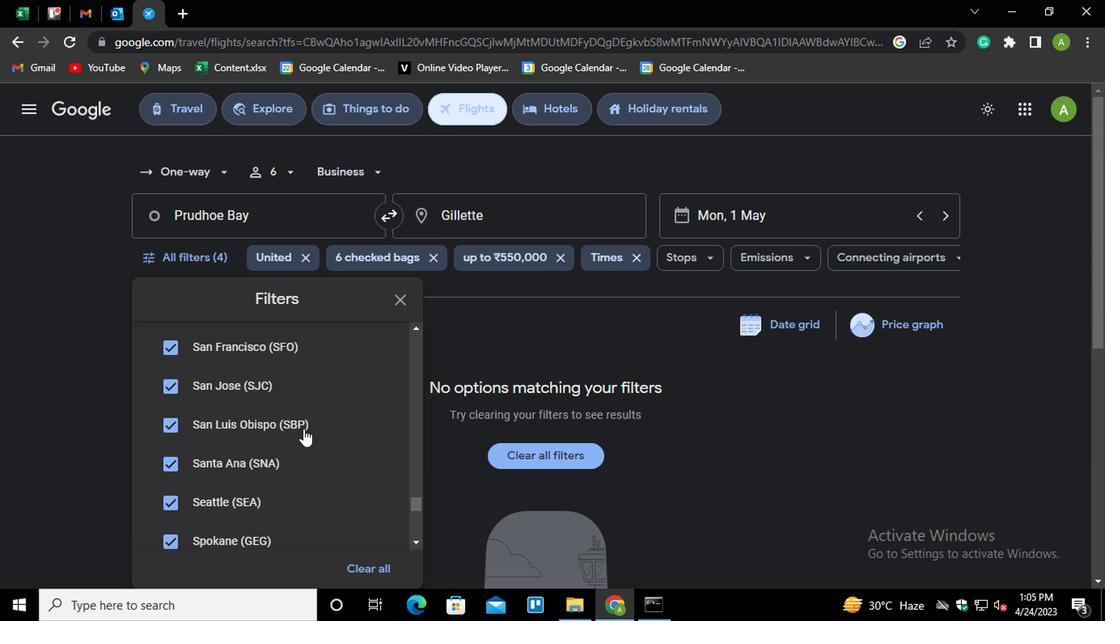 
Action: Mouse moved to (403, 414)
Screenshot: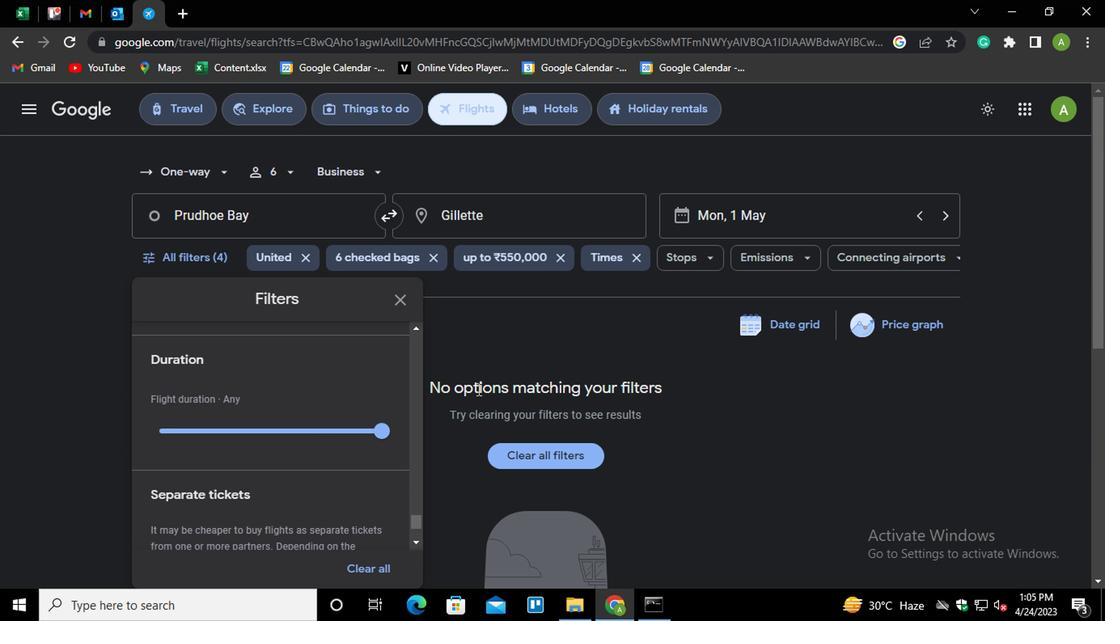 
Action: Mouse scrolled (403, 413) with delta (0, 0)
Screenshot: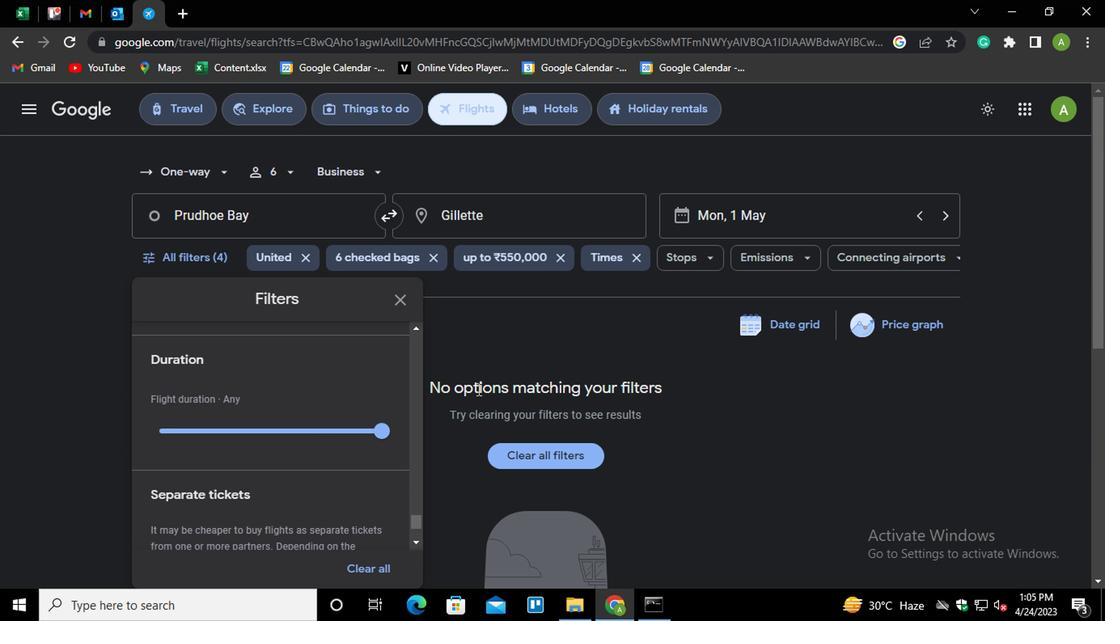 
Action: Mouse moved to (297, 440)
Screenshot: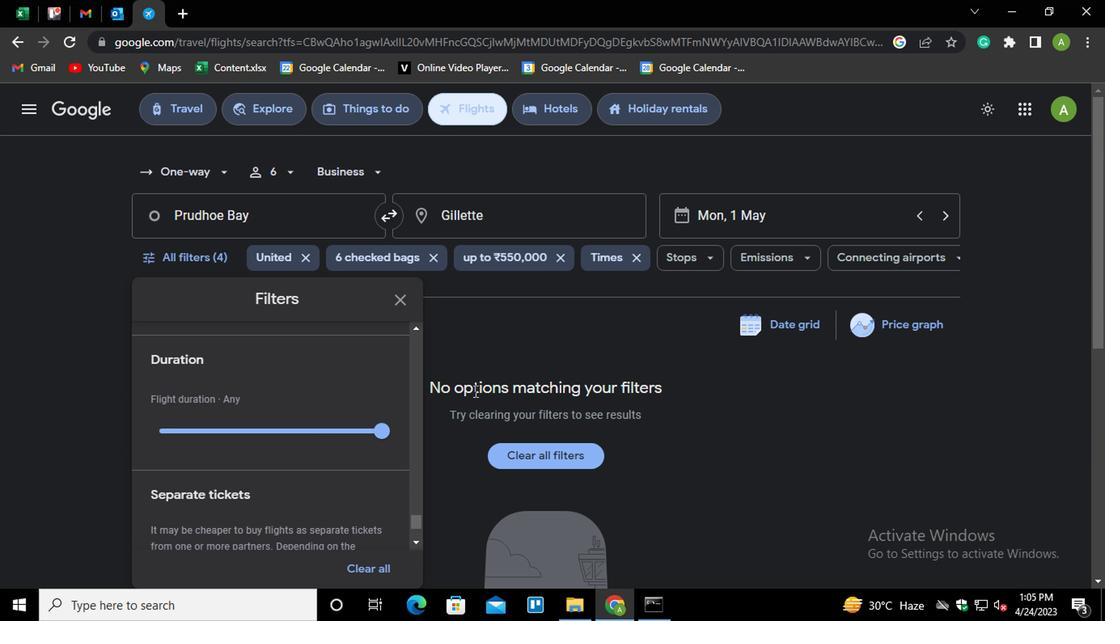 
Action: Mouse scrolled (297, 439) with delta (0, 0)
Screenshot: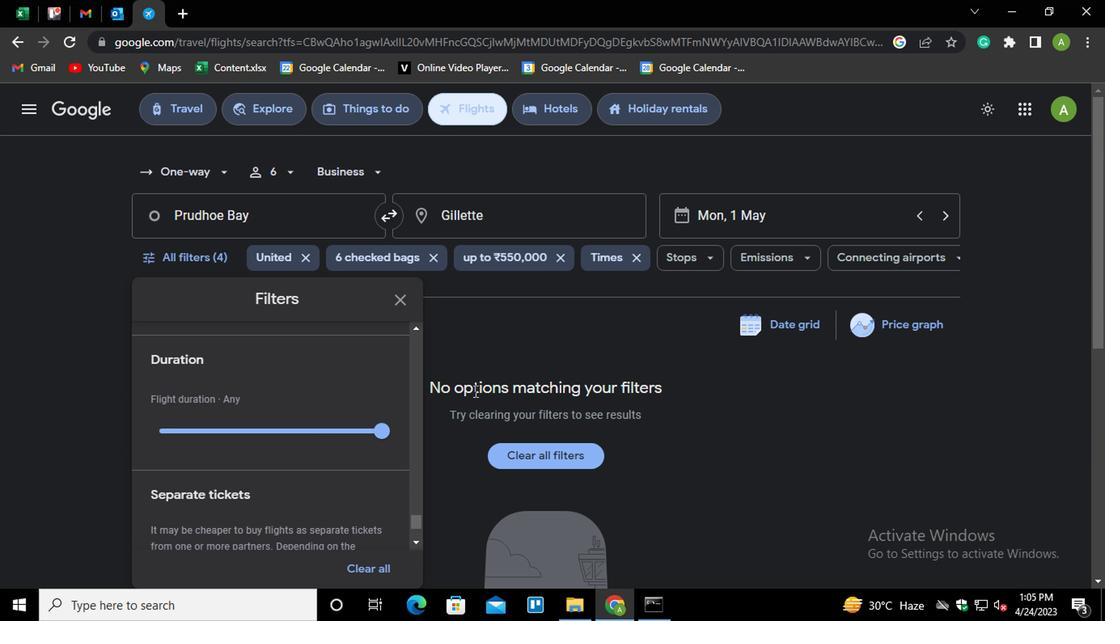 
Action: Mouse moved to (296, 440)
Screenshot: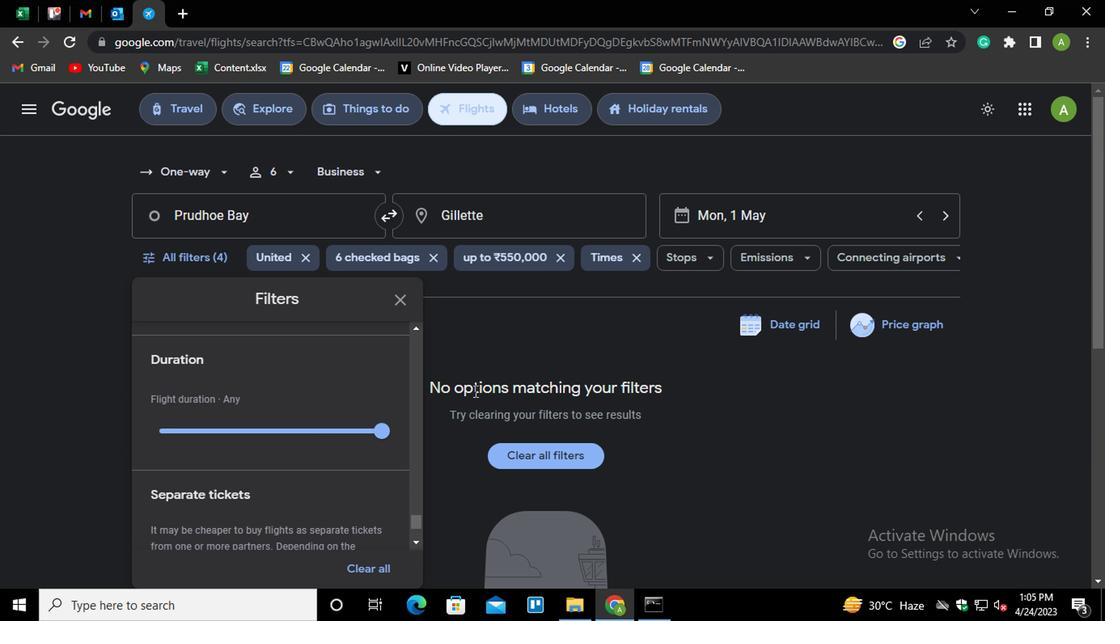 
Action: Mouse scrolled (296, 439) with delta (0, 0)
Screenshot: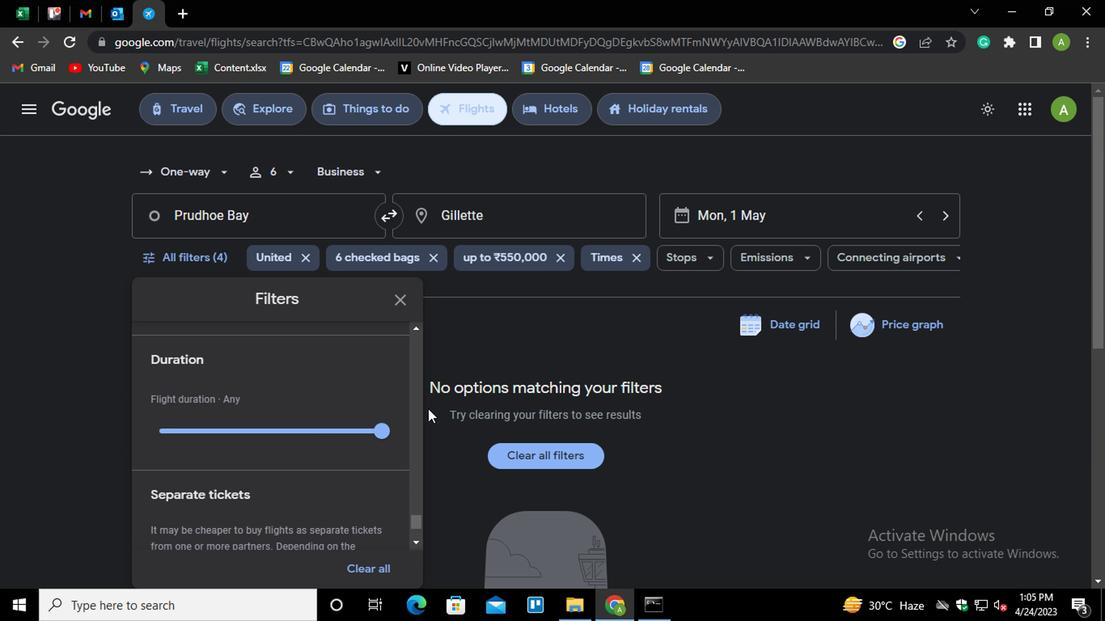
Action: Mouse scrolled (296, 439) with delta (0, 0)
Screenshot: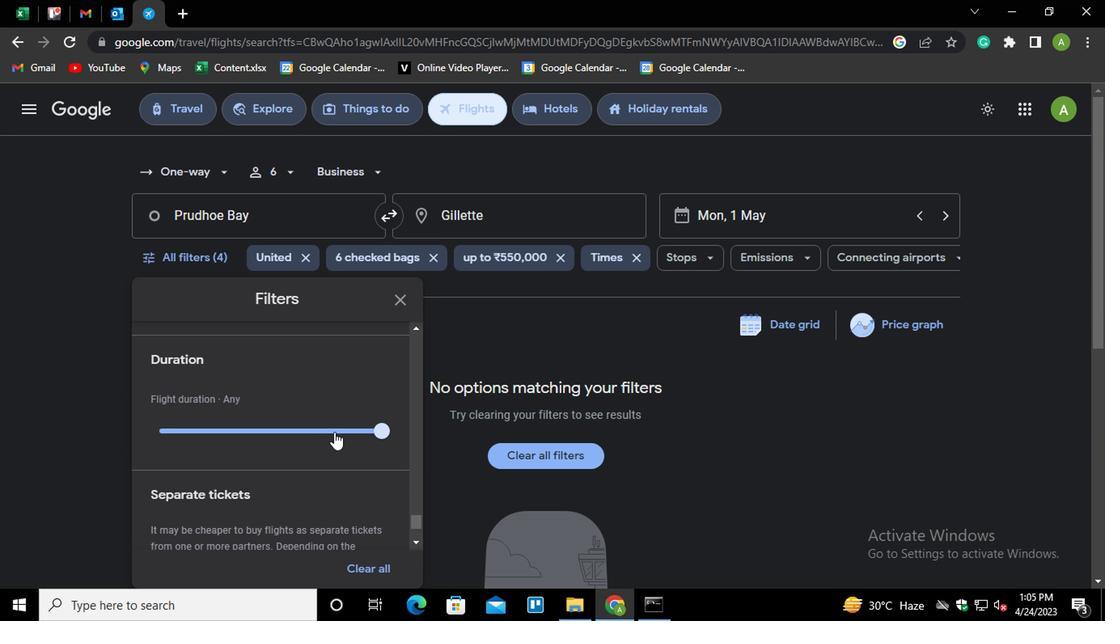 
Action: Mouse scrolled (296, 439) with delta (0, 0)
Screenshot: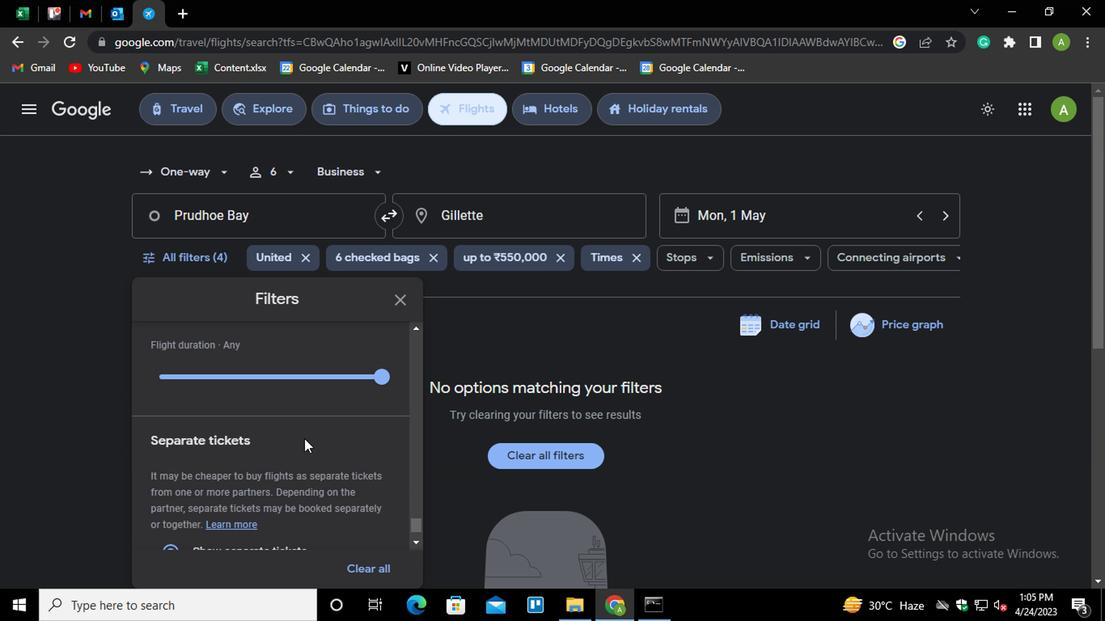 
Action: Mouse scrolled (296, 439) with delta (0, 0)
Screenshot: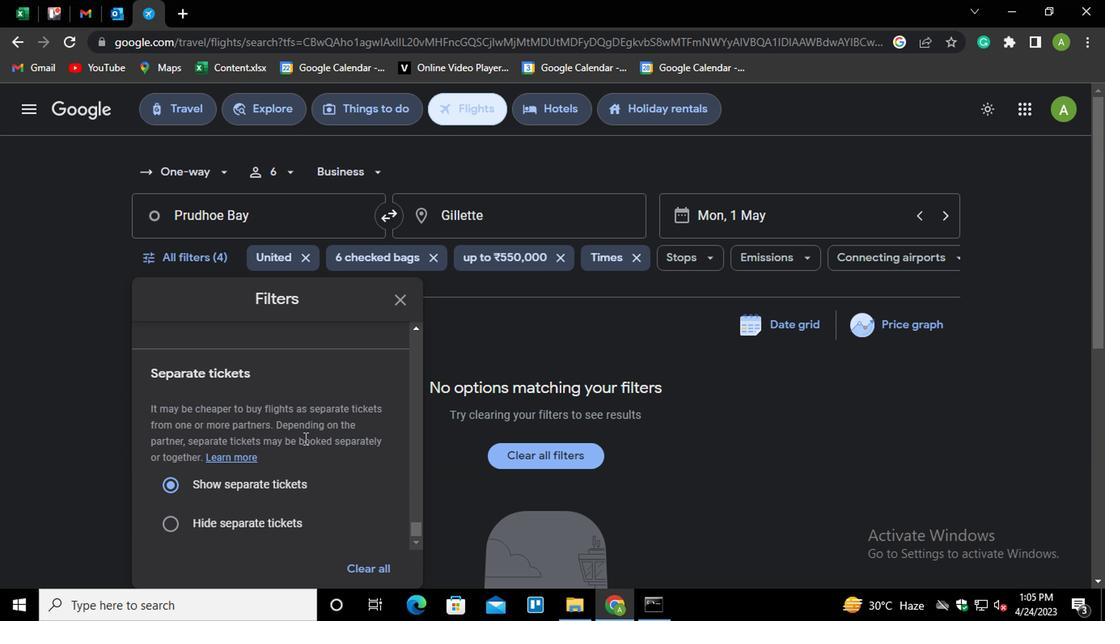 
Action: Mouse scrolled (296, 439) with delta (0, 0)
Screenshot: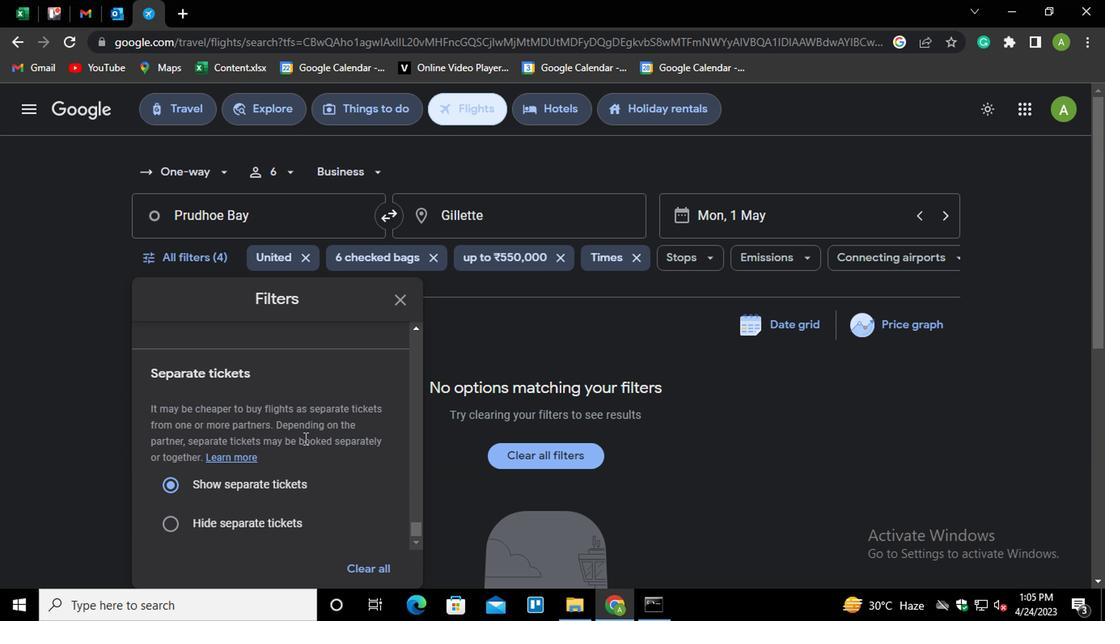 
Action: Mouse scrolled (296, 439) with delta (0, 0)
Screenshot: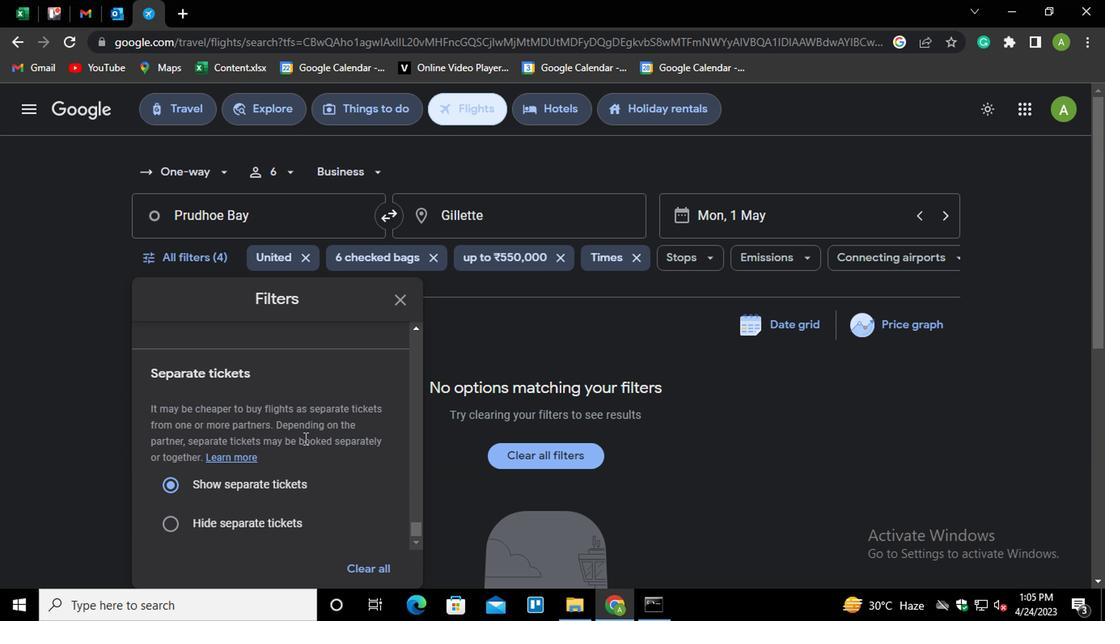 
Action: Mouse moved to (507, 354)
Screenshot: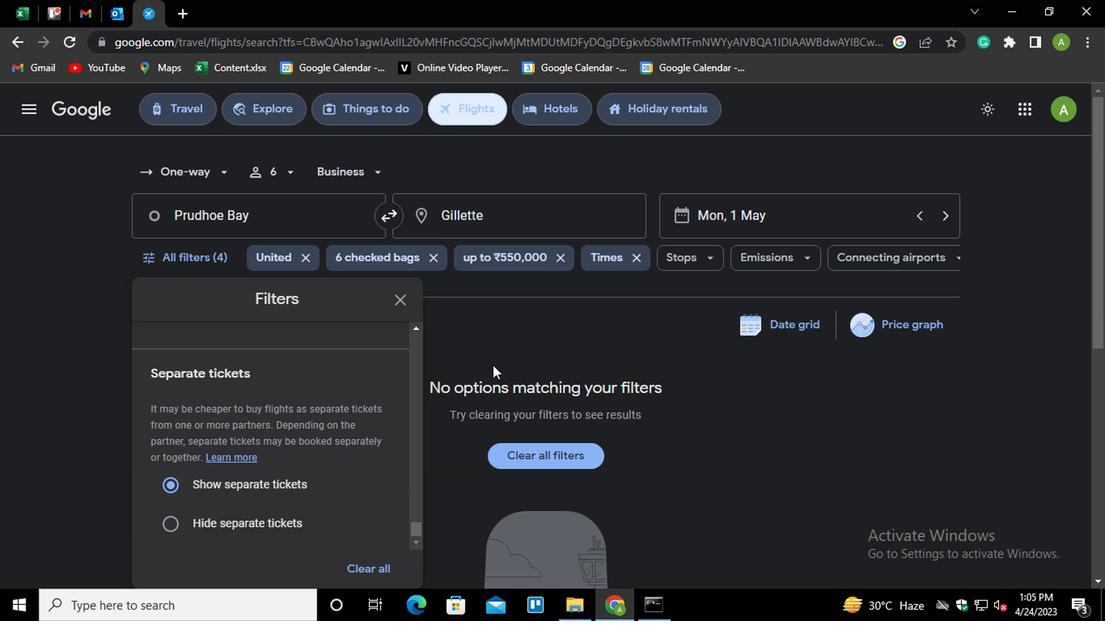 
Action: Mouse pressed left at (507, 354)
Screenshot: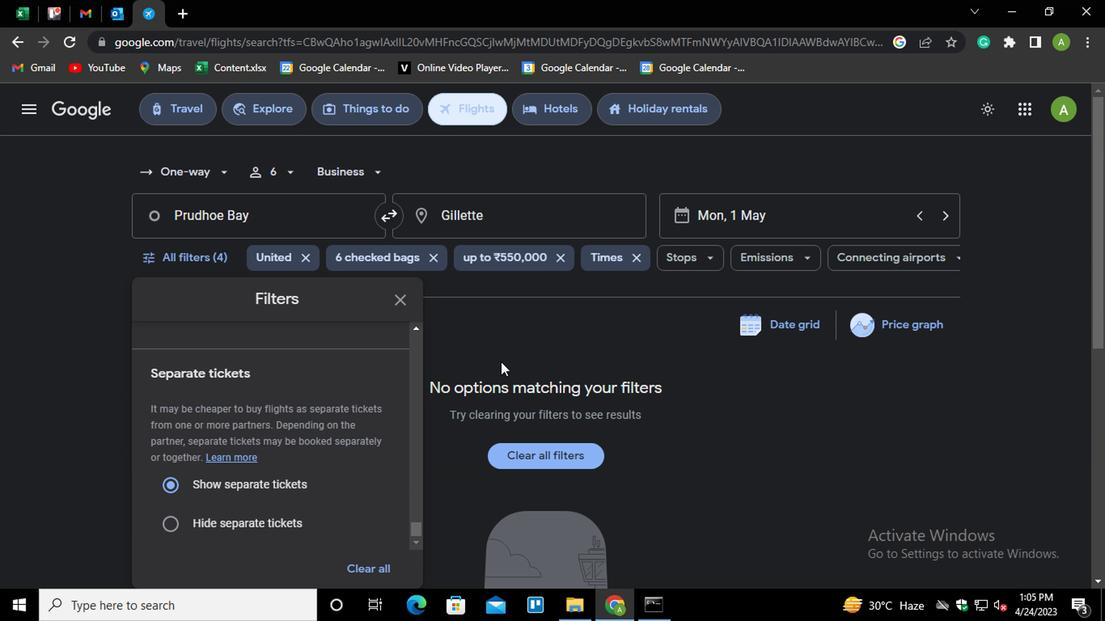
